 Task: Find connections with filter location Almassora with filter topic #openhouse with filter profile language French with filter current company Fujitsu with filter school Dwaraka Doss Goverdhan Doss Vaishnav College with filter industry Public Policy Offices with filter service category Financial Advisory with filter keywords title Reservationist
Action: Mouse moved to (670, 78)
Screenshot: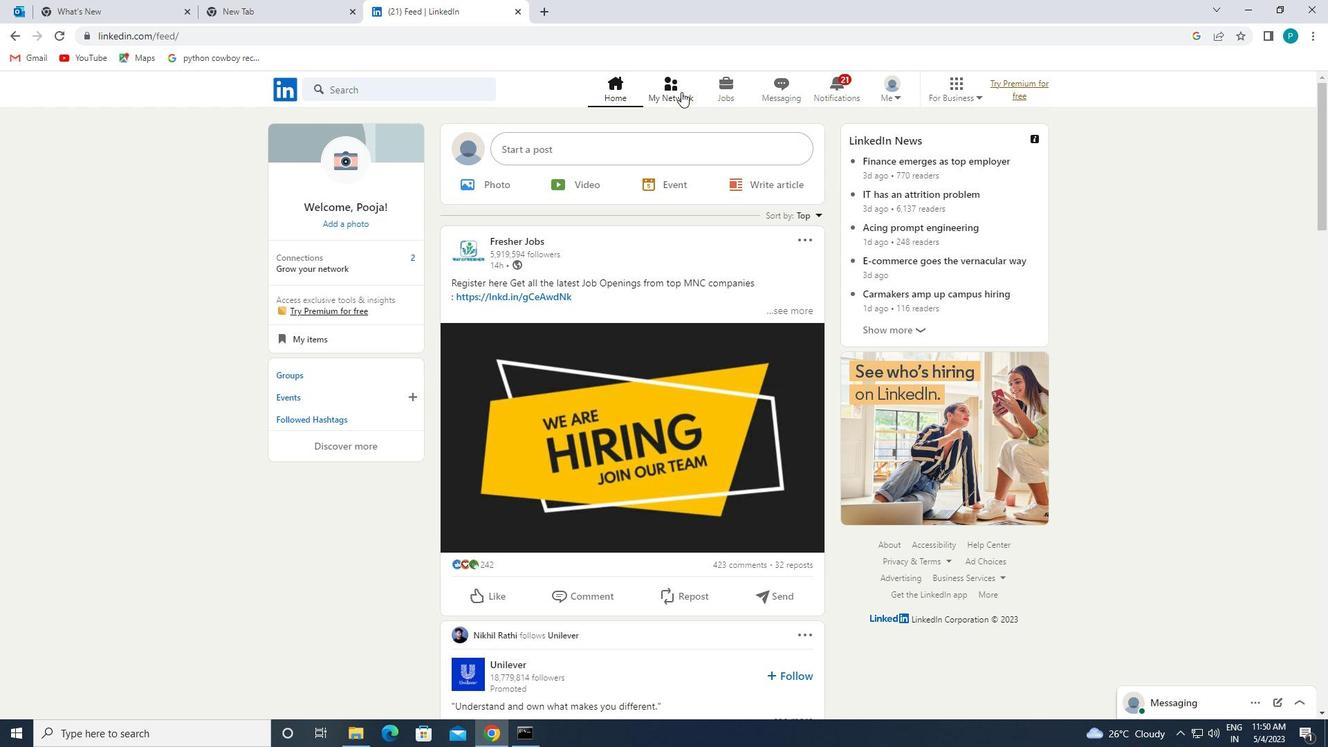 
Action: Mouse pressed left at (670, 78)
Screenshot: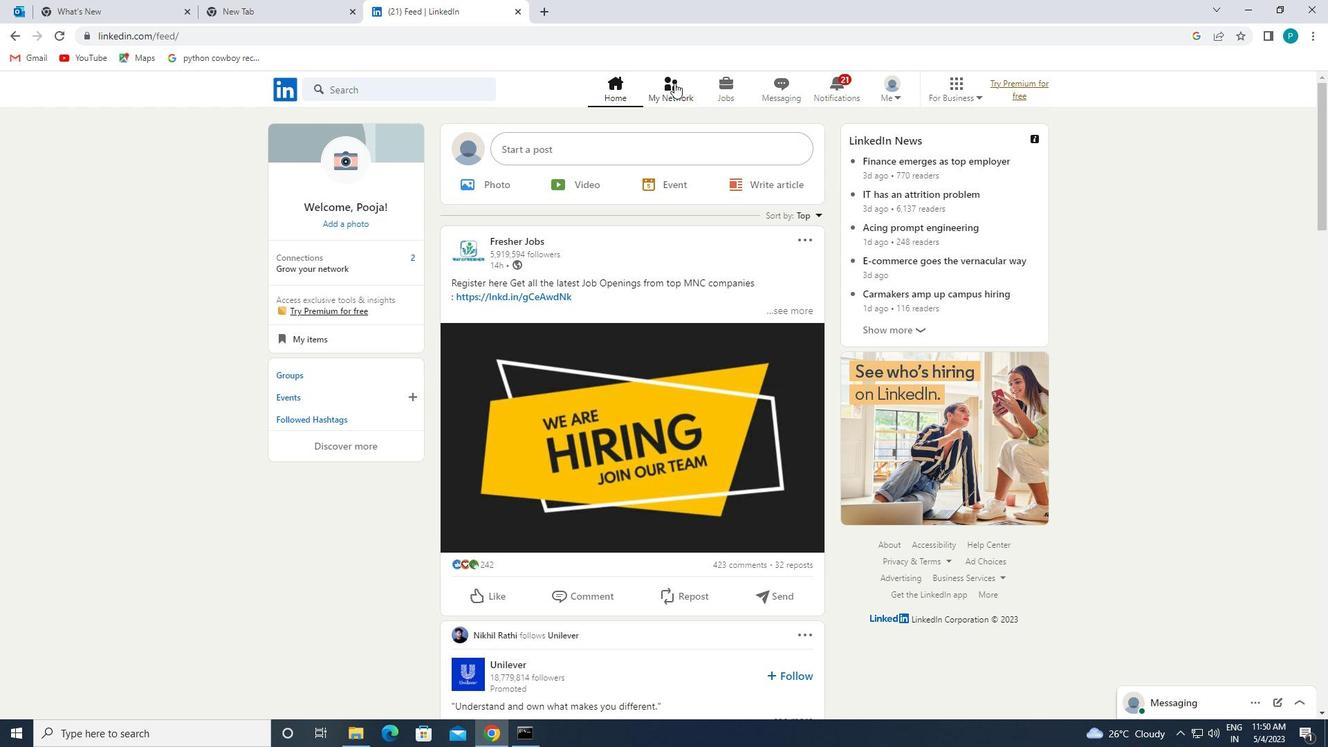 
Action: Mouse moved to (408, 168)
Screenshot: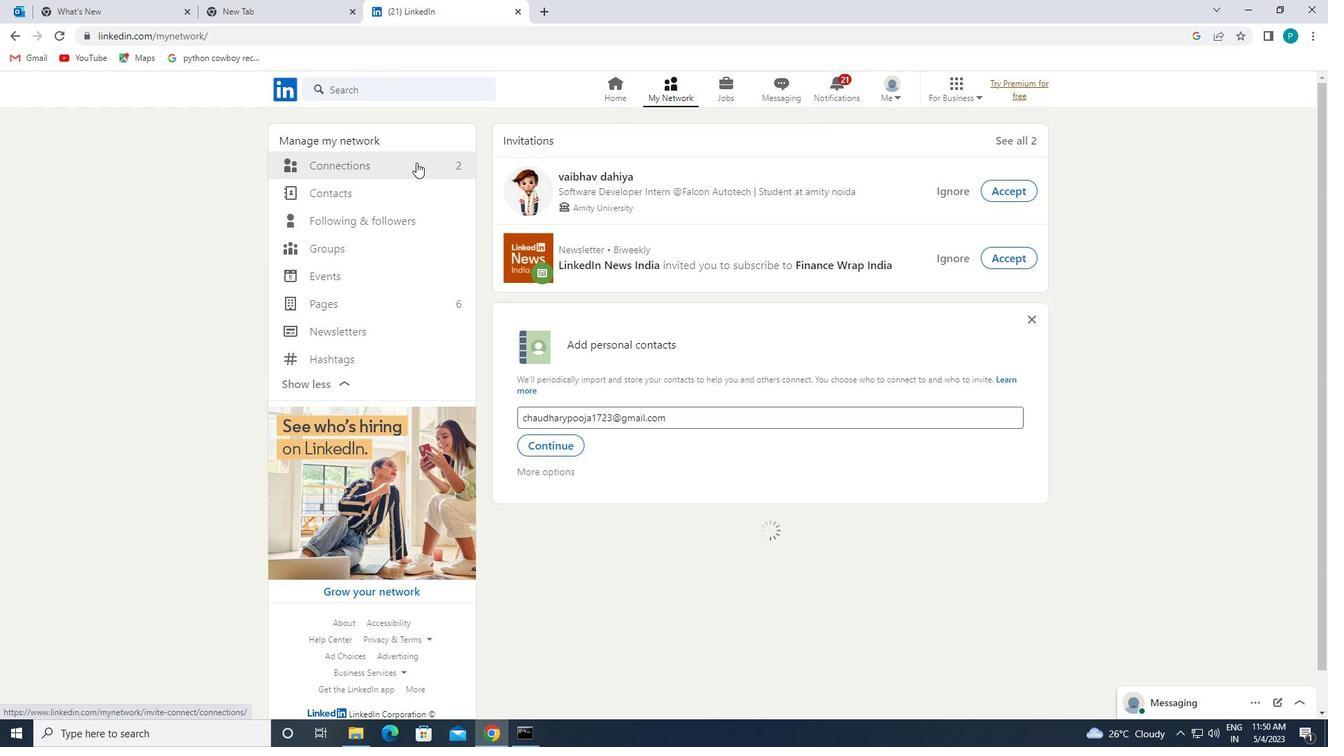 
Action: Mouse pressed left at (408, 168)
Screenshot: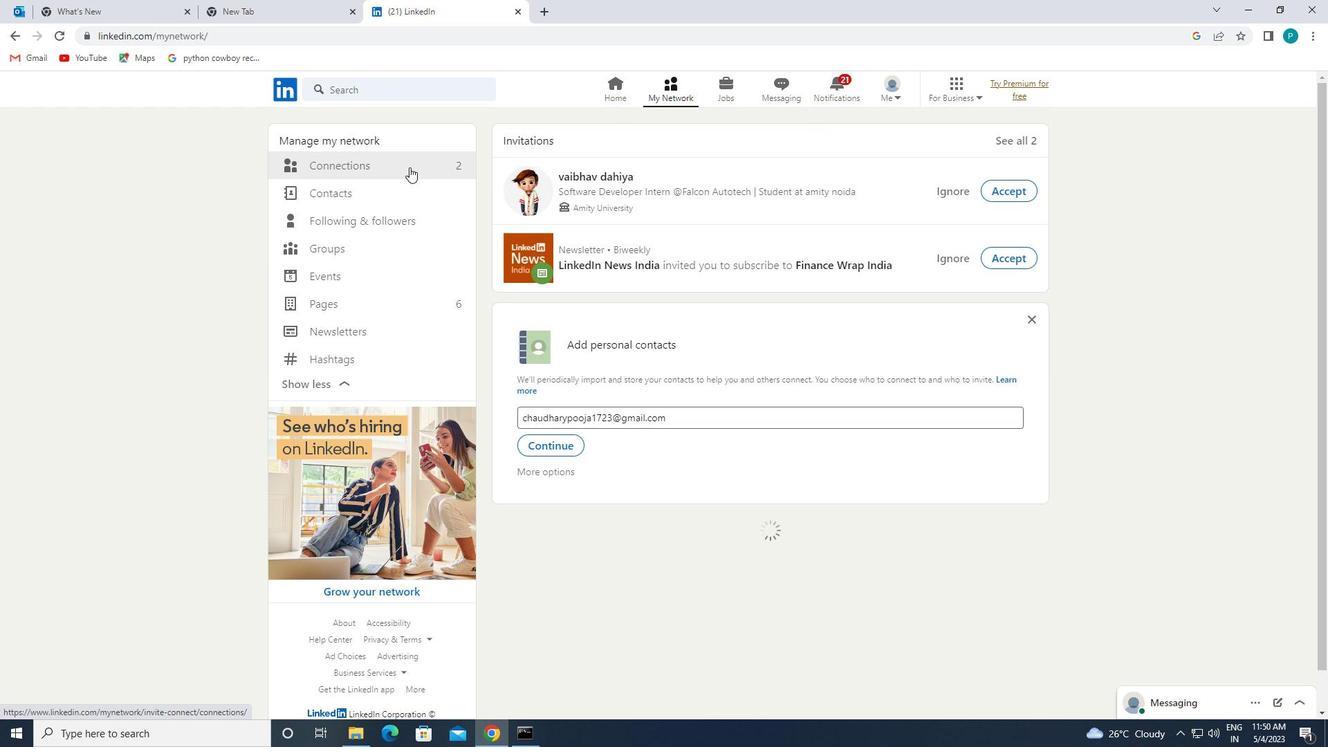 
Action: Mouse moved to (742, 161)
Screenshot: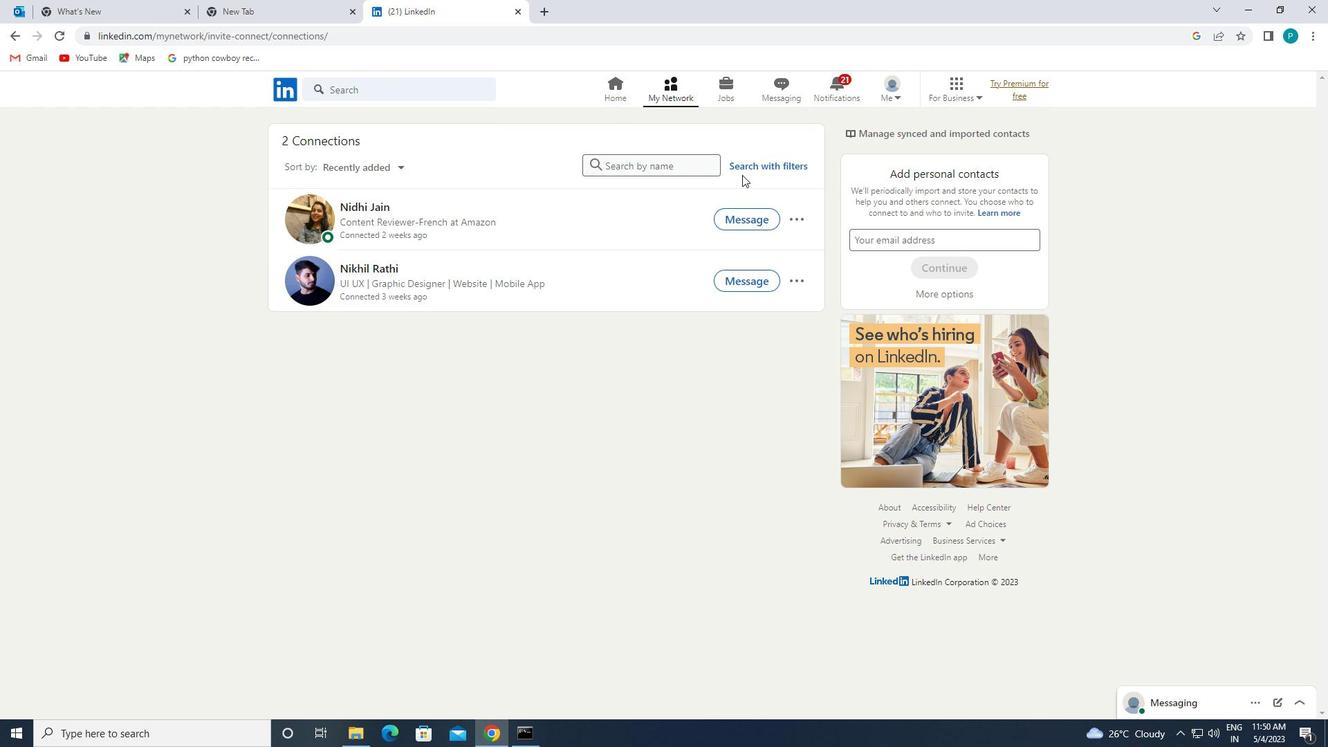 
Action: Mouse pressed left at (742, 161)
Screenshot: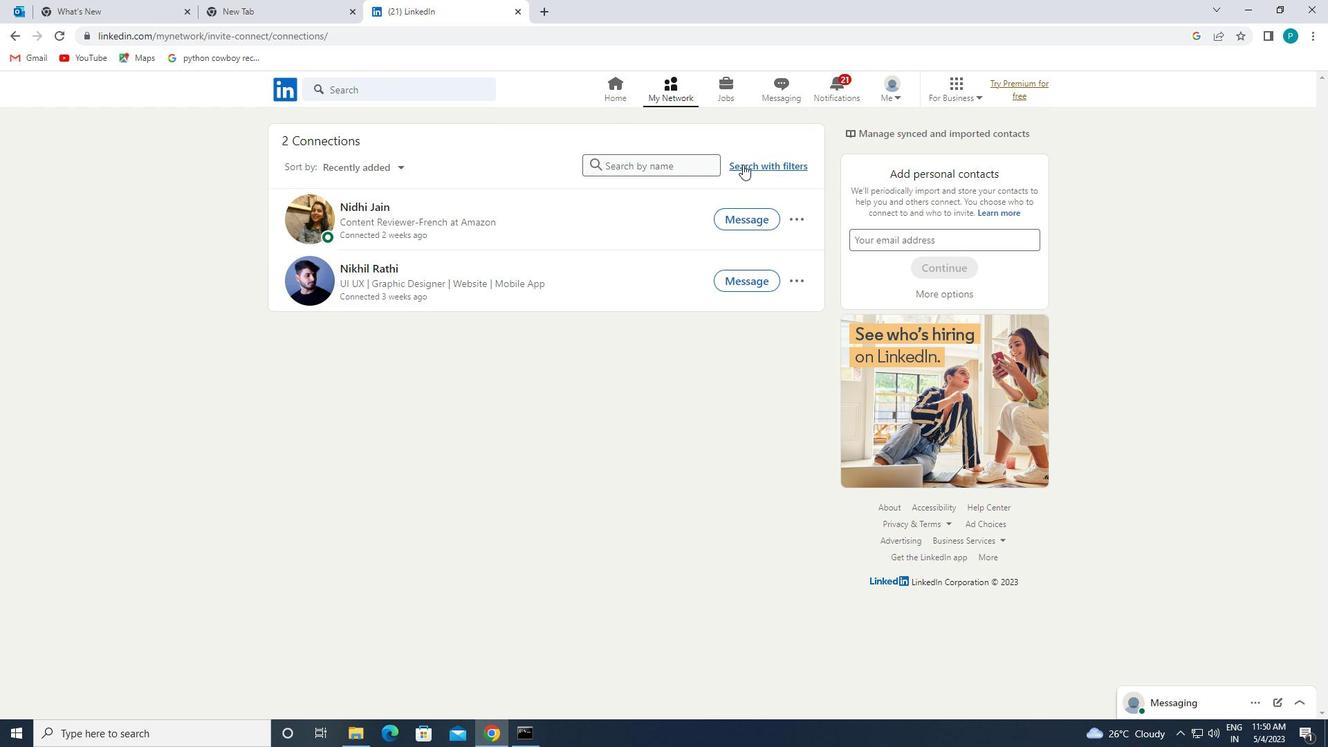 
Action: Mouse moved to (697, 132)
Screenshot: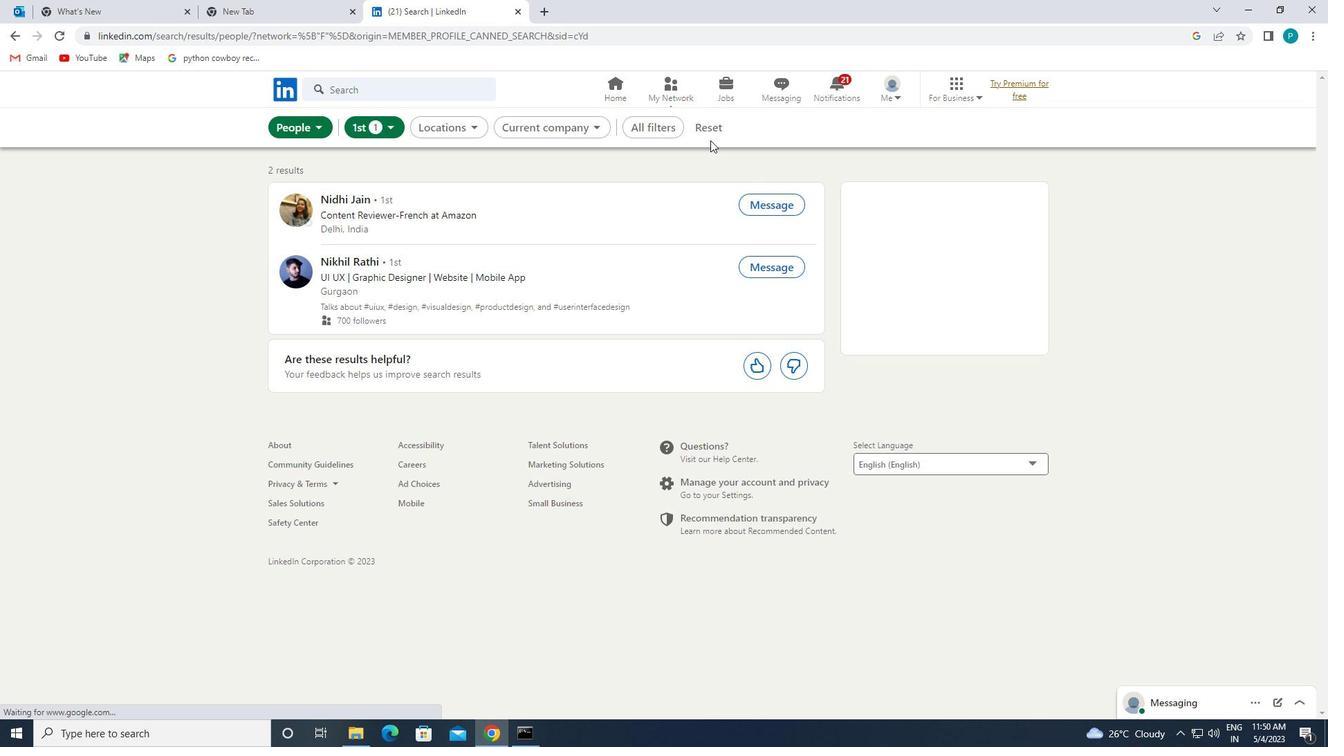 
Action: Mouse pressed left at (697, 132)
Screenshot: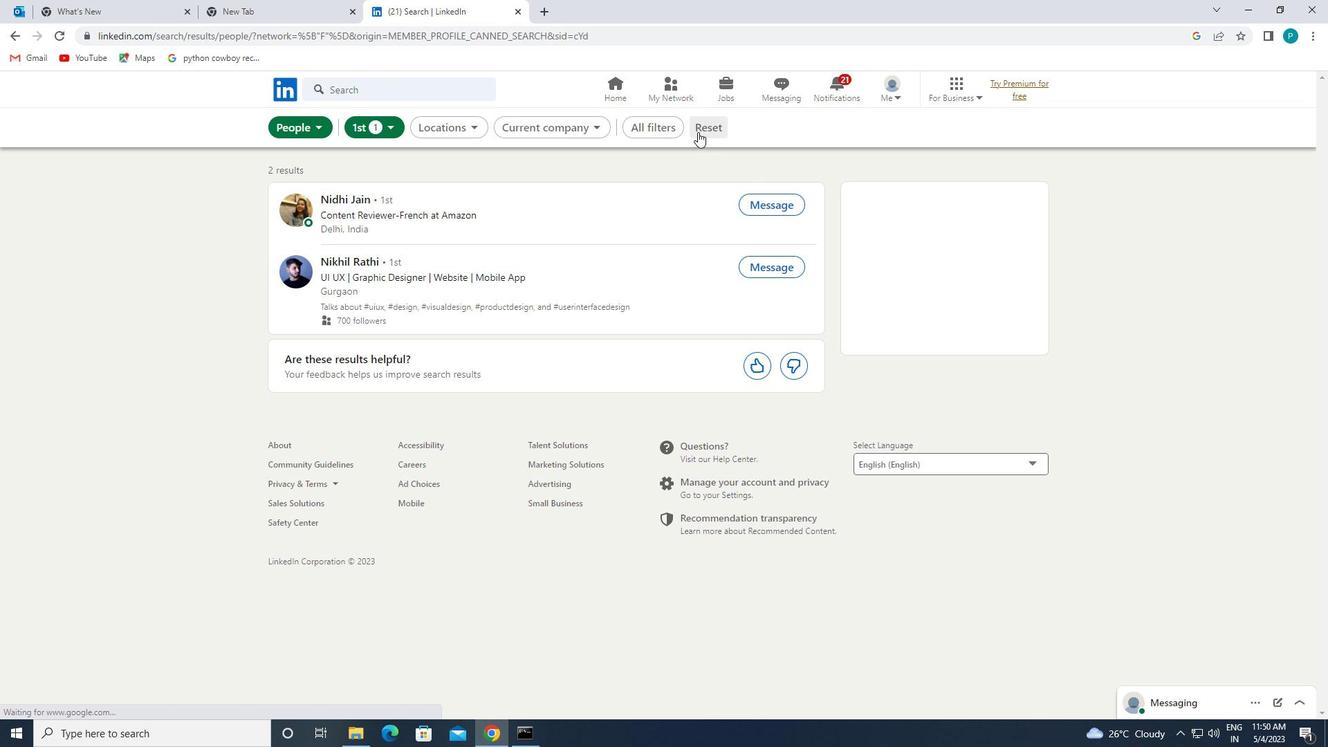 
Action: Mouse moved to (684, 129)
Screenshot: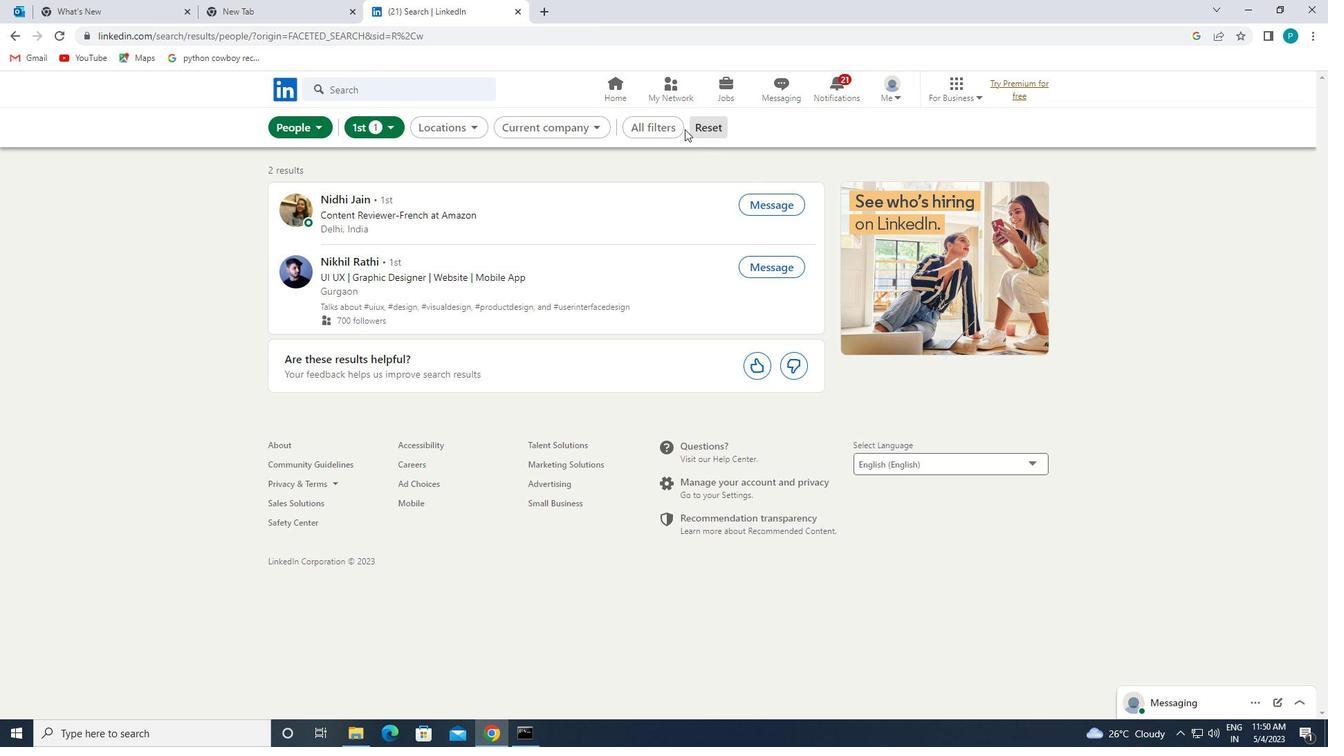 
Action: Mouse pressed left at (684, 129)
Screenshot: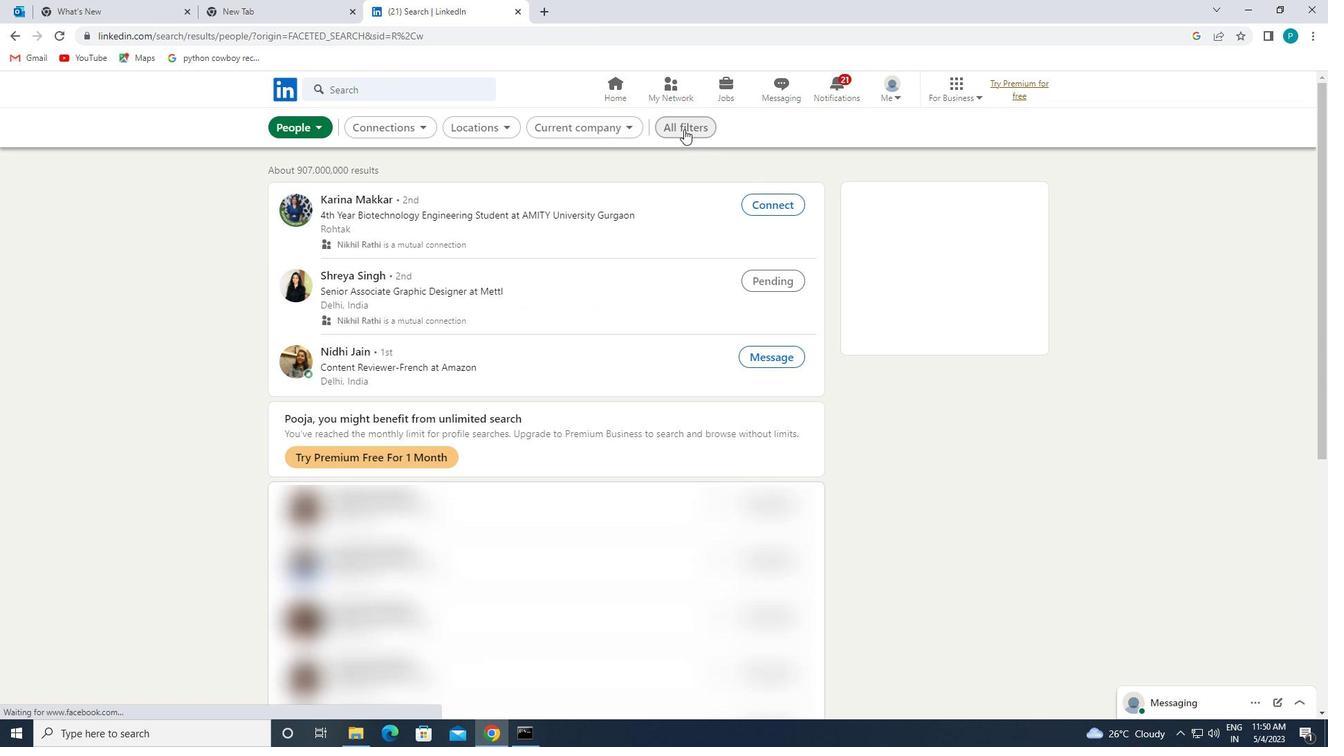 
Action: Mouse moved to (1069, 300)
Screenshot: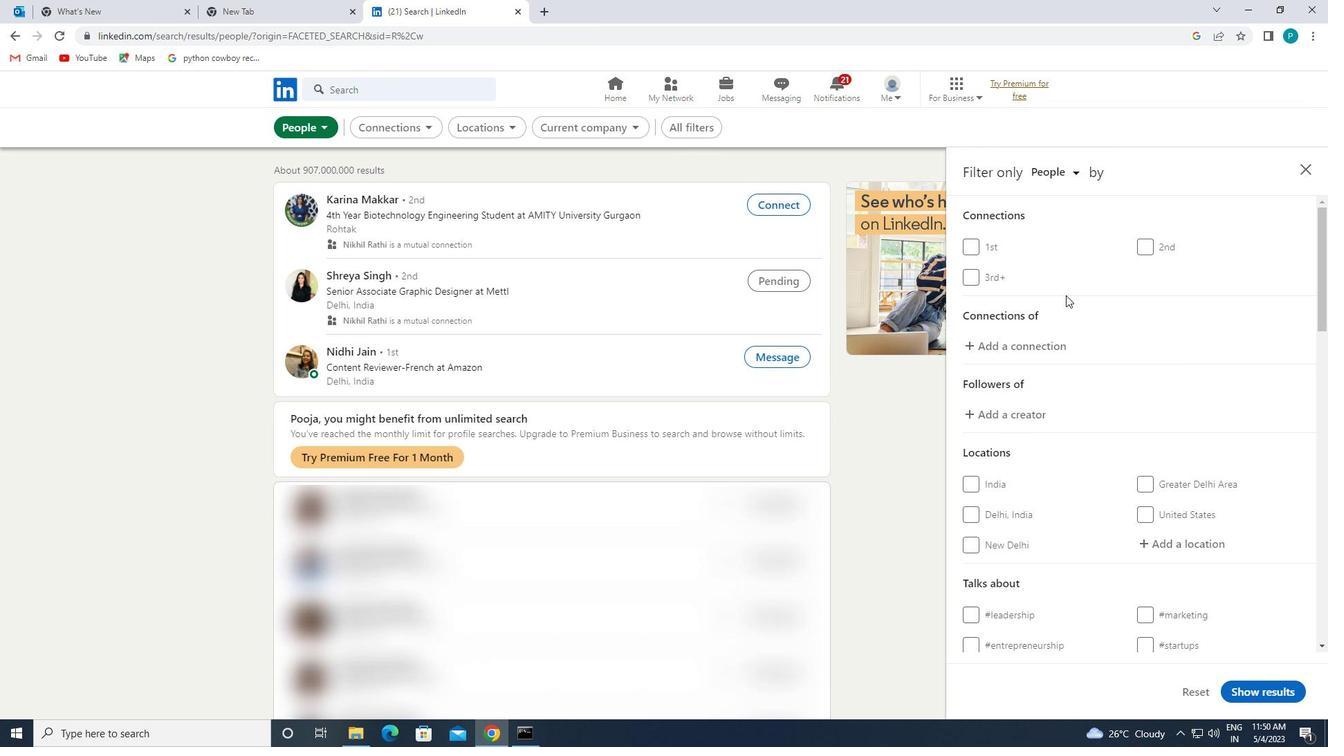 
Action: Mouse scrolled (1069, 300) with delta (0, 0)
Screenshot: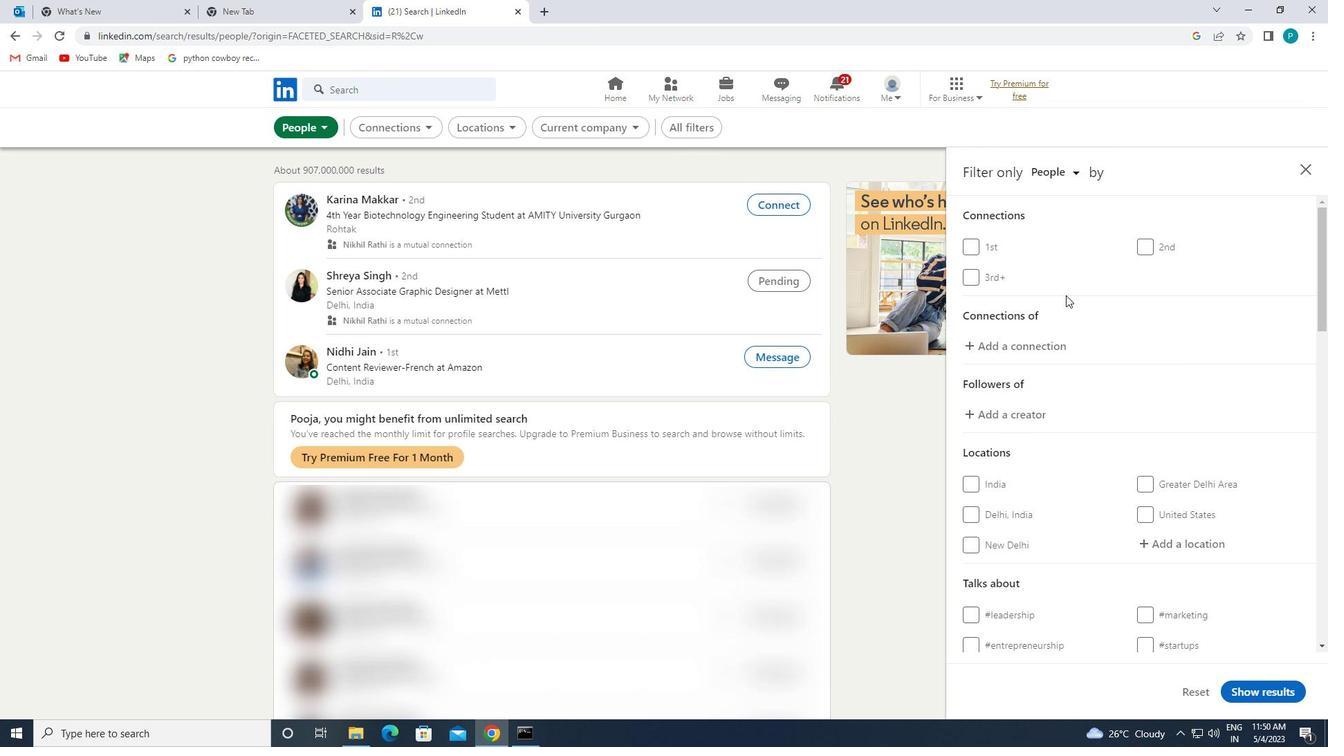 
Action: Mouse scrolled (1069, 300) with delta (0, 0)
Screenshot: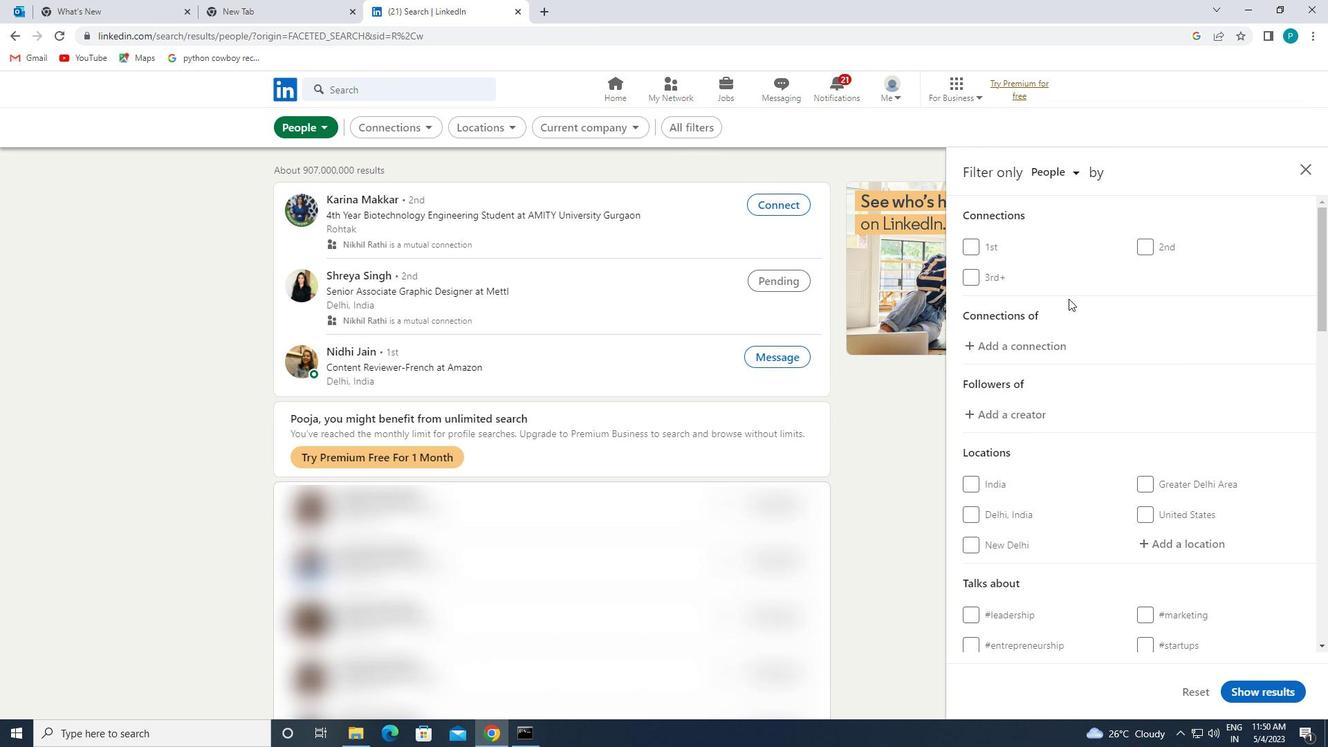 
Action: Mouse scrolled (1069, 300) with delta (0, 0)
Screenshot: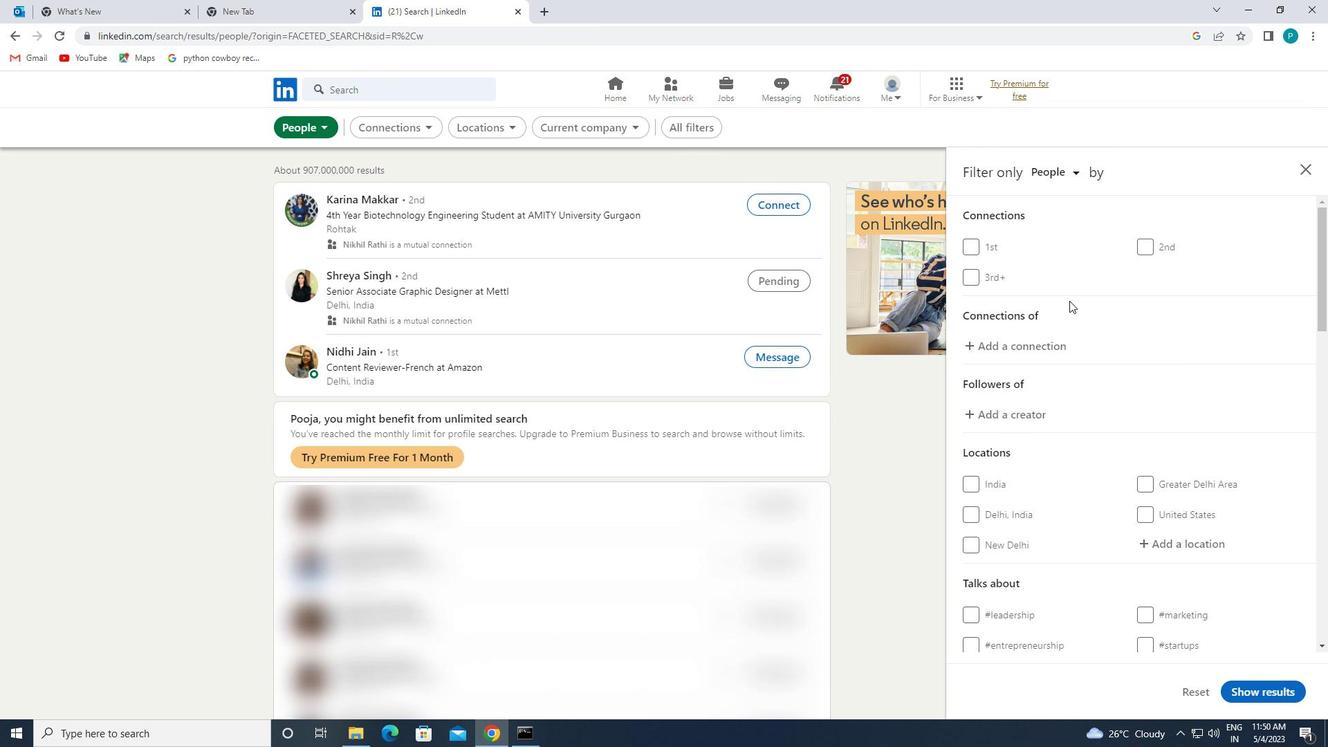 
Action: Mouse moved to (1162, 341)
Screenshot: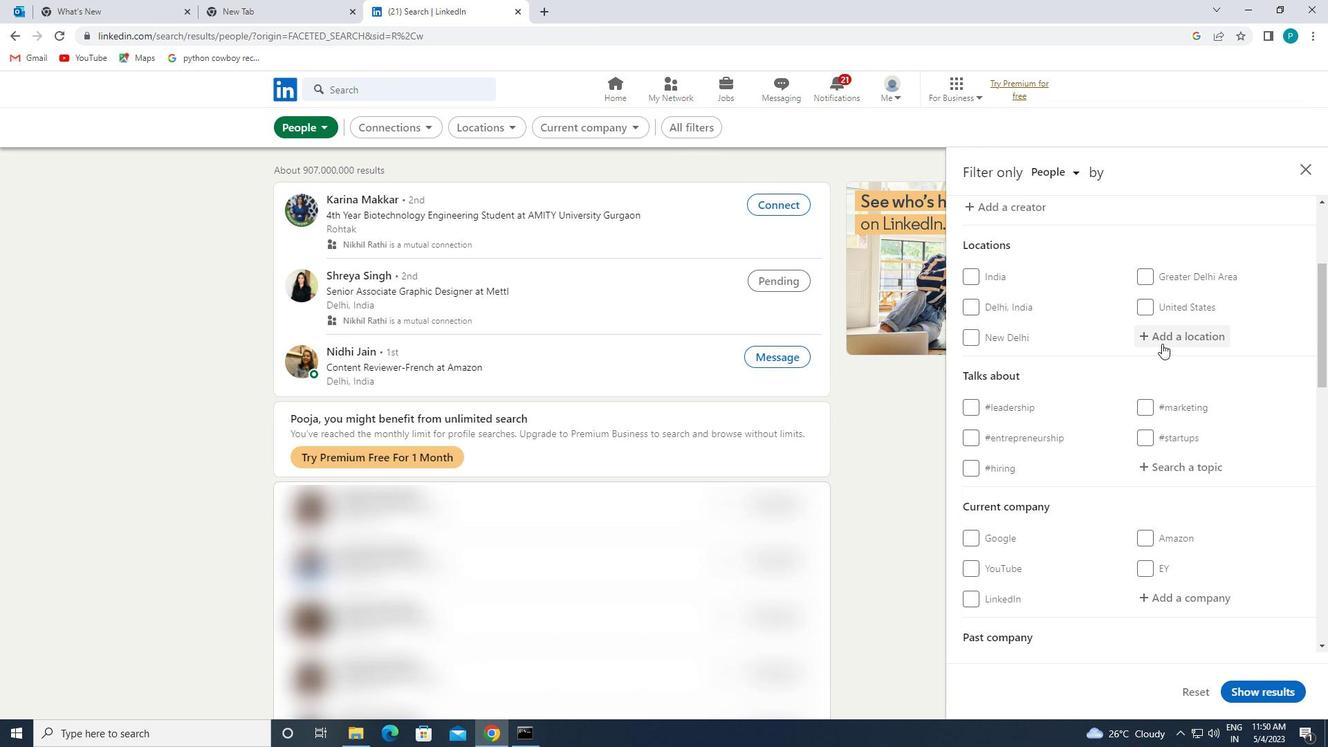 
Action: Mouse pressed left at (1162, 341)
Screenshot: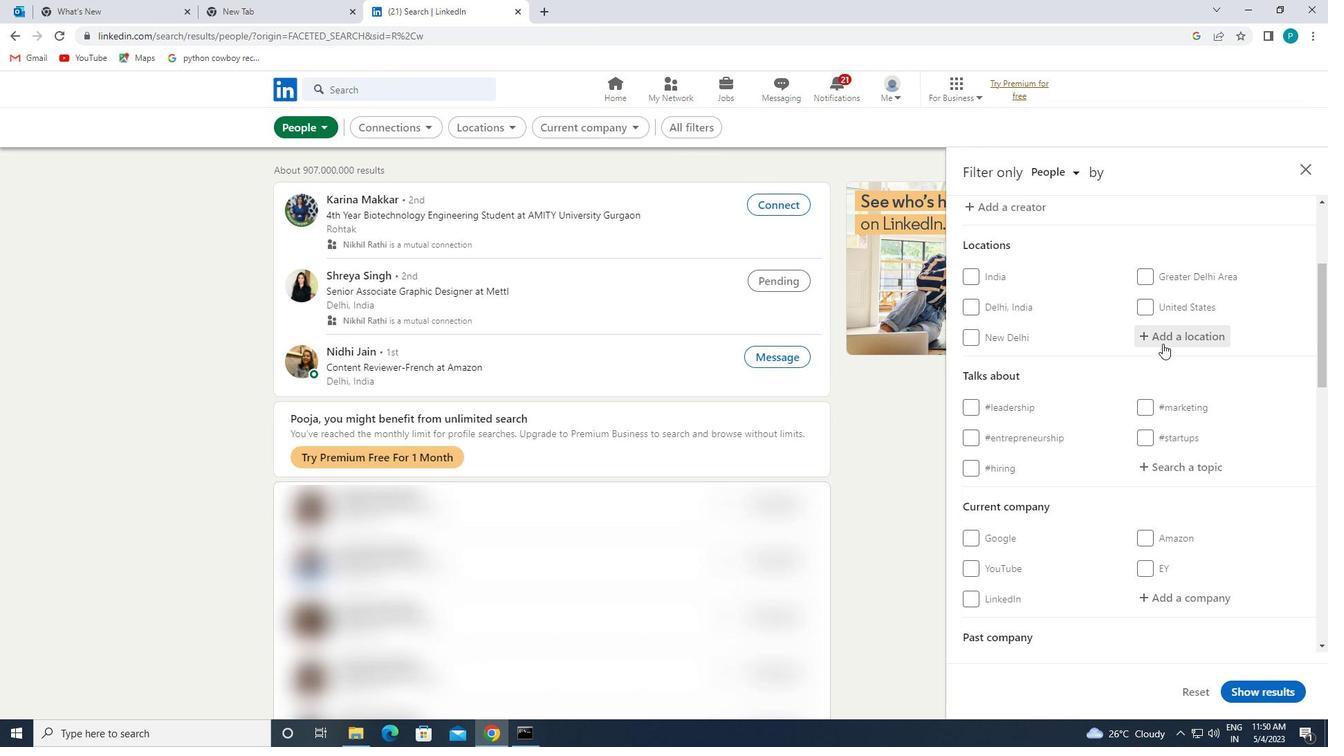 
Action: Mouse moved to (1177, 351)
Screenshot: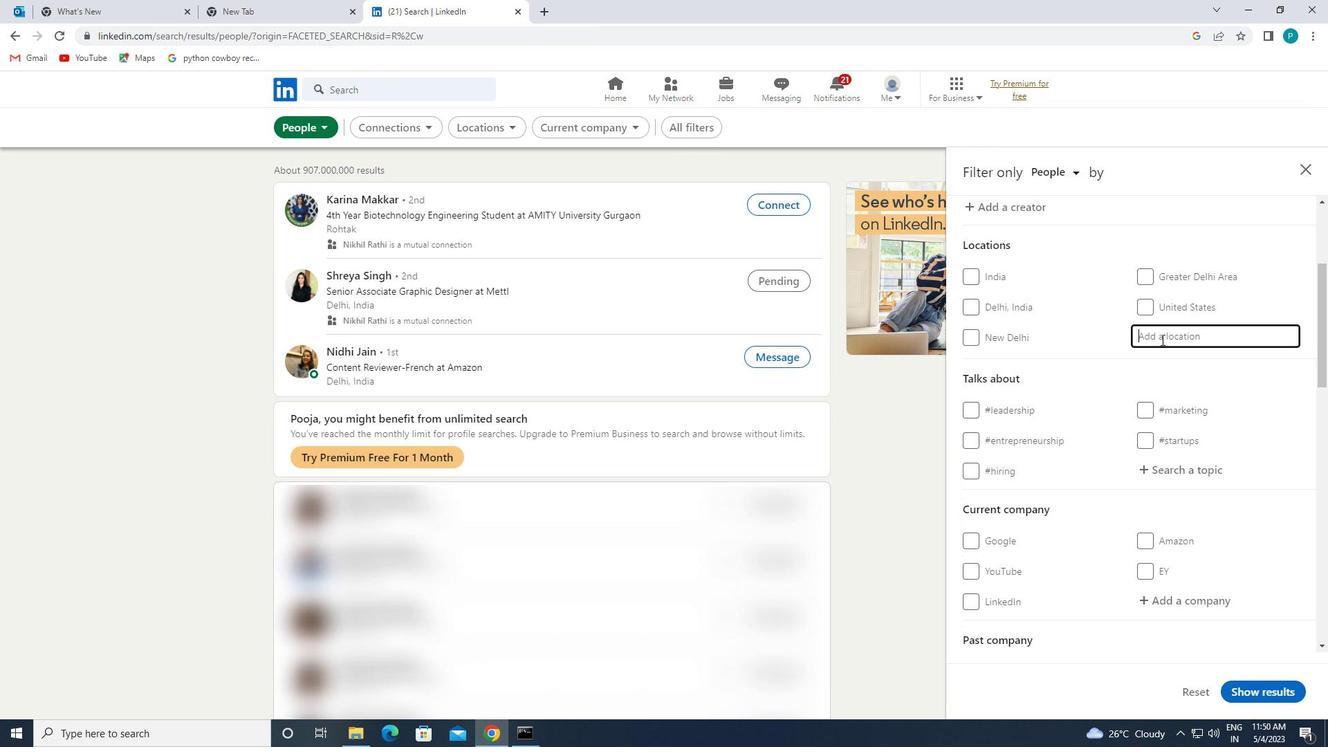 
Action: Key pressed <Key.caps_lock>a<Key.caps_lock>lmassora
Screenshot: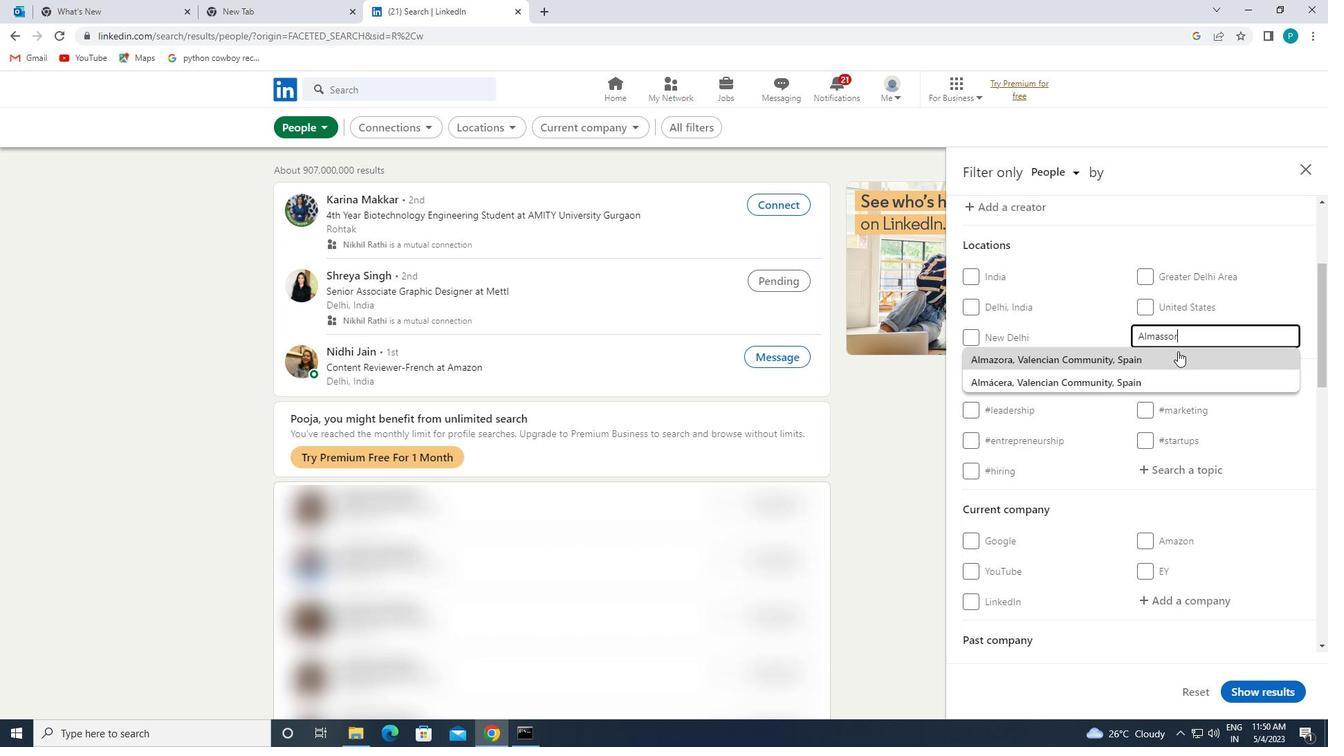 
Action: Mouse moved to (1185, 355)
Screenshot: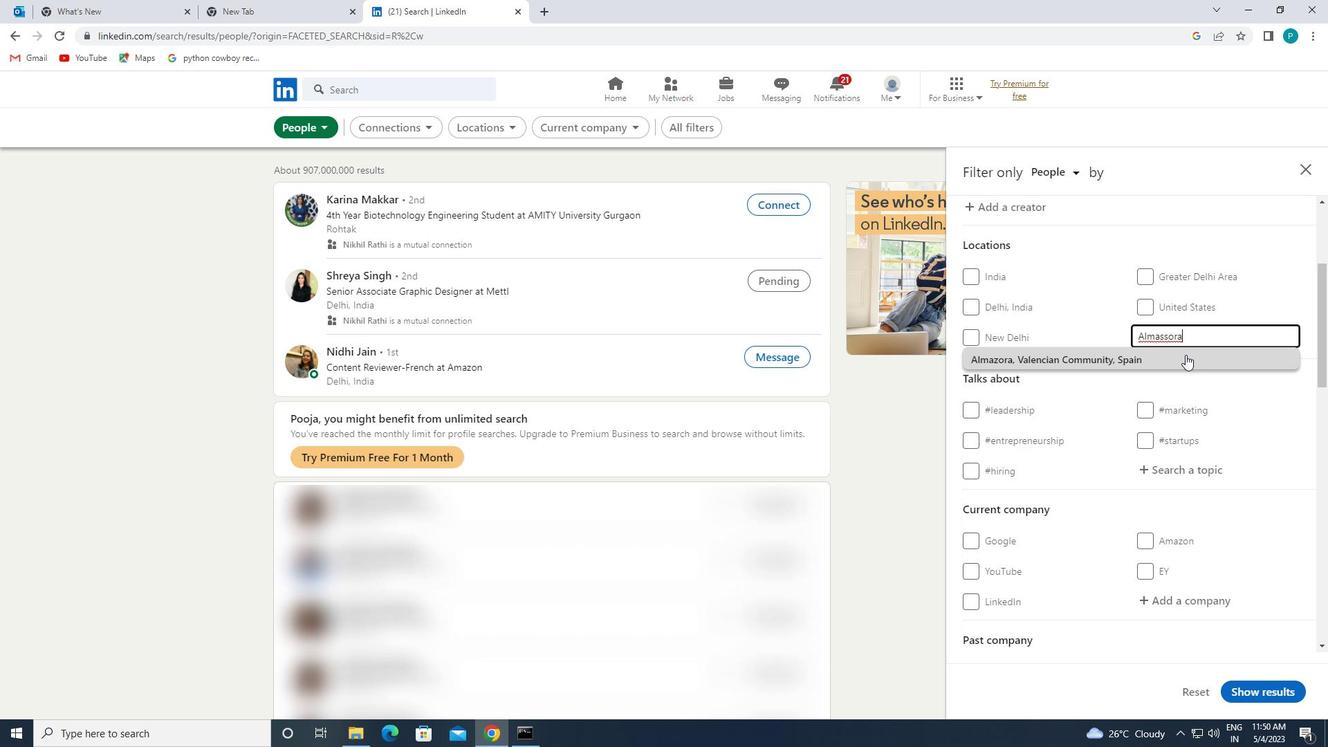 
Action: Mouse pressed left at (1185, 355)
Screenshot: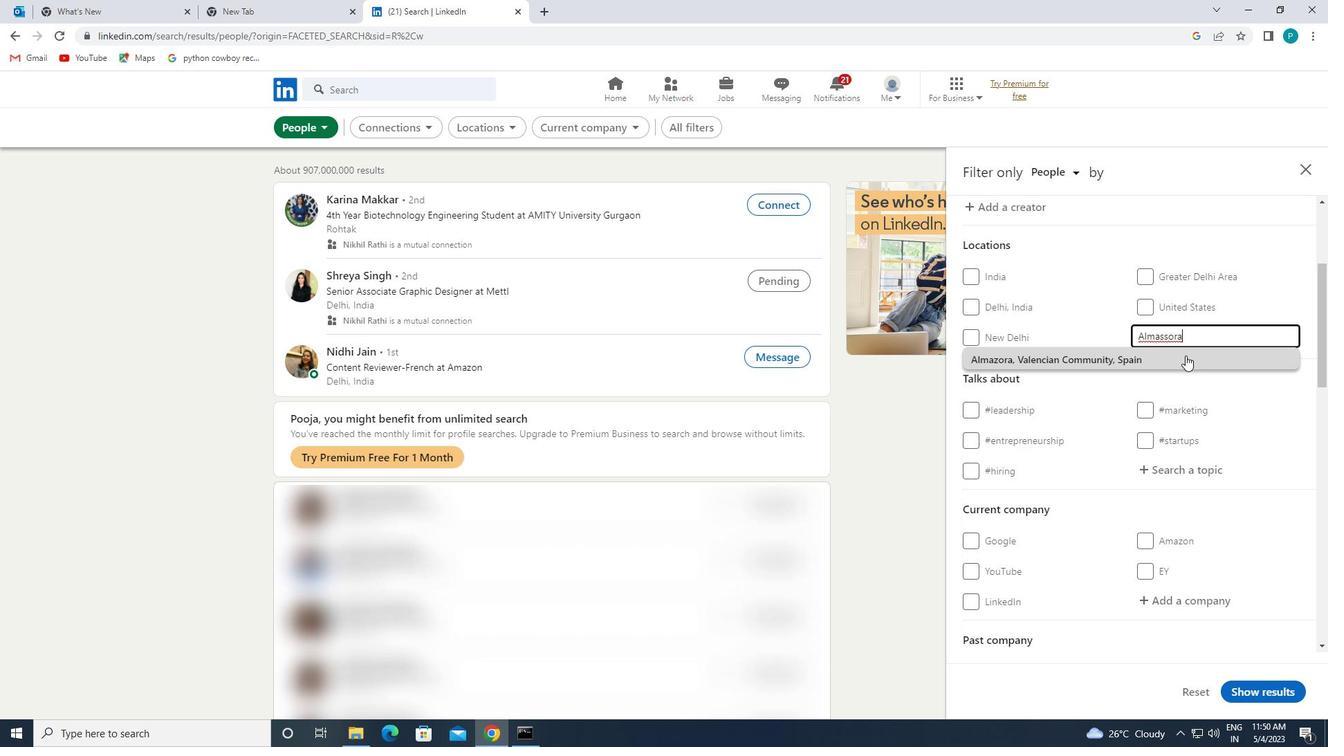 
Action: Mouse moved to (1186, 409)
Screenshot: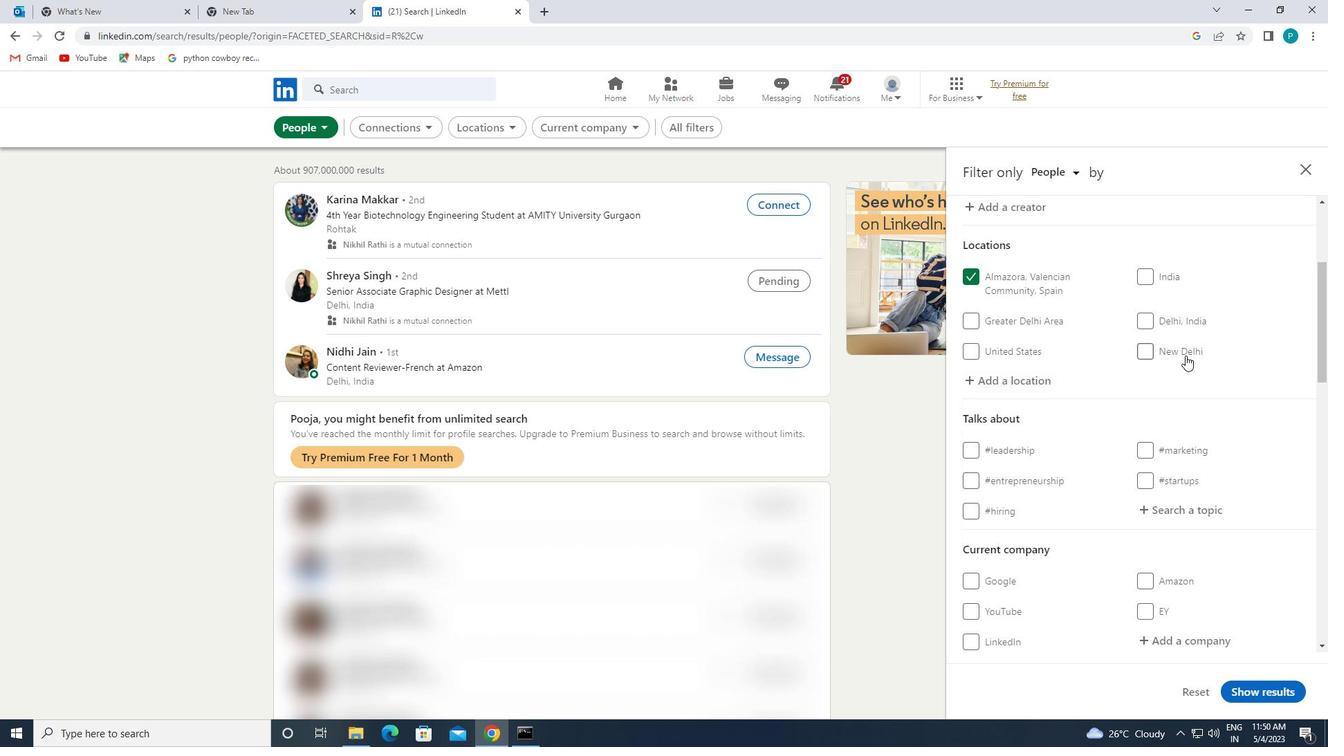 
Action: Mouse scrolled (1186, 408) with delta (0, 0)
Screenshot: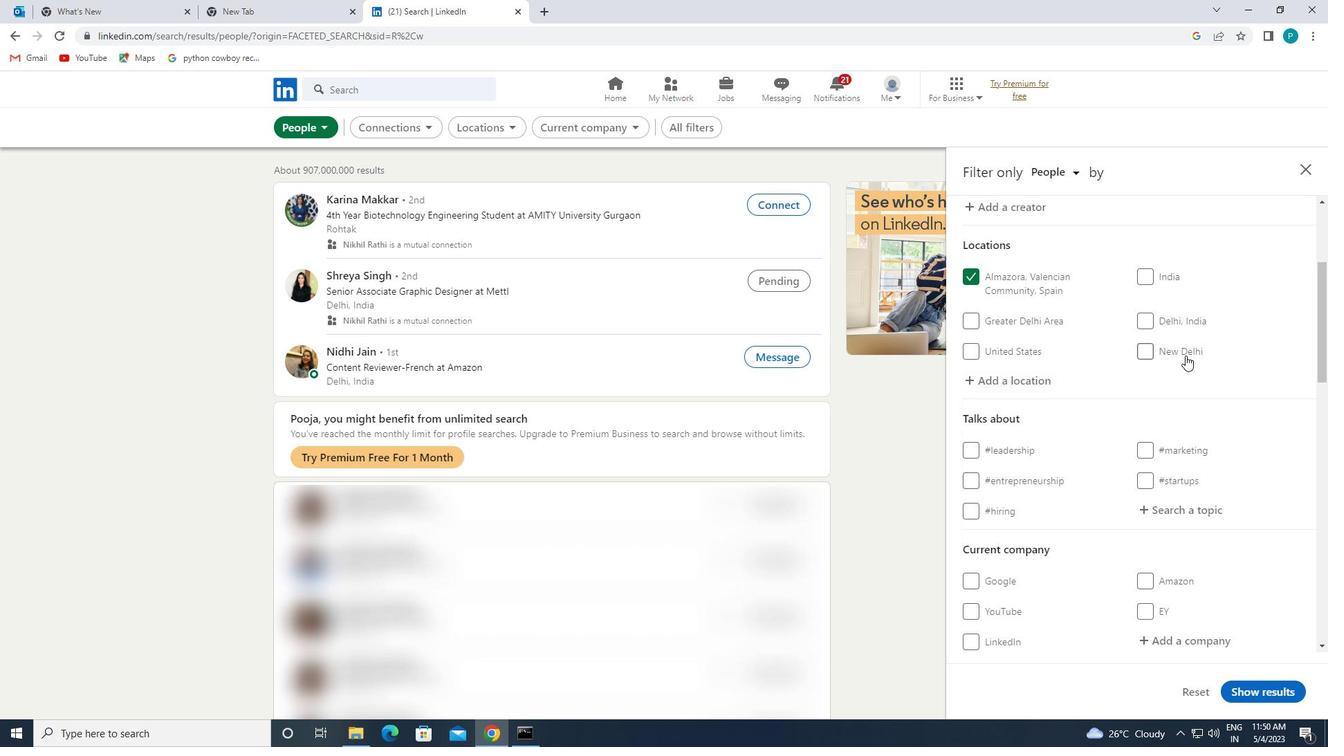 
Action: Mouse moved to (1186, 410)
Screenshot: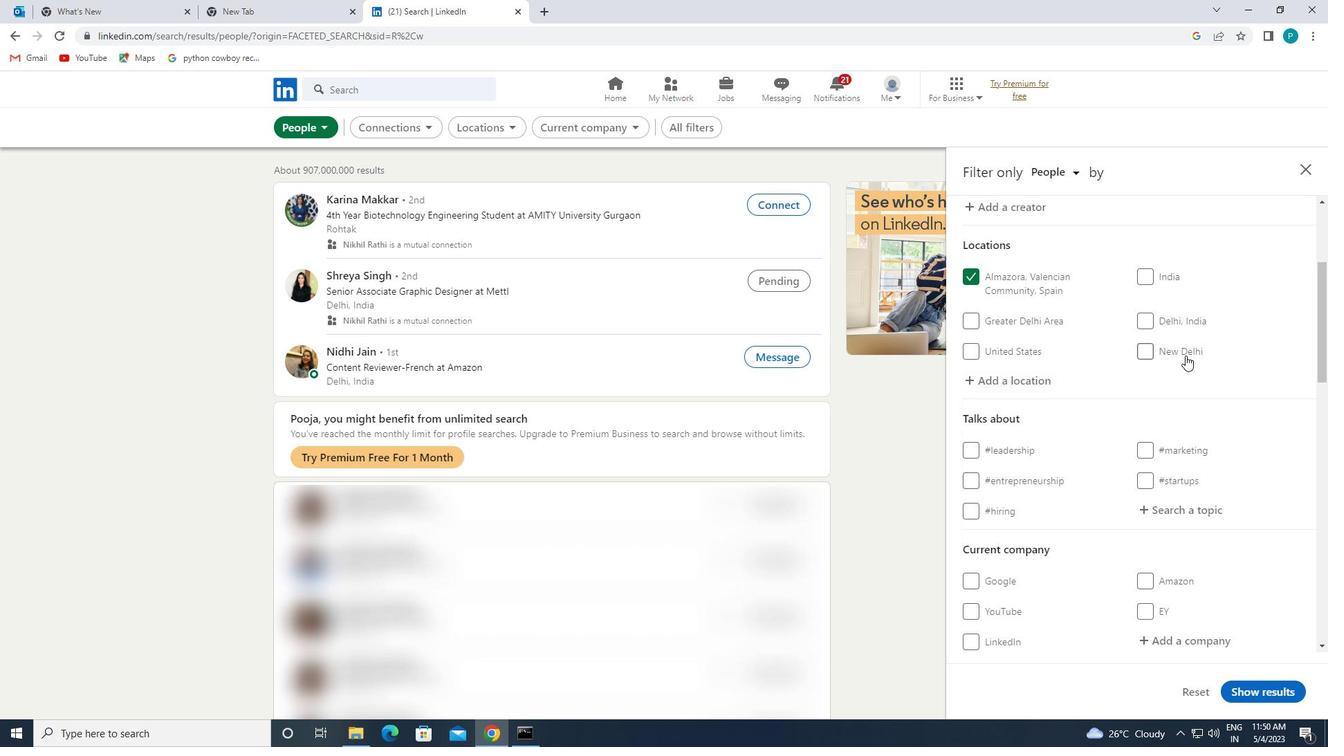 
Action: Mouse scrolled (1186, 410) with delta (0, 0)
Screenshot: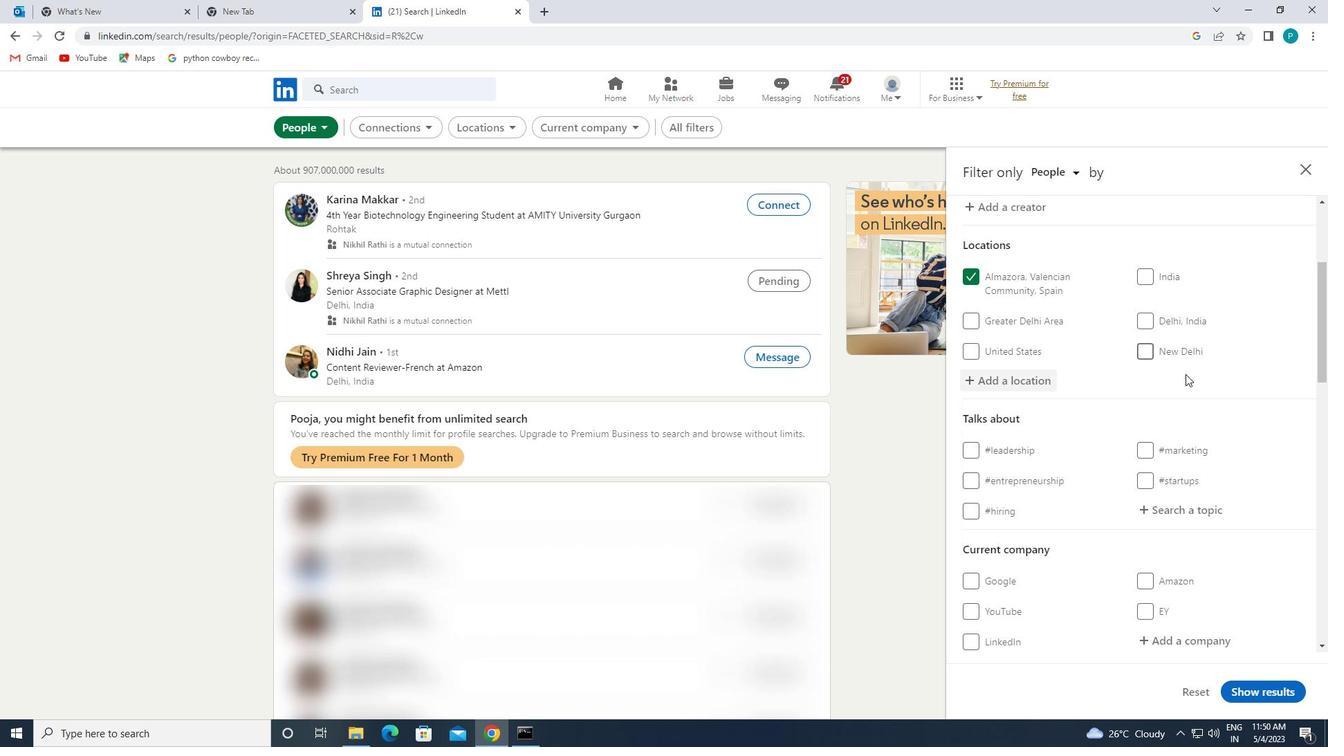 
Action: Mouse moved to (1152, 367)
Screenshot: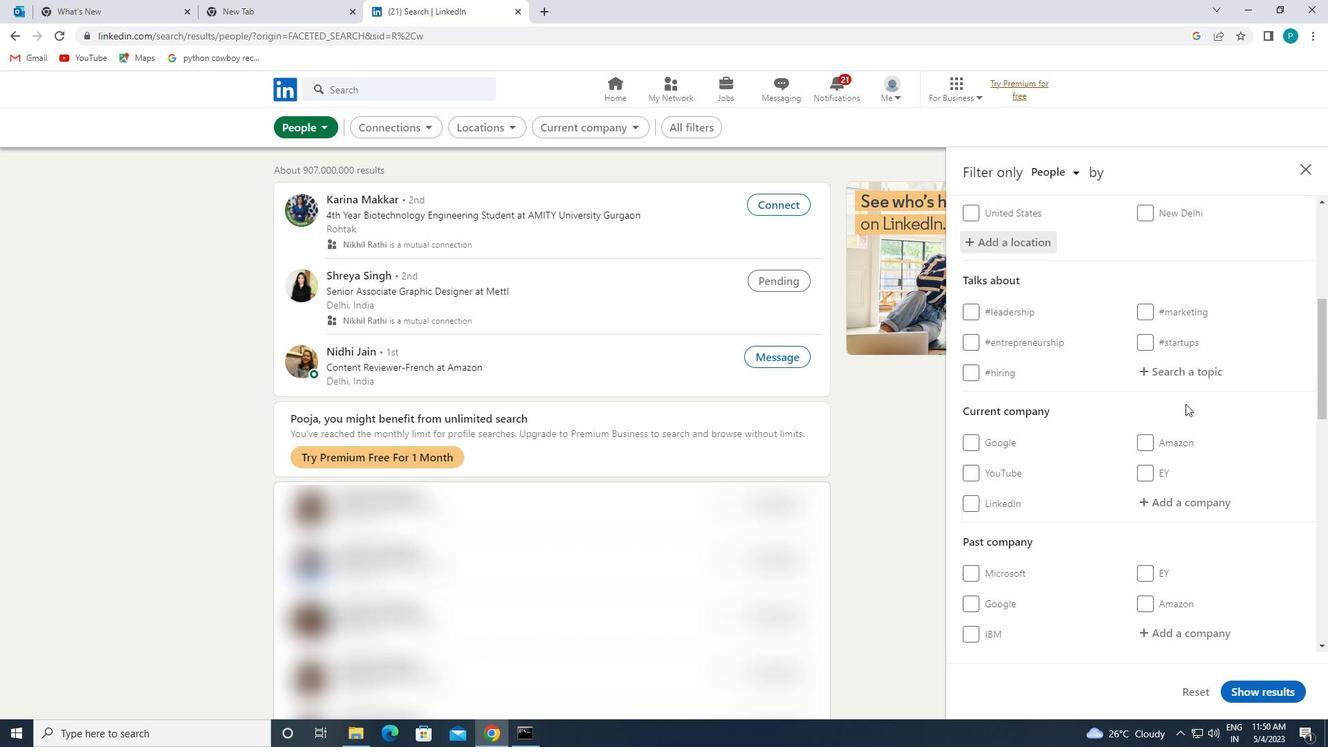 
Action: Mouse pressed left at (1152, 367)
Screenshot: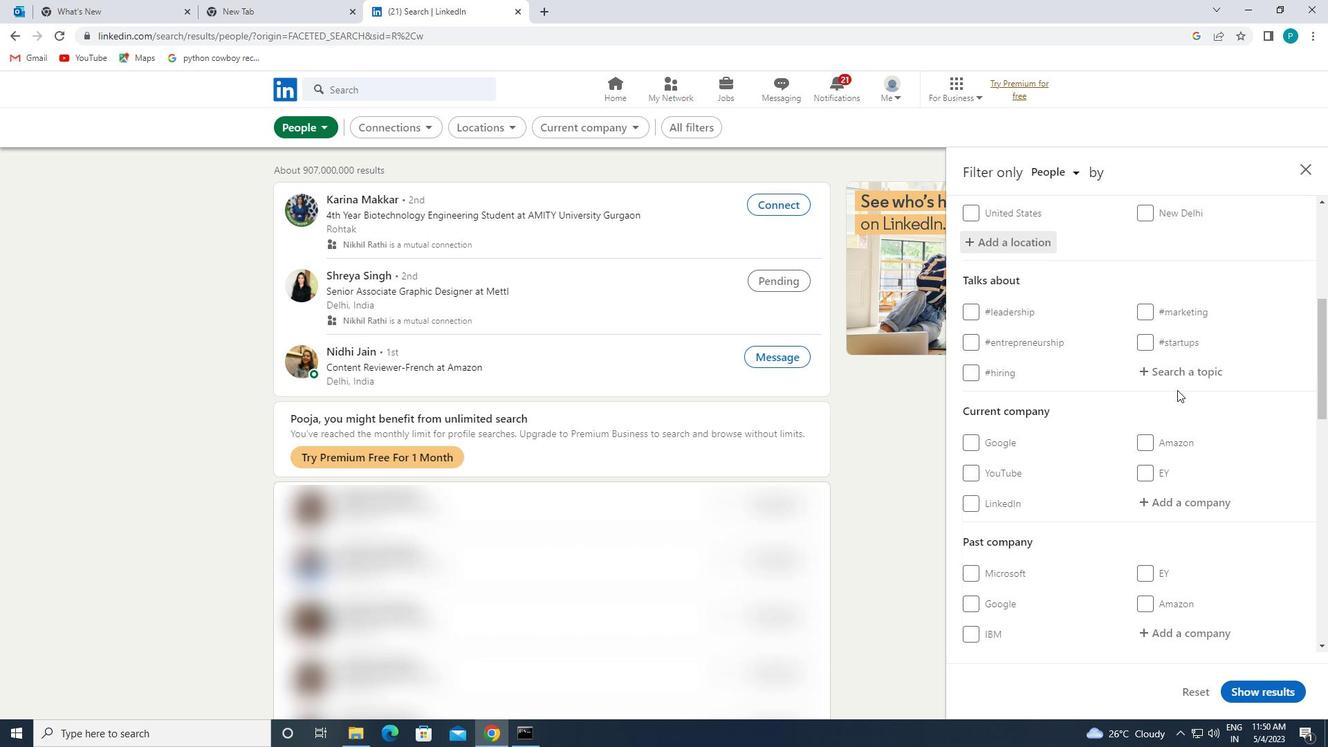 
Action: Key pressed <Key.shift>#OPENHOUSE
Screenshot: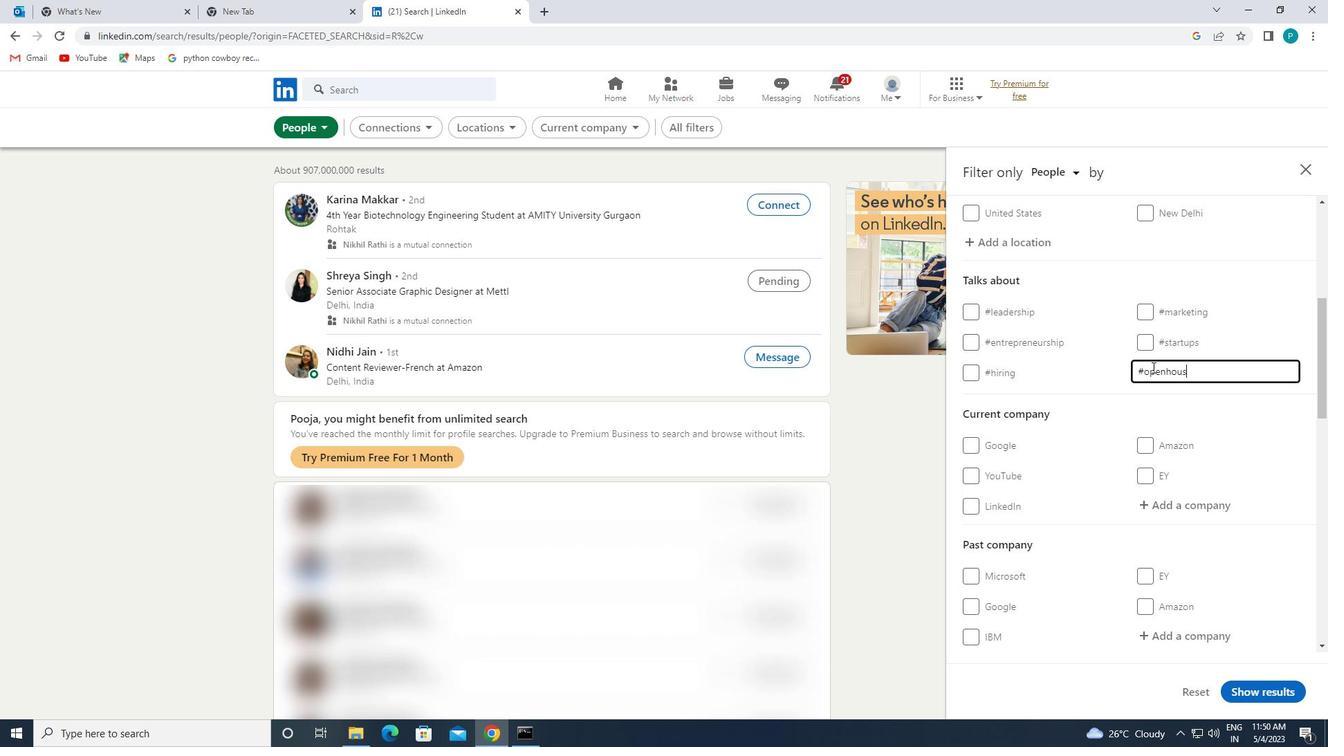 
Action: Mouse moved to (1142, 361)
Screenshot: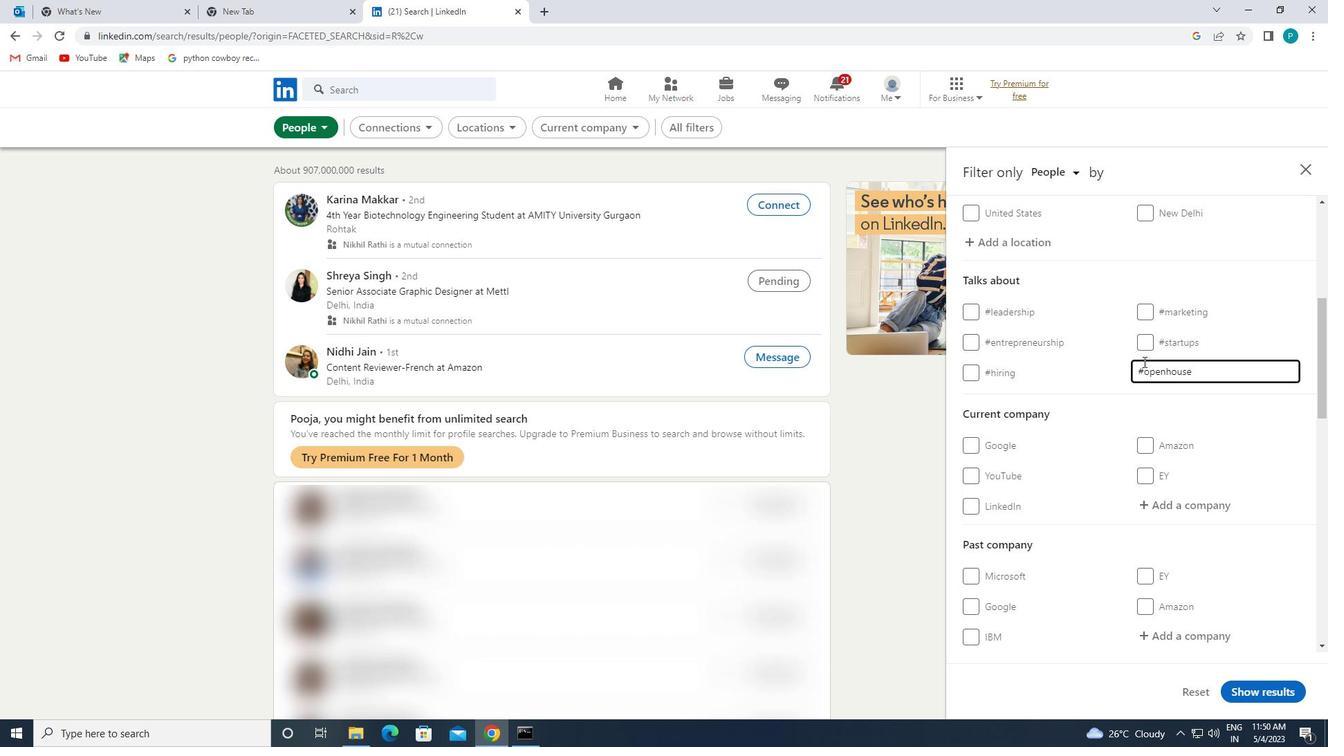 
Action: Mouse scrolled (1142, 360) with delta (0, 0)
Screenshot: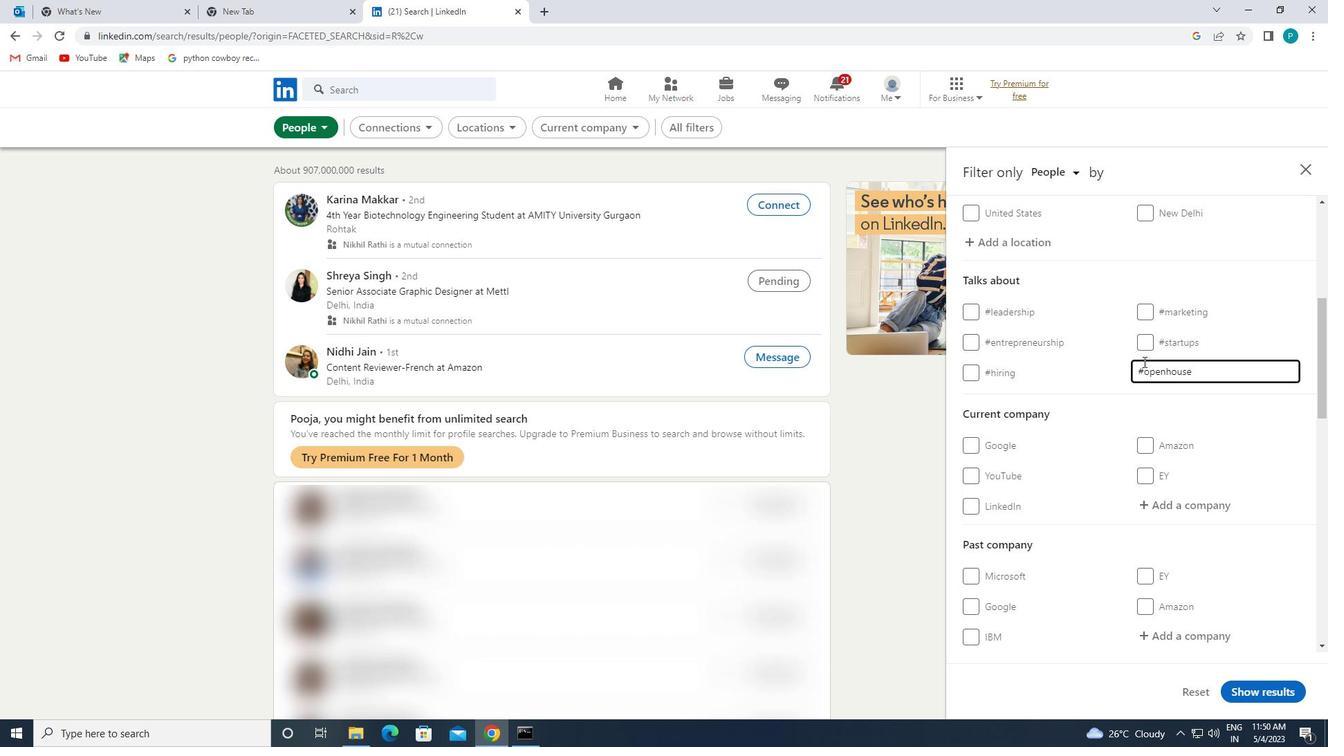 
Action: Mouse scrolled (1142, 360) with delta (0, 0)
Screenshot: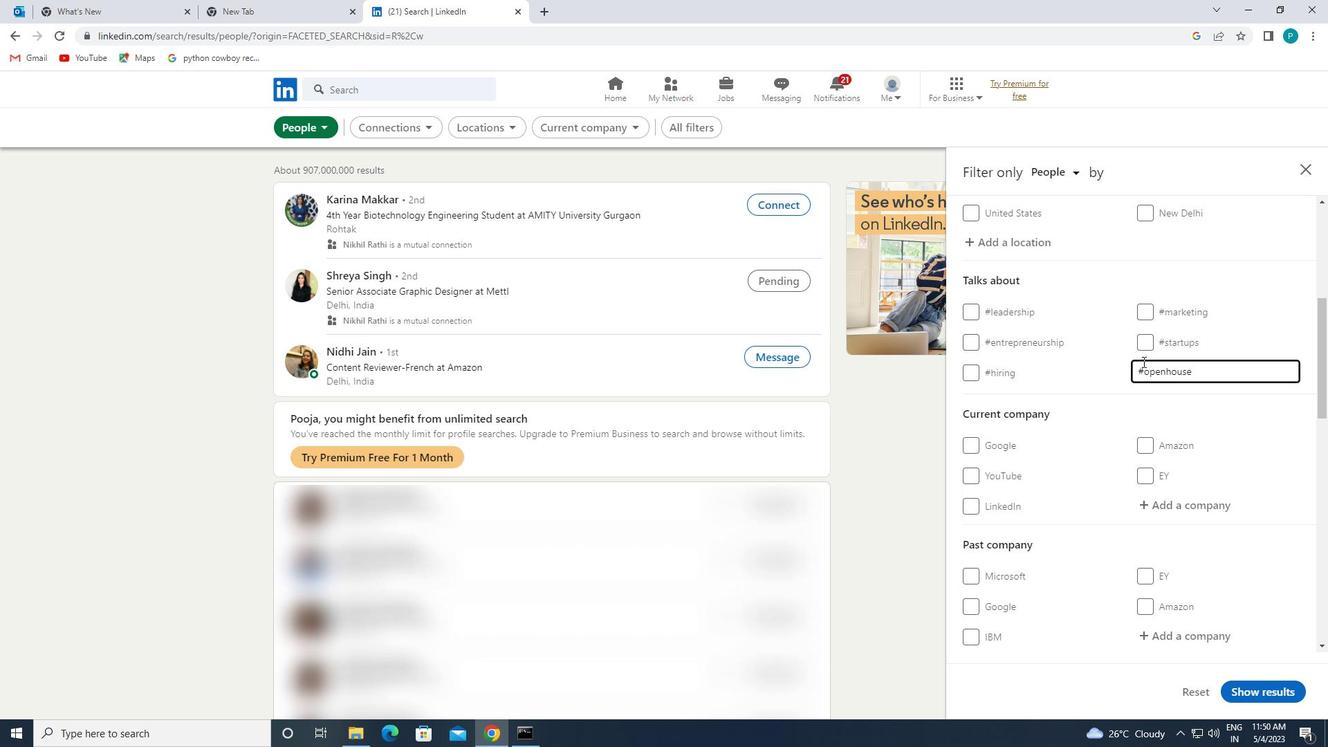 
Action: Mouse moved to (1104, 434)
Screenshot: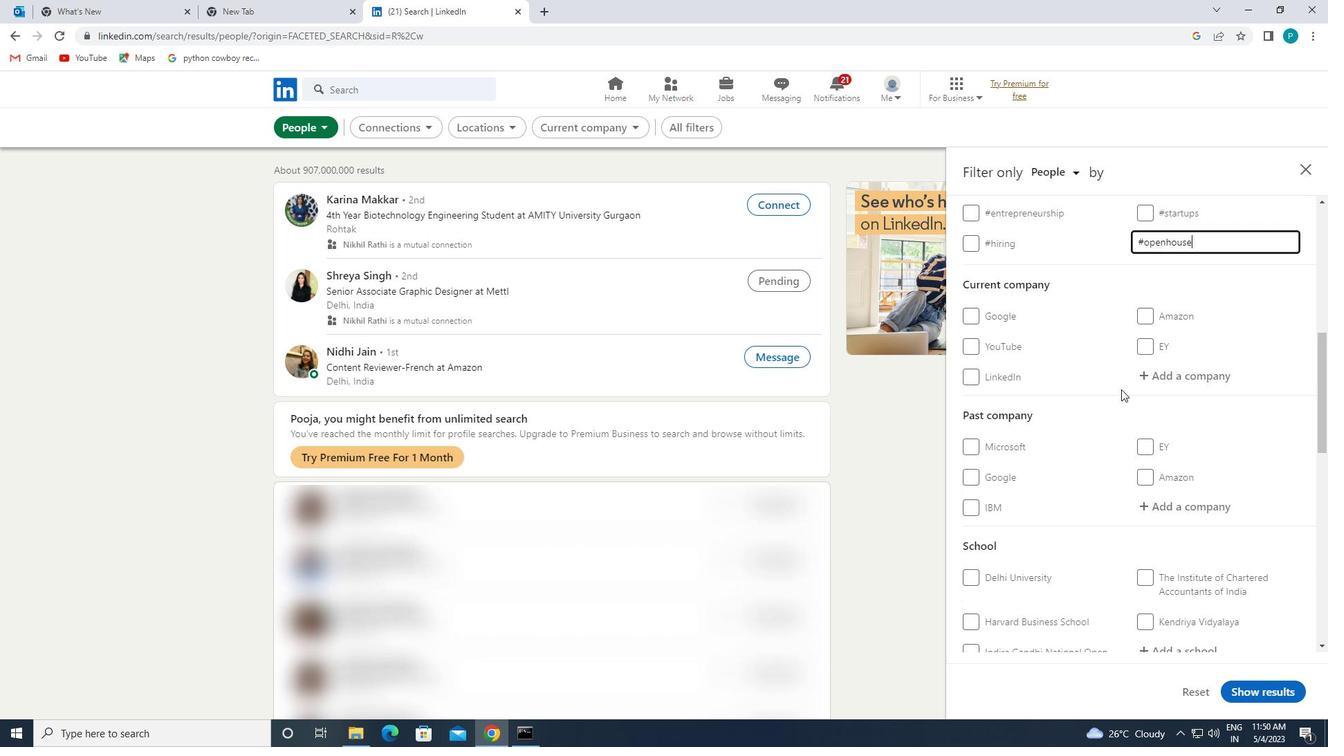 
Action: Mouse scrolled (1104, 433) with delta (0, 0)
Screenshot: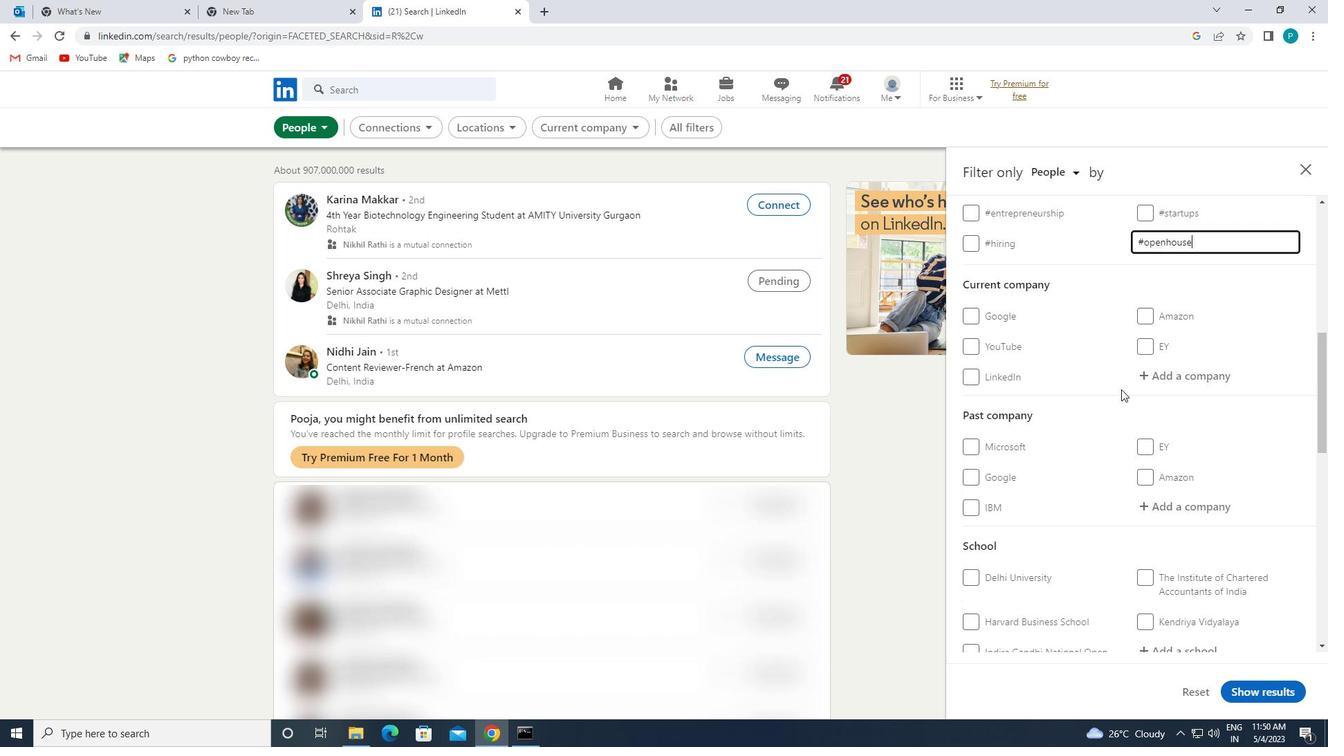 
Action: Mouse moved to (1103, 436)
Screenshot: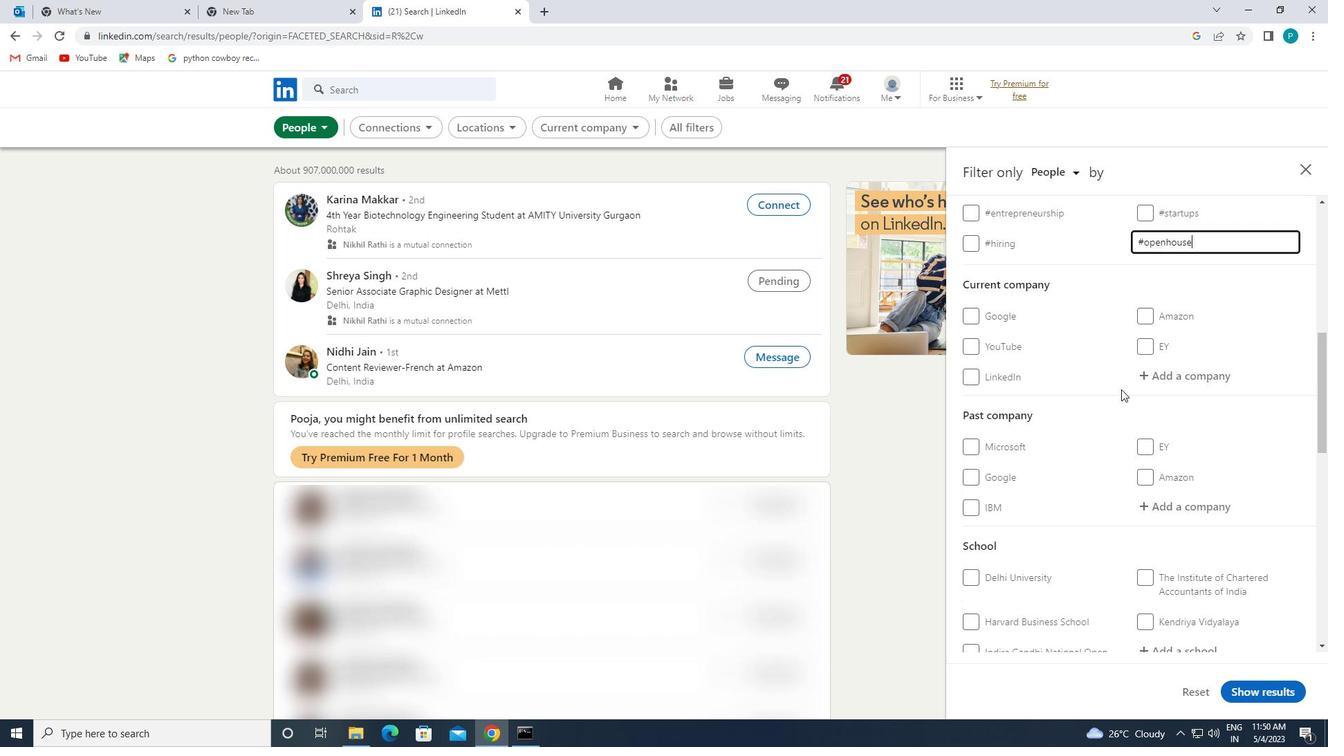 
Action: Mouse scrolled (1103, 435) with delta (0, 0)
Screenshot: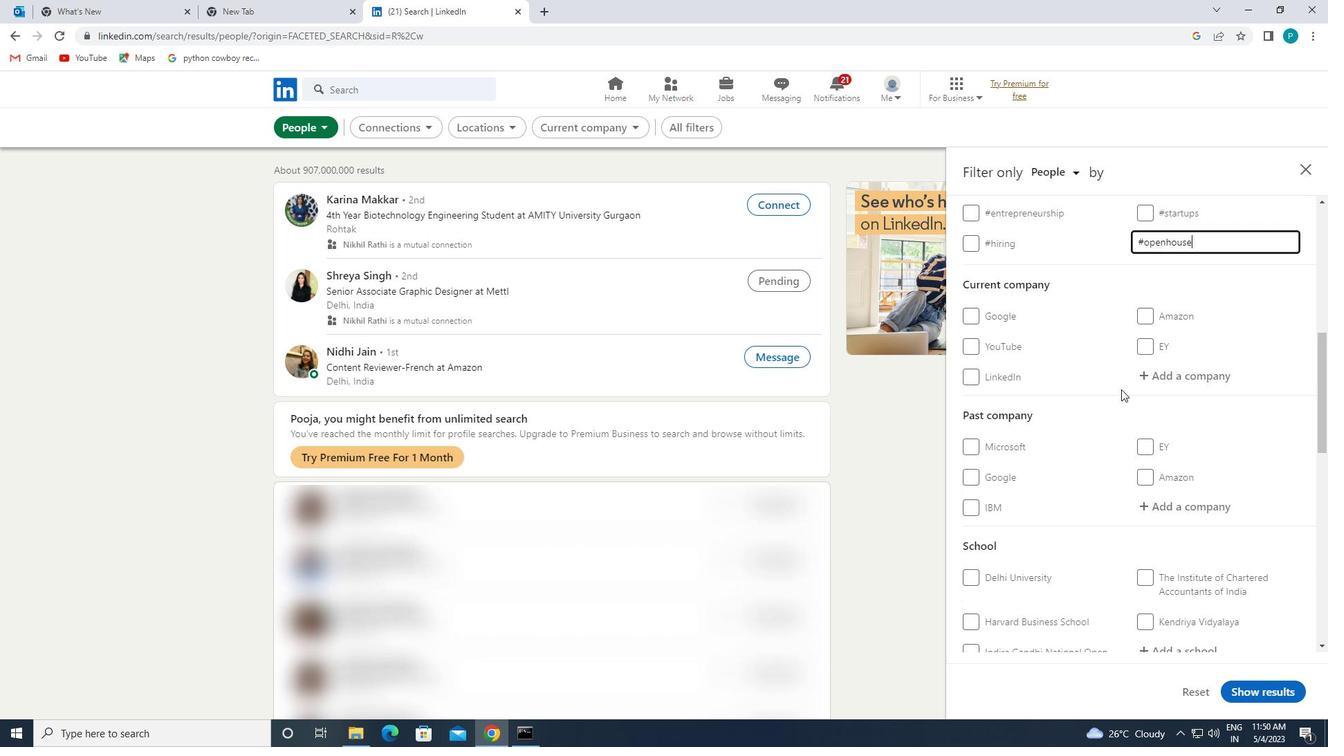 
Action: Mouse moved to (1102, 439)
Screenshot: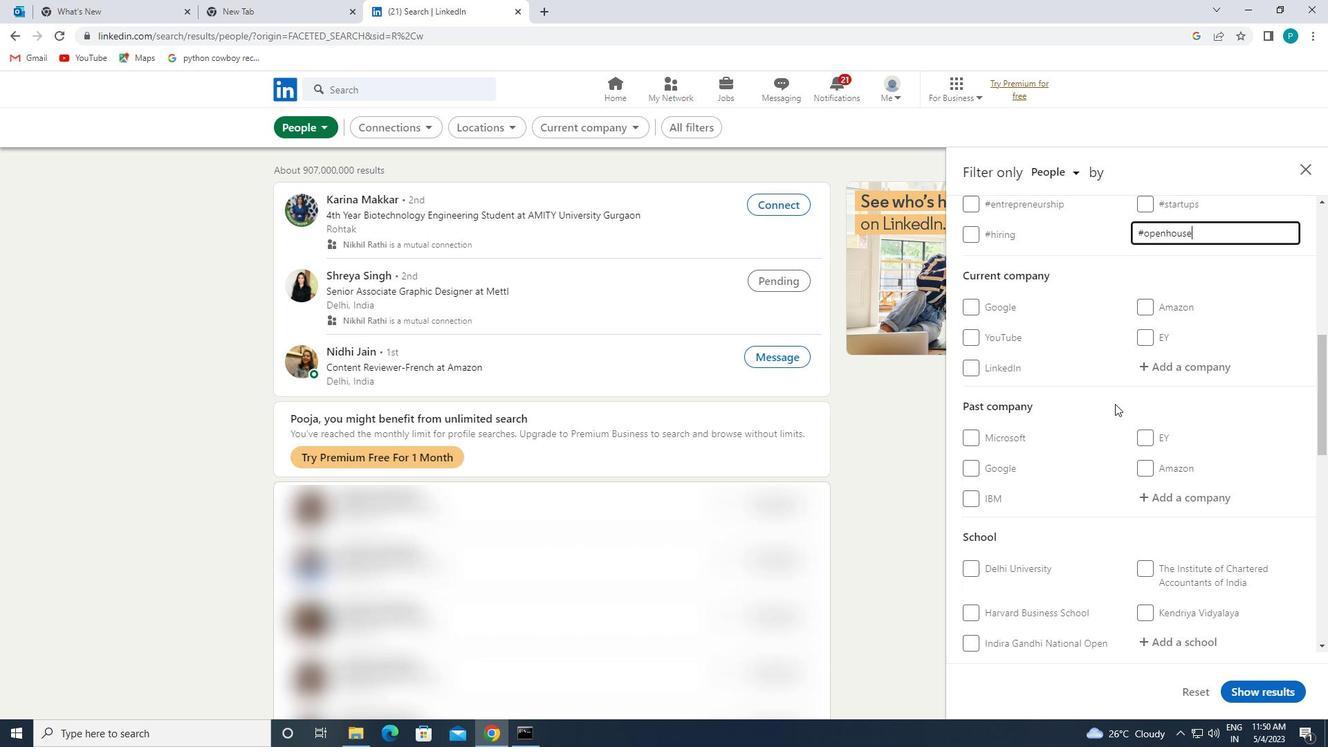 
Action: Mouse scrolled (1102, 439) with delta (0, 0)
Screenshot: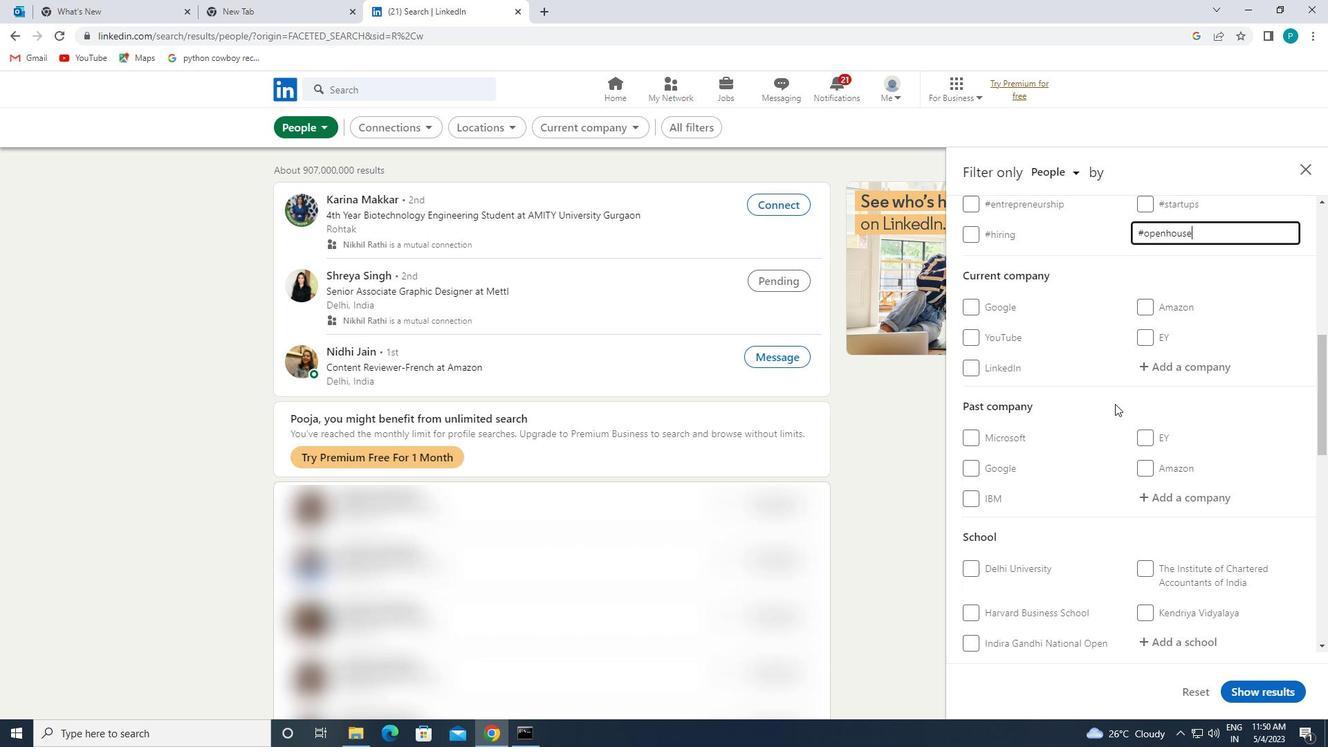 
Action: Mouse moved to (1102, 440)
Screenshot: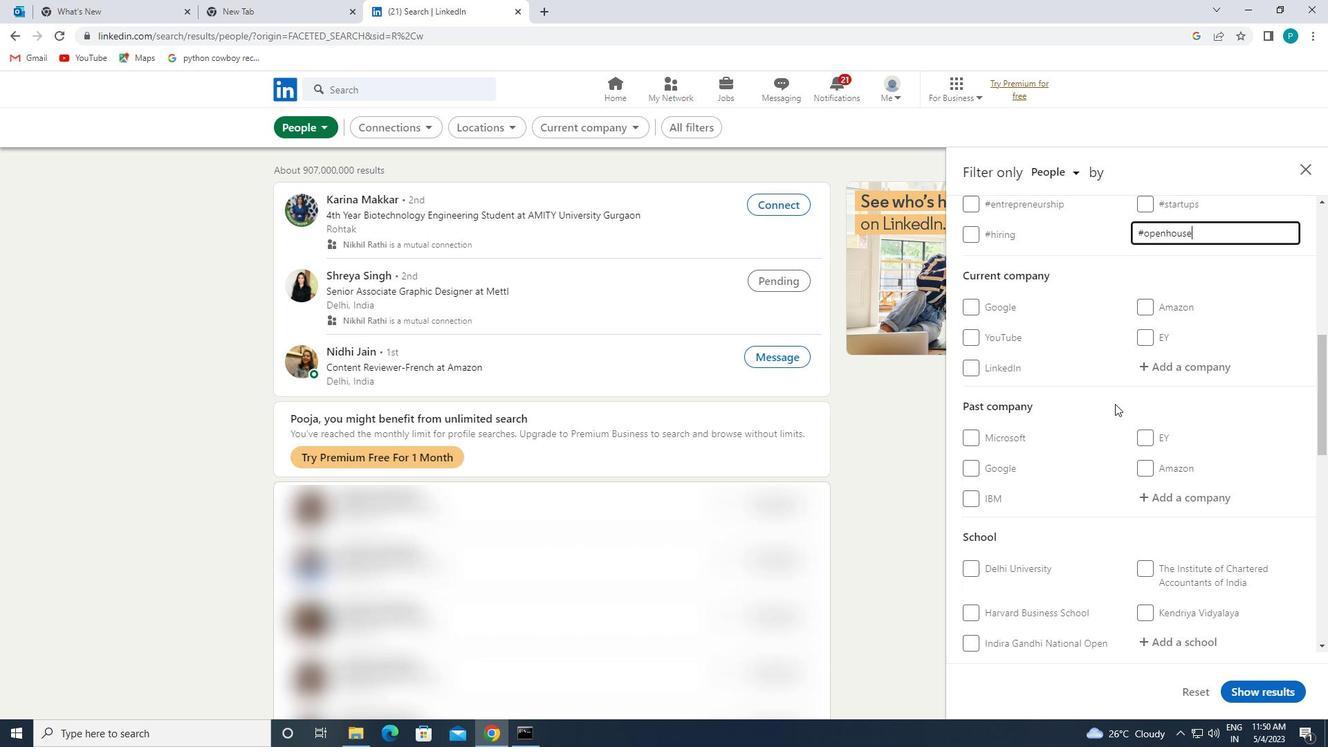 
Action: Mouse scrolled (1102, 439) with delta (0, 0)
Screenshot: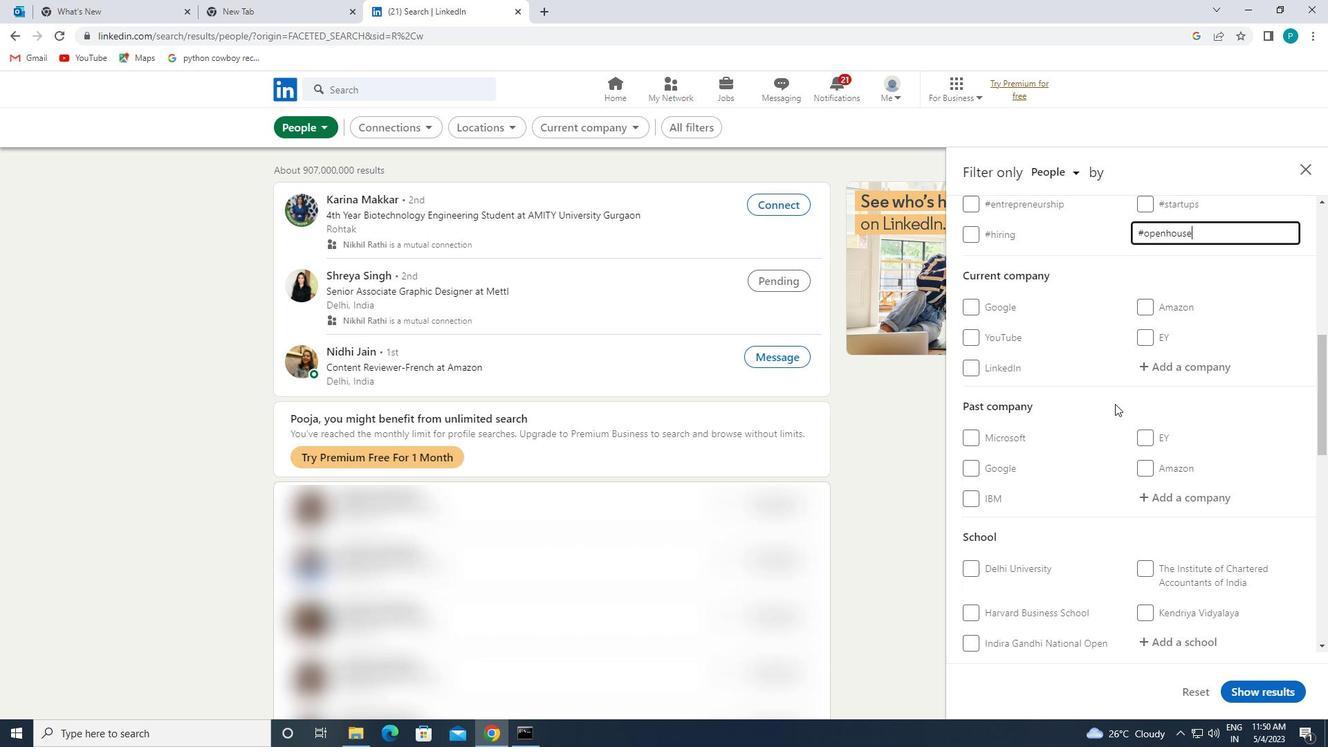 
Action: Mouse moved to (1064, 475)
Screenshot: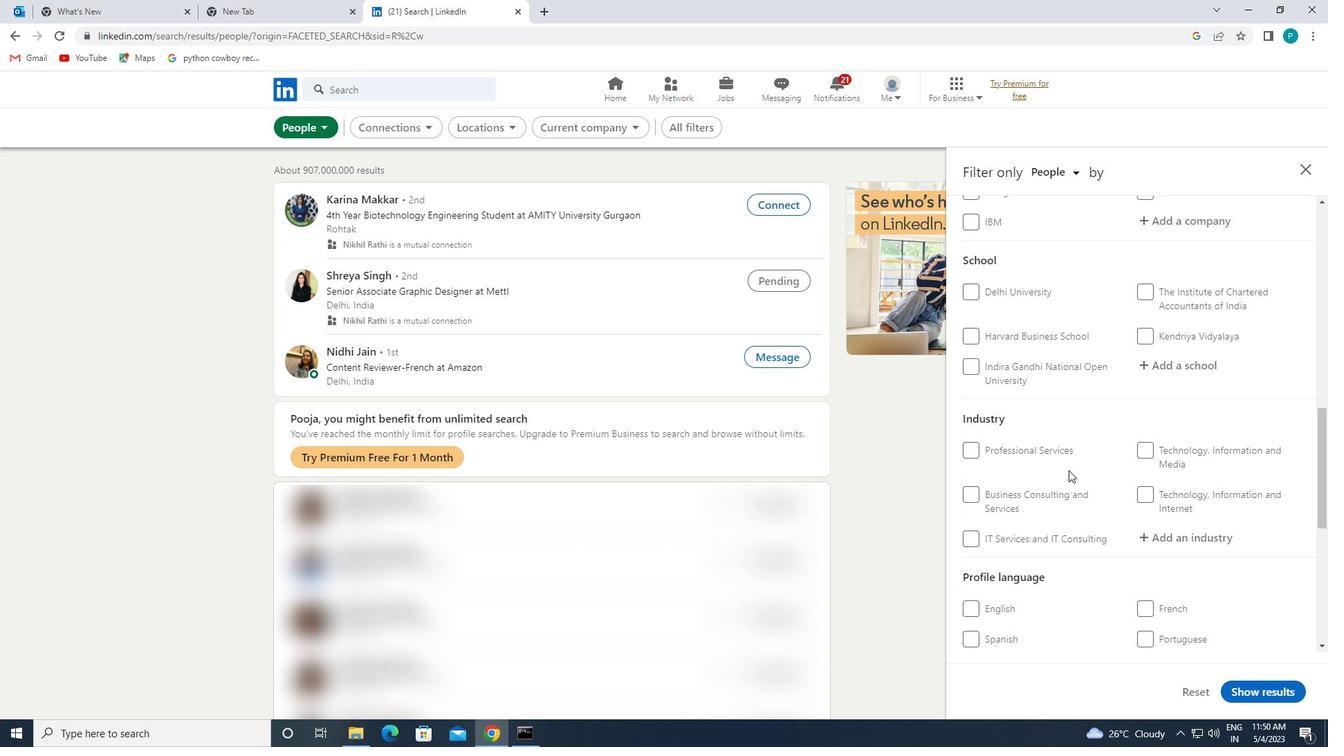
Action: Mouse scrolled (1064, 474) with delta (0, 0)
Screenshot: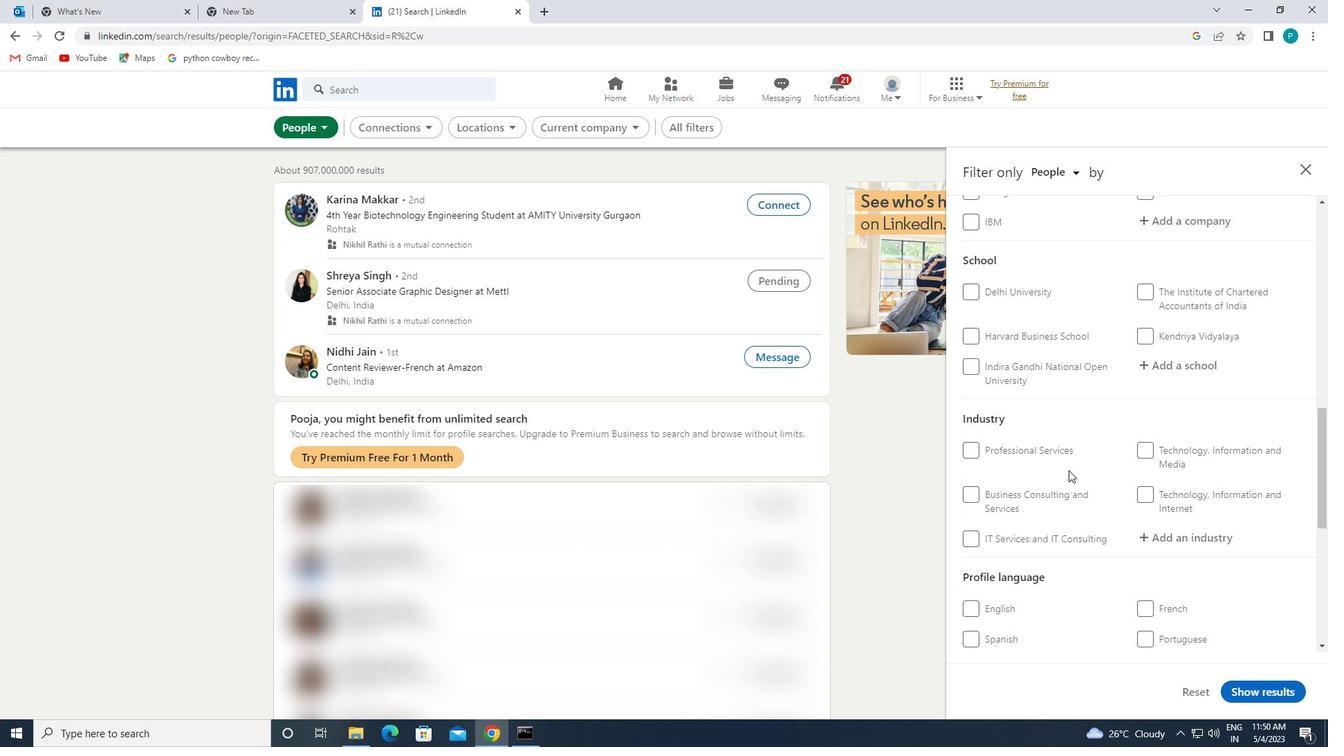 
Action: Mouse moved to (1063, 476)
Screenshot: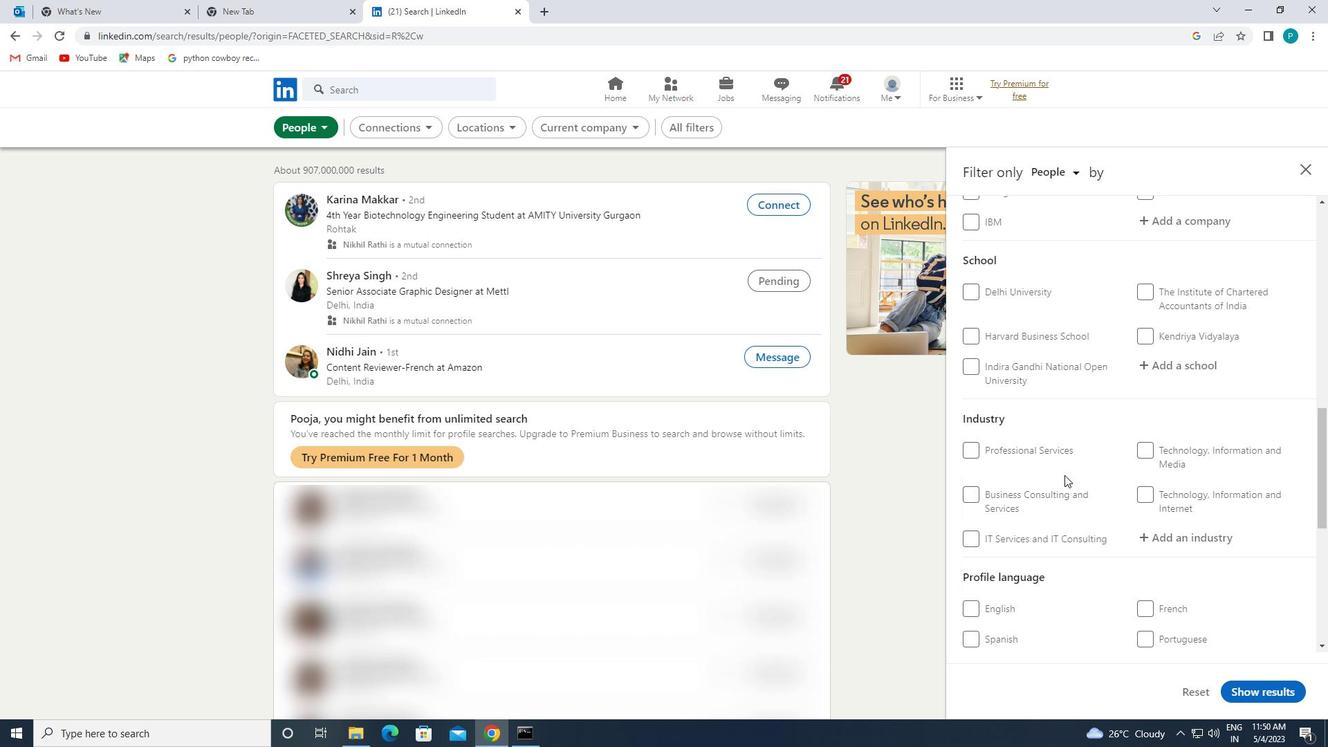 
Action: Mouse scrolled (1063, 475) with delta (0, 0)
Screenshot: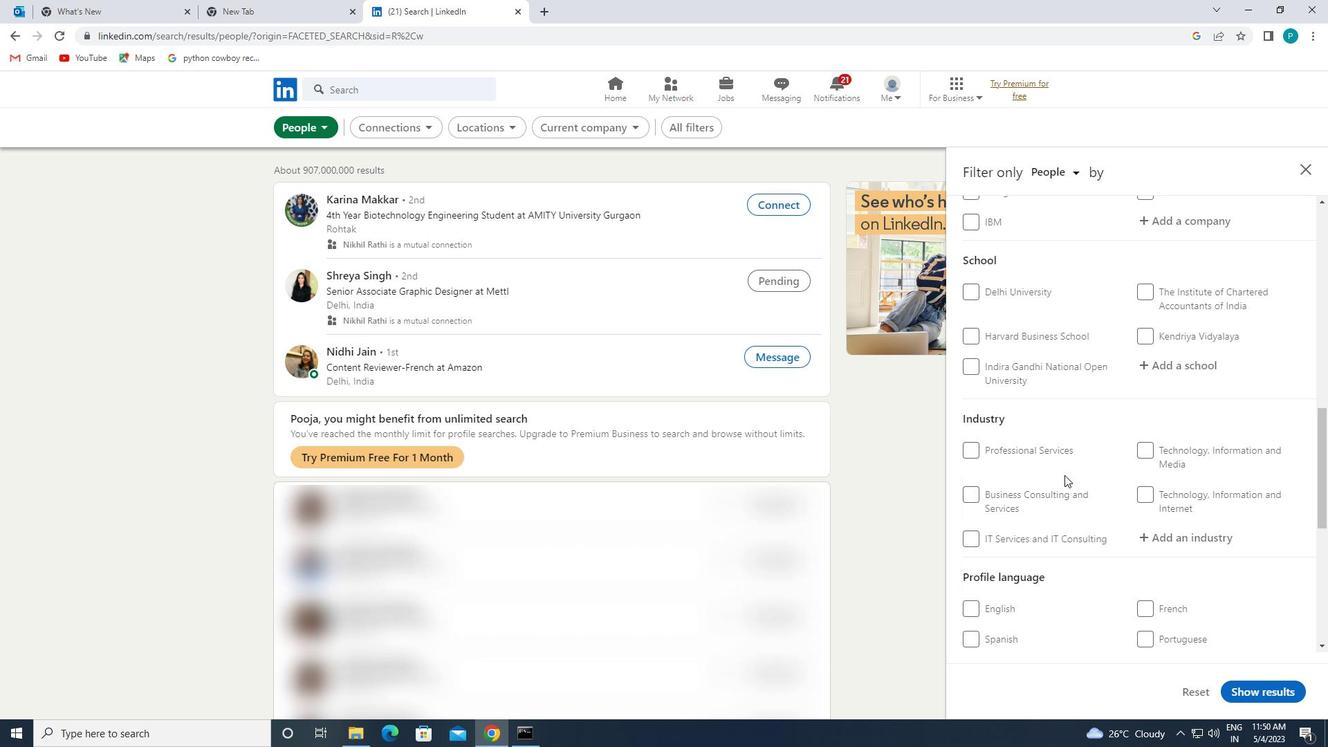 
Action: Mouse moved to (1173, 480)
Screenshot: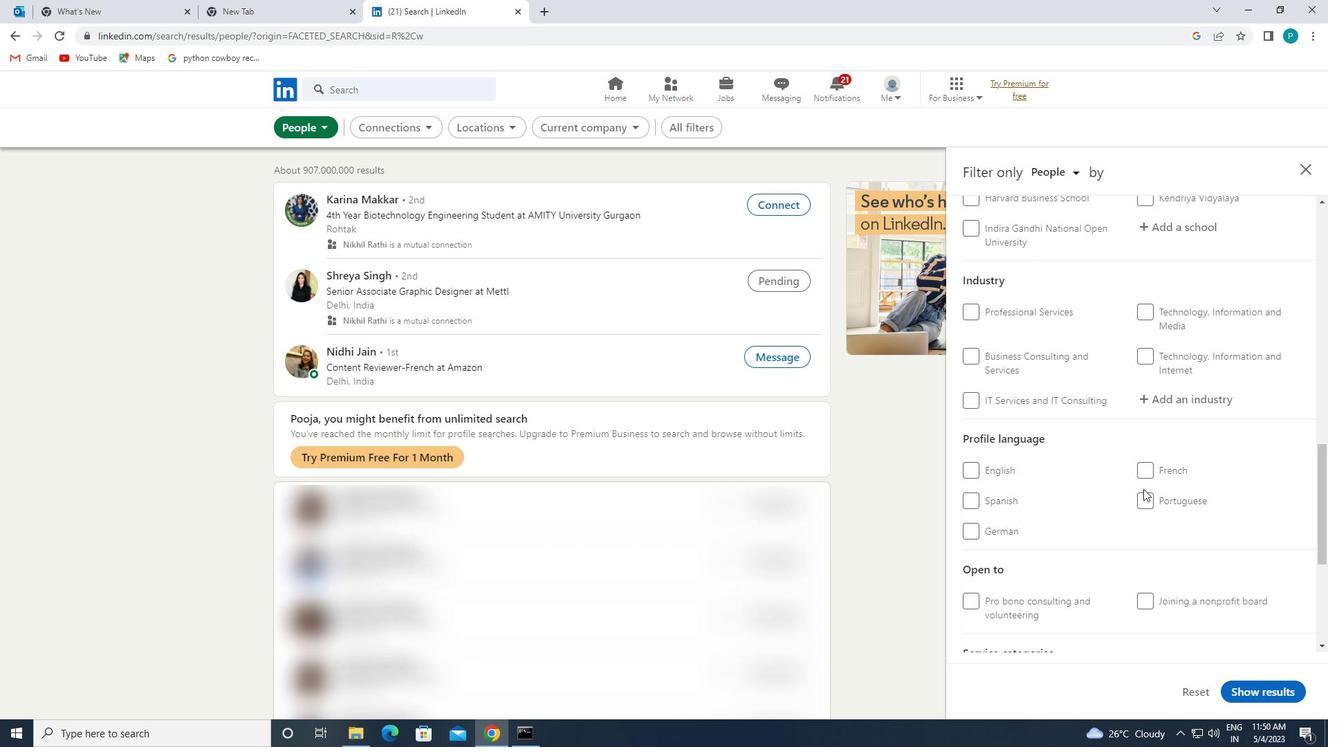 
Action: Mouse pressed left at (1173, 480)
Screenshot: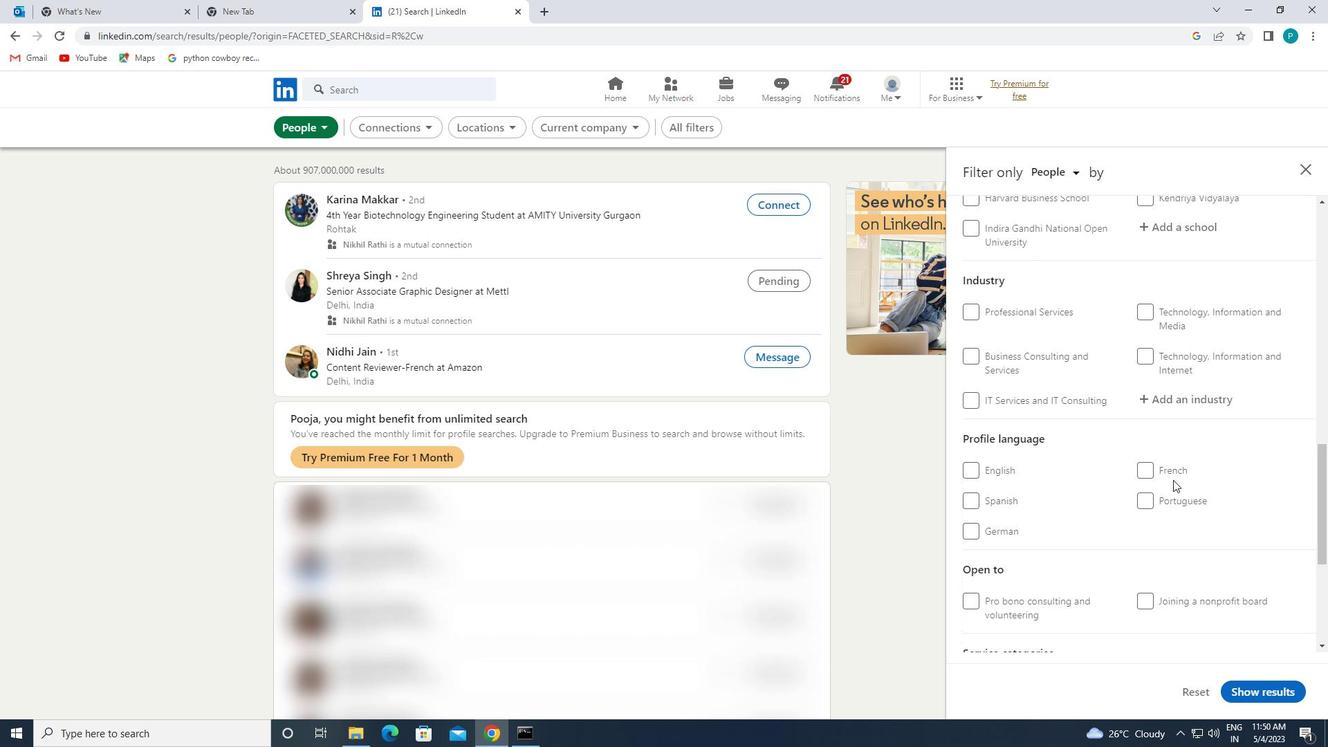 
Action: Mouse moved to (1171, 462)
Screenshot: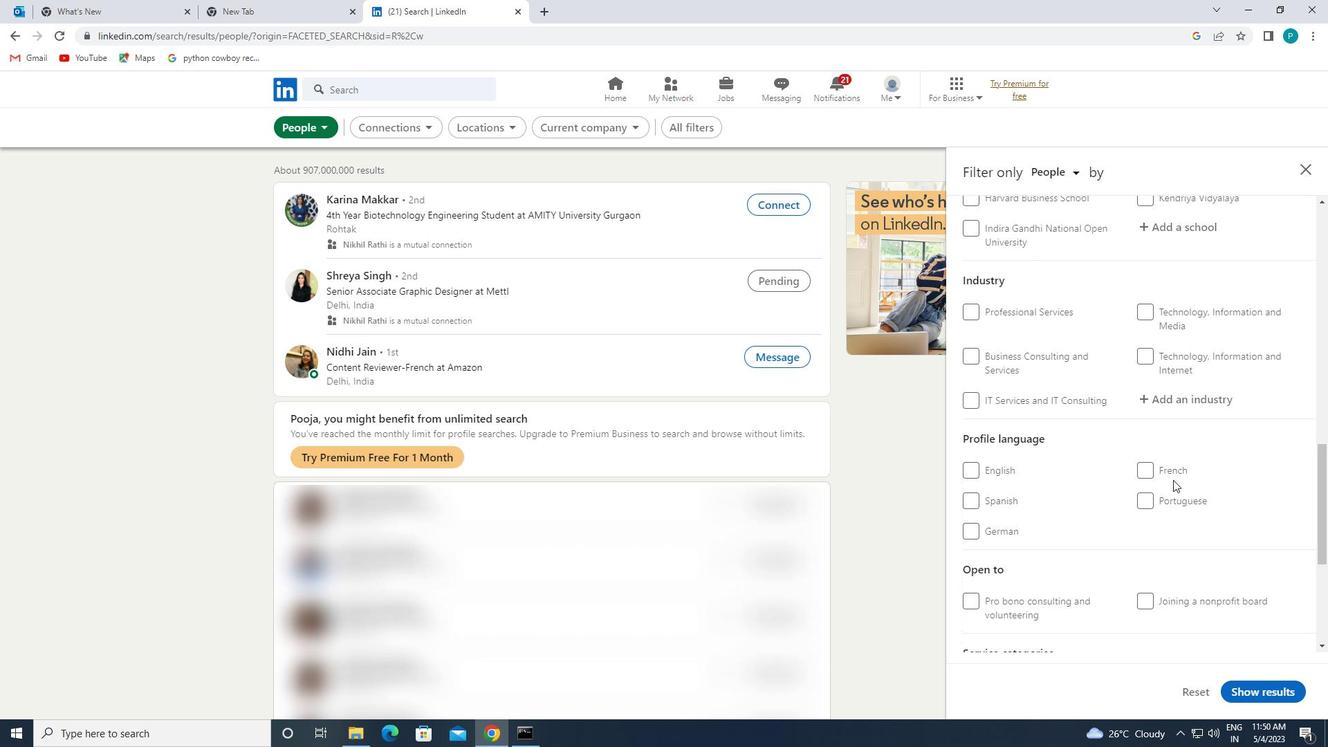 
Action: Mouse pressed left at (1171, 462)
Screenshot: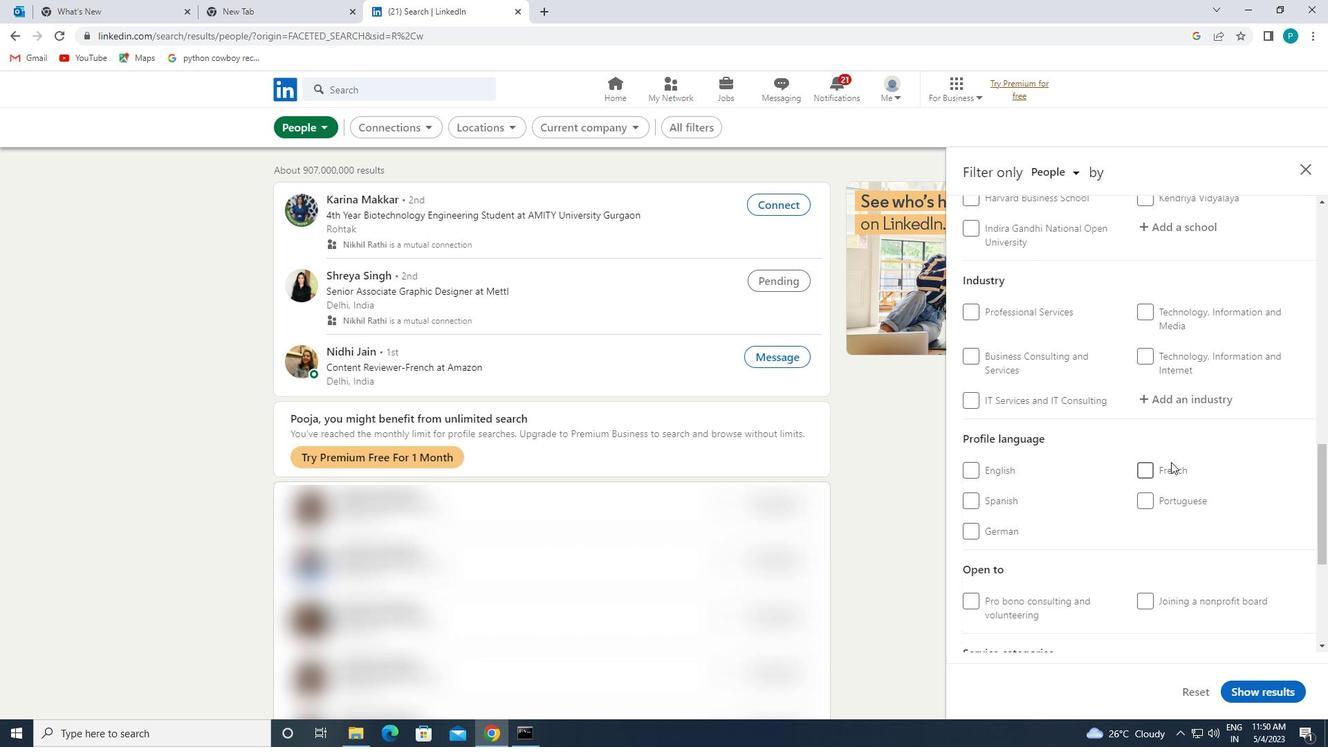 
Action: Mouse moved to (1224, 459)
Screenshot: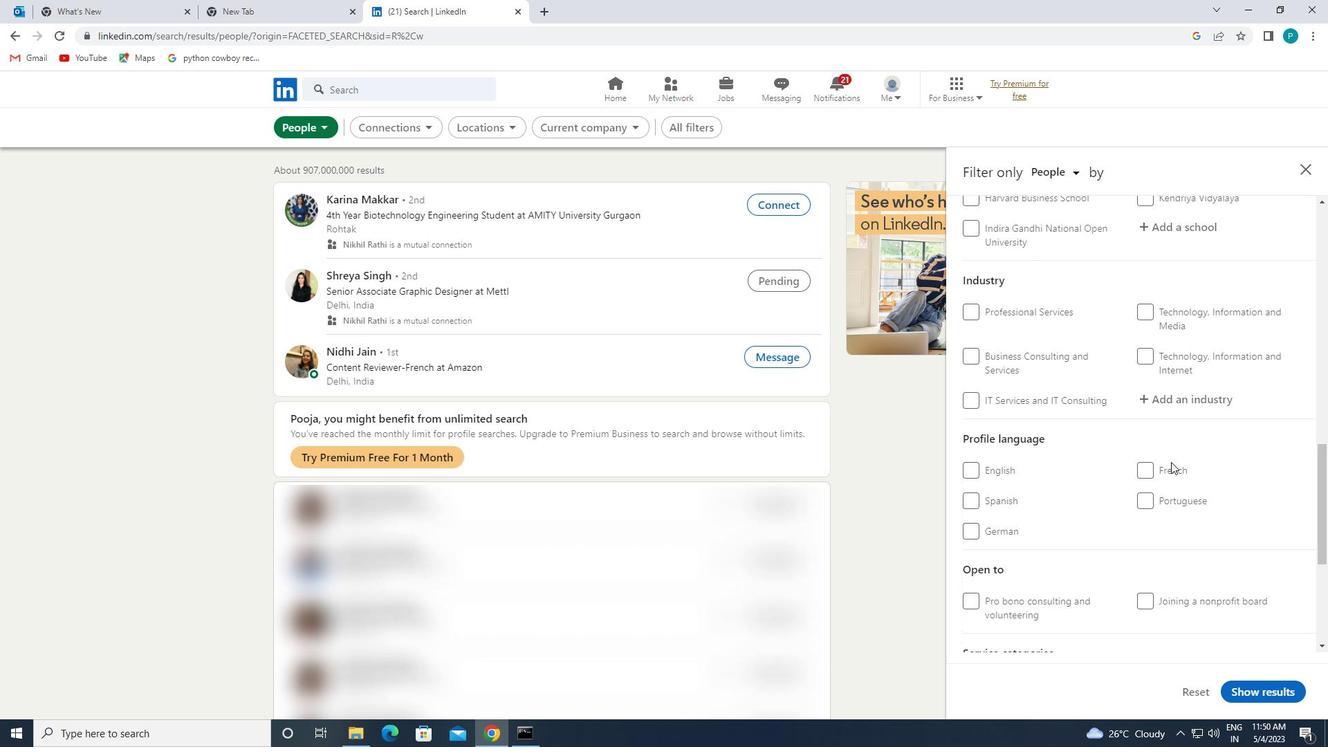 
Action: Mouse scrolled (1224, 459) with delta (0, 0)
Screenshot: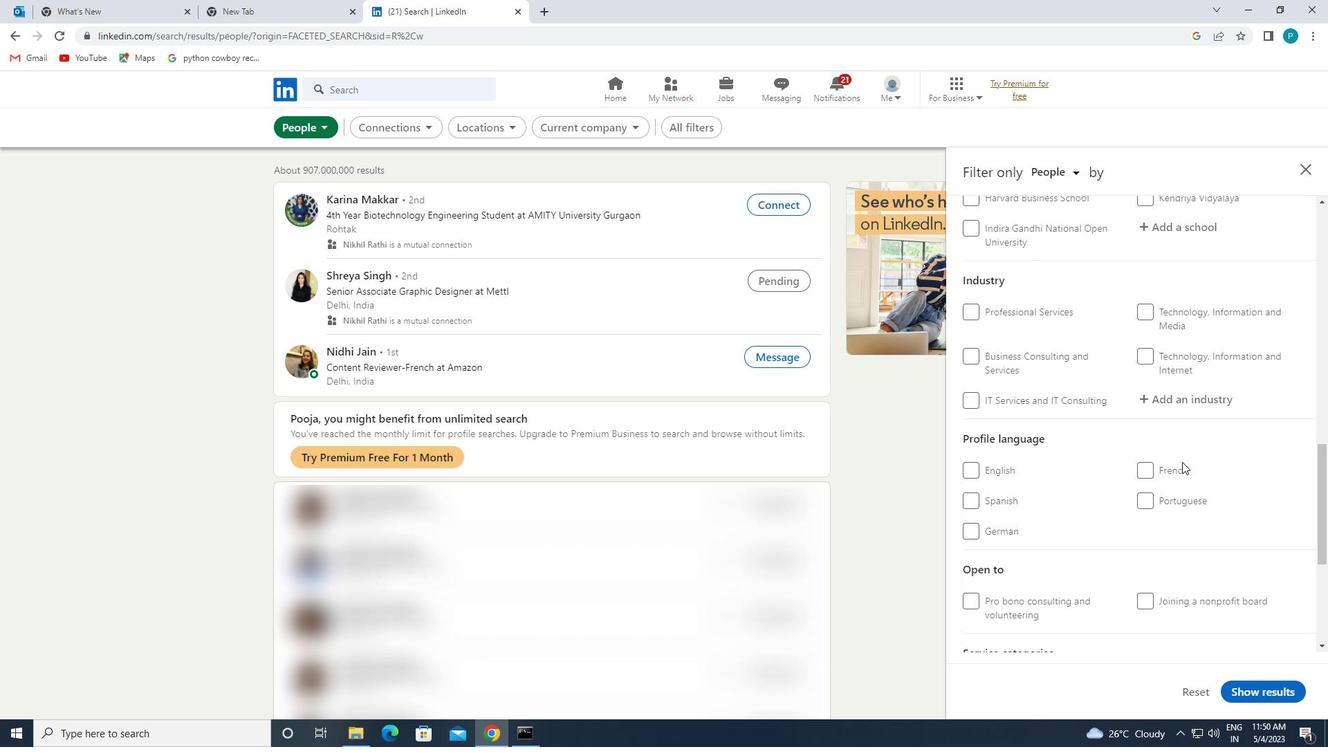 
Action: Mouse moved to (1168, 540)
Screenshot: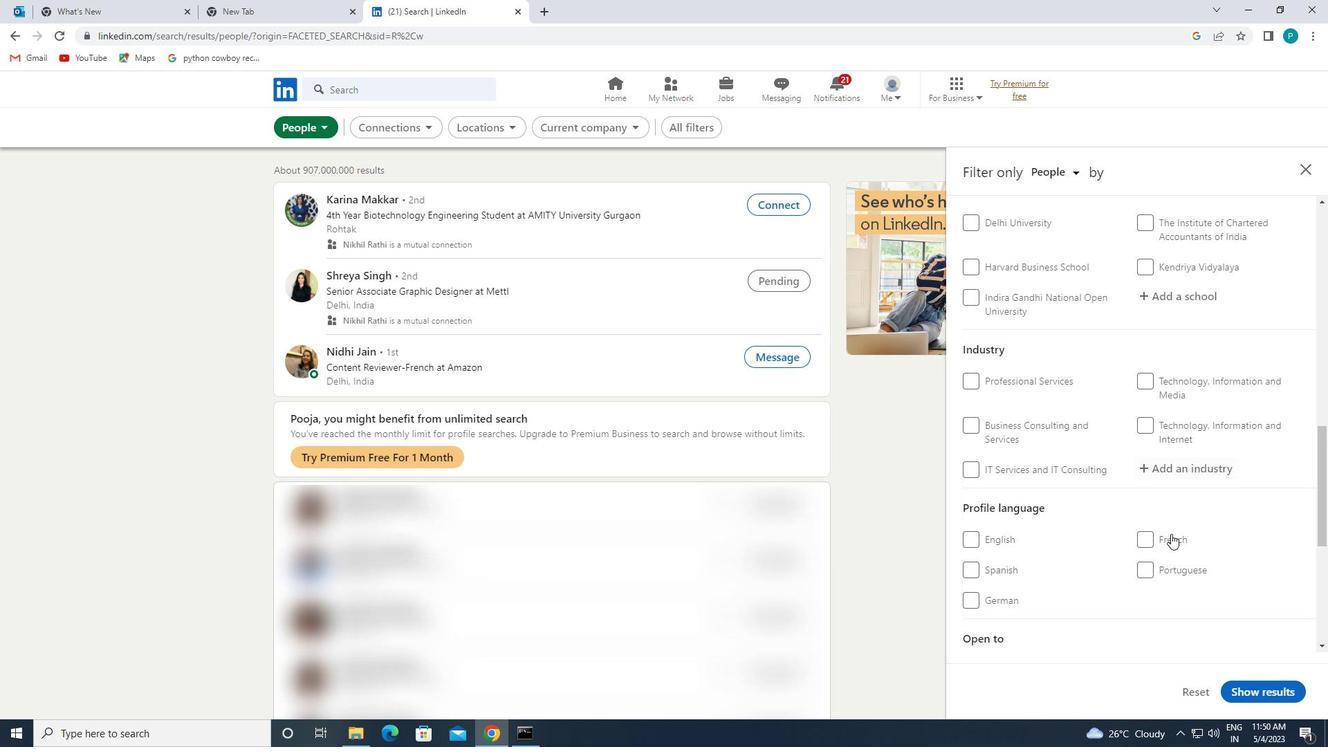 
Action: Mouse pressed left at (1168, 540)
Screenshot: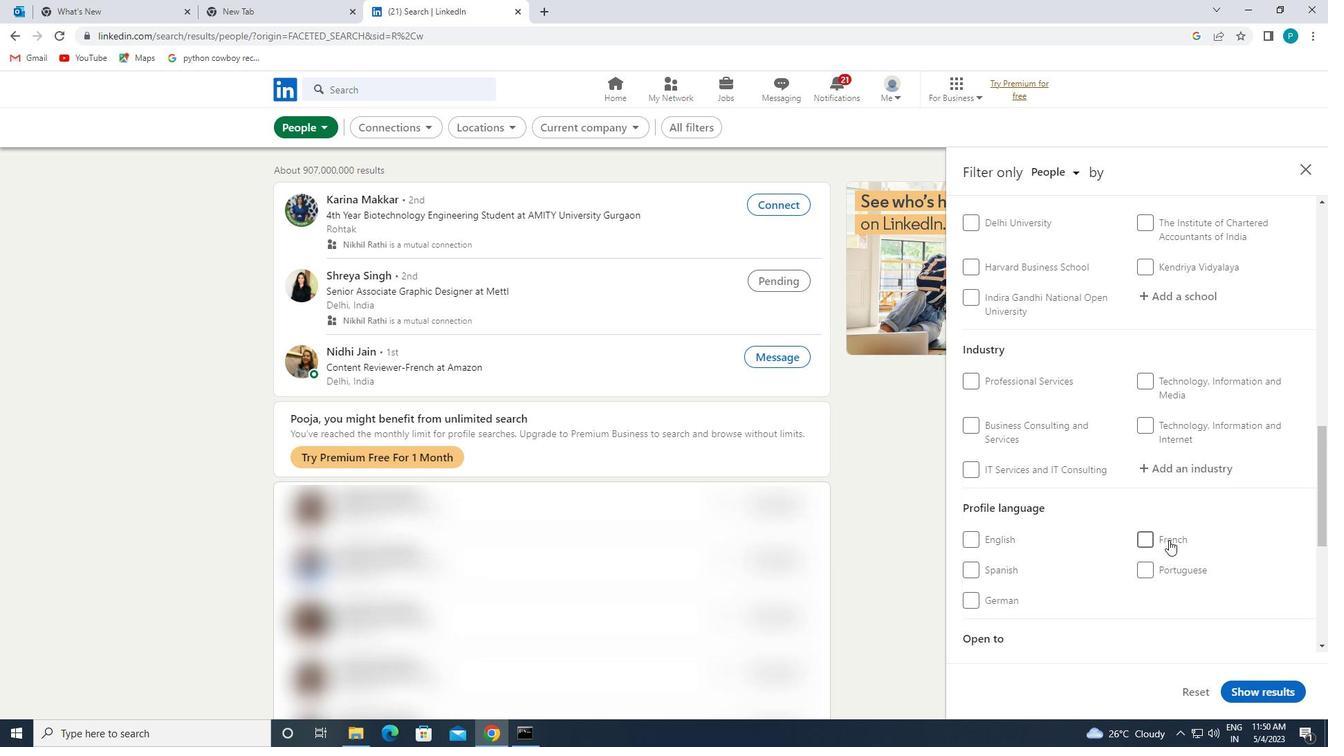 
Action: Mouse moved to (1234, 466)
Screenshot: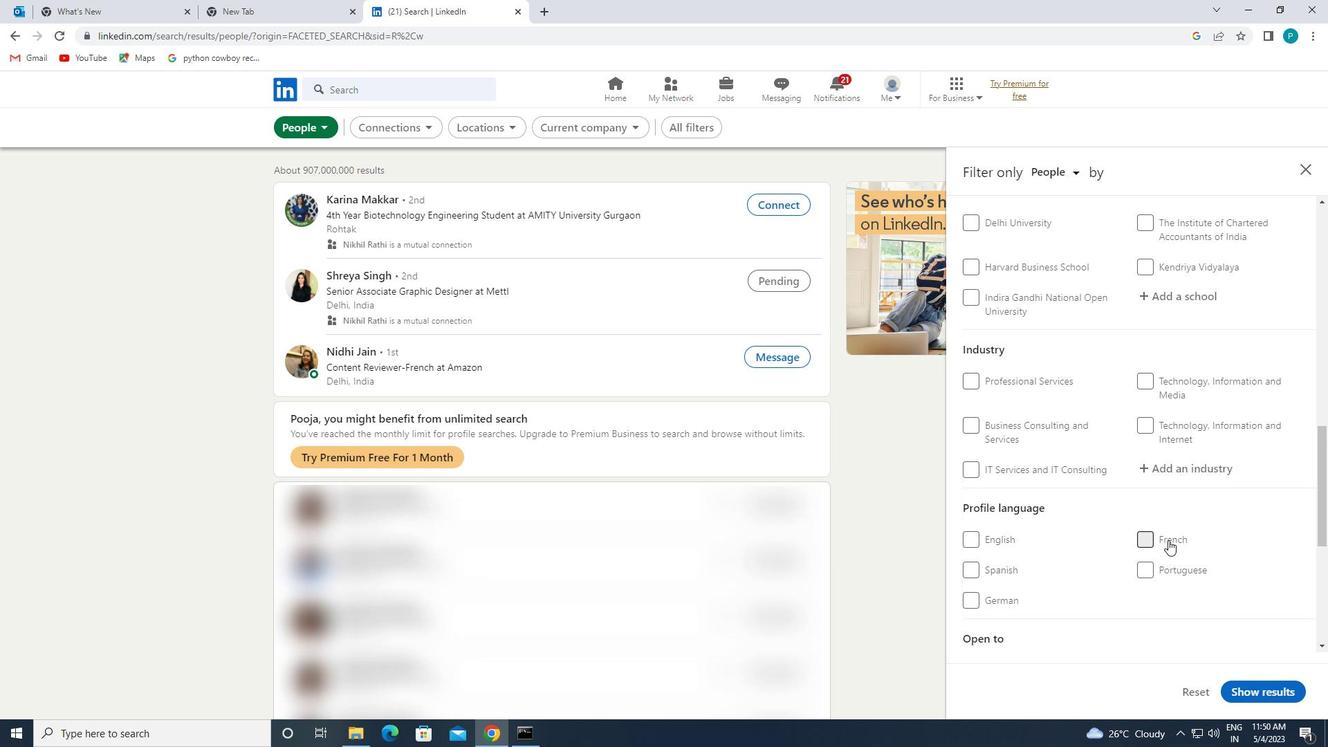 
Action: Mouse scrolled (1234, 466) with delta (0, 0)
Screenshot: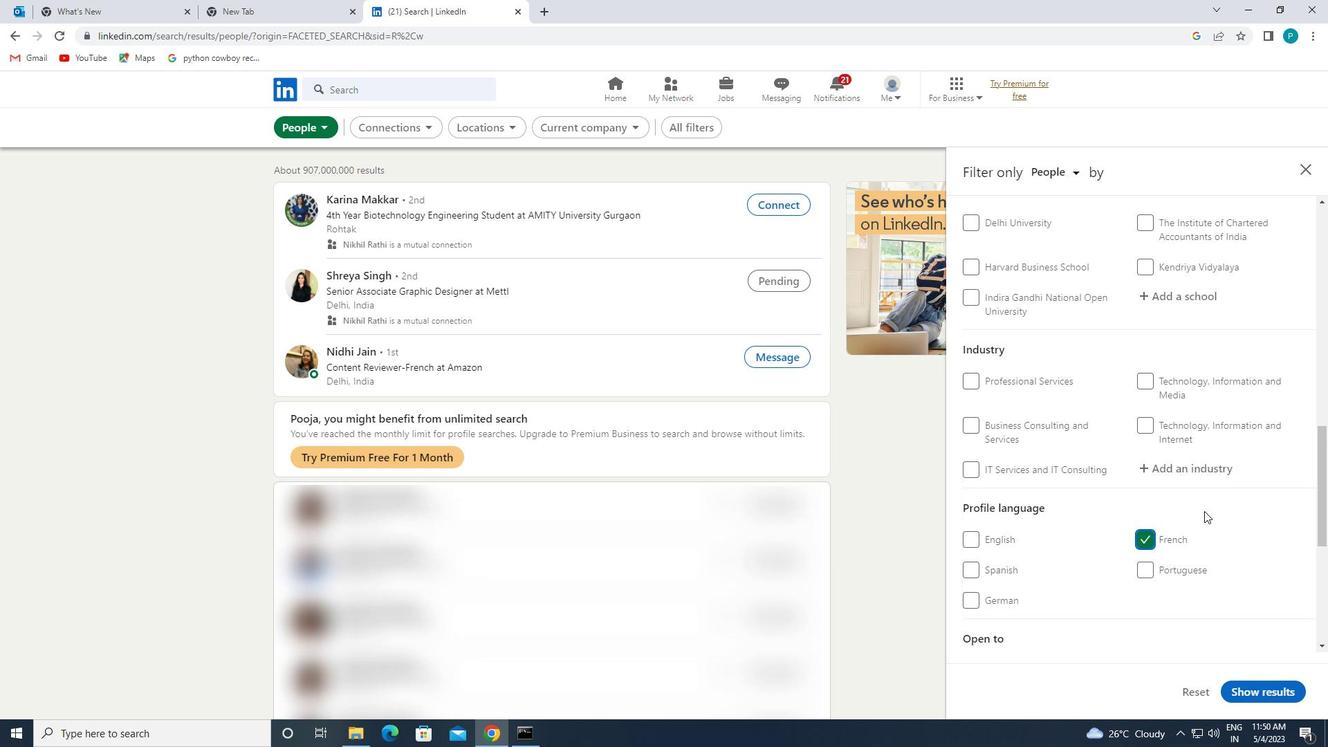 
Action: Mouse scrolled (1234, 466) with delta (0, 0)
Screenshot: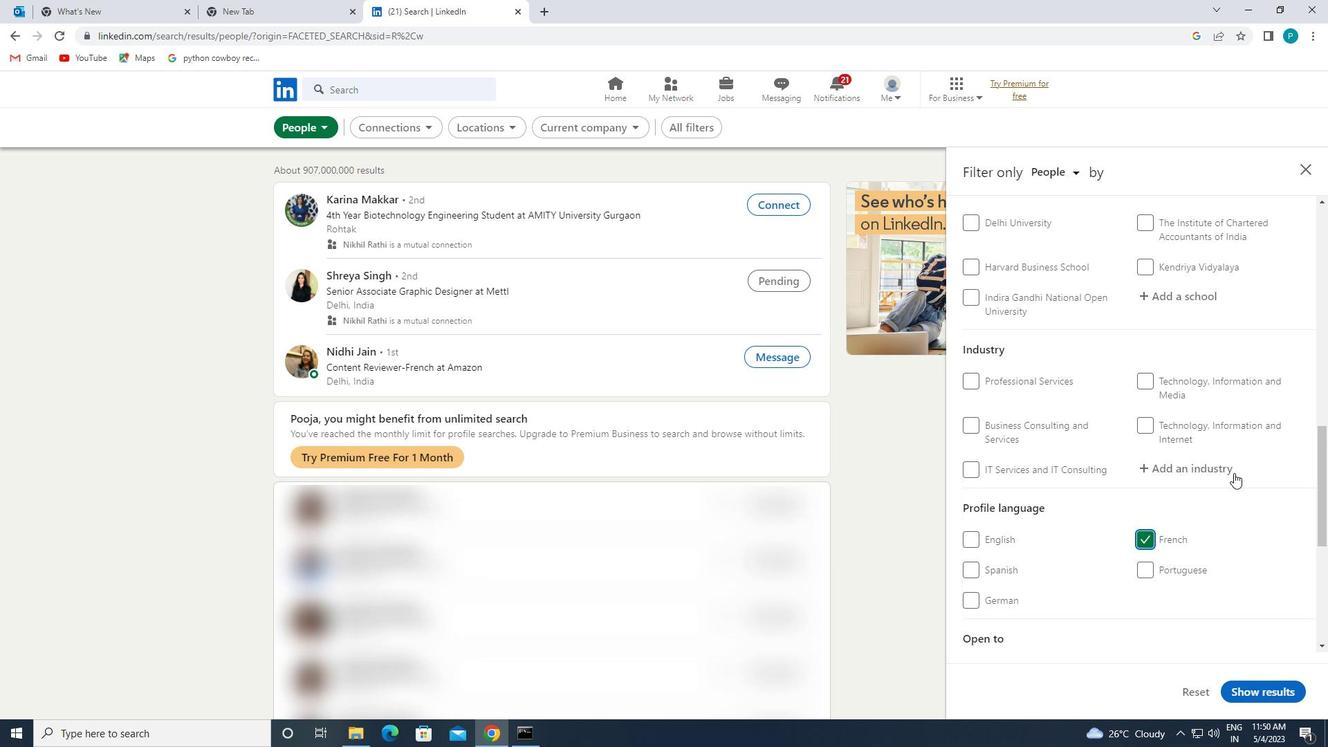
Action: Mouse scrolled (1234, 466) with delta (0, 0)
Screenshot: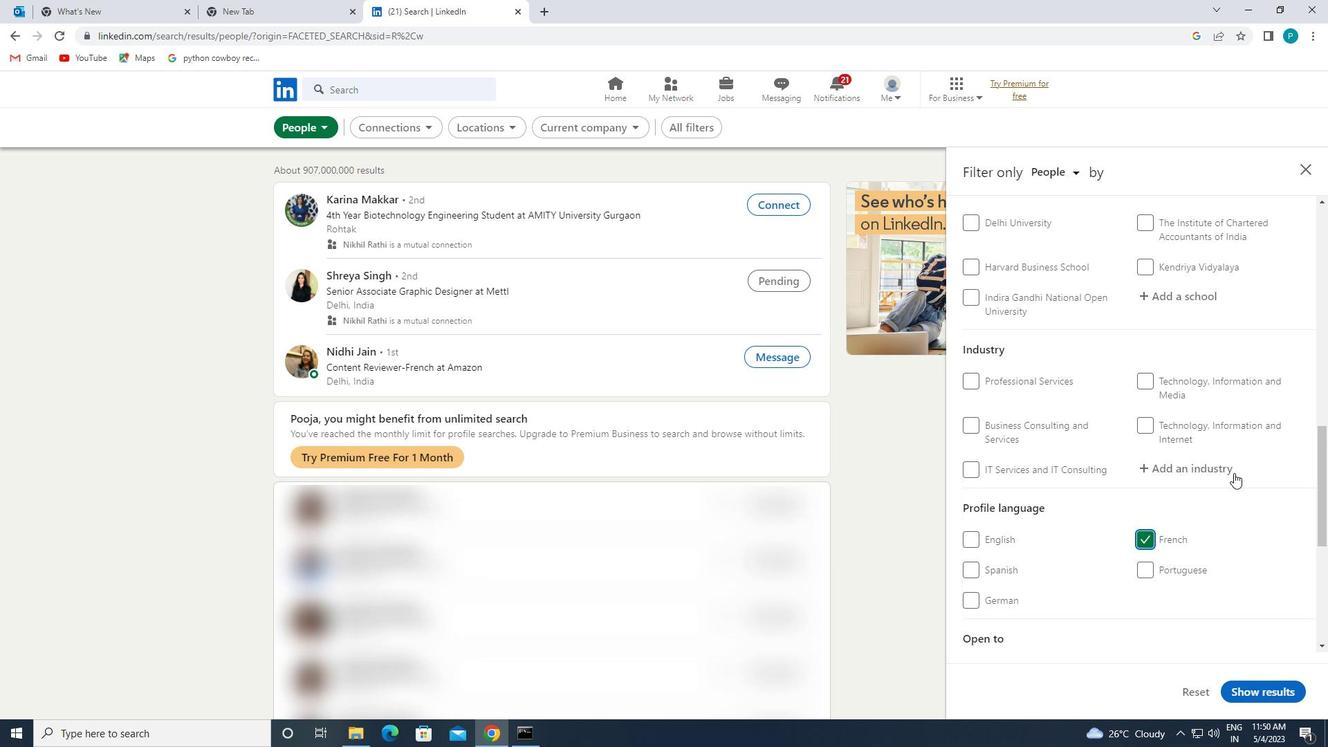 
Action: Mouse scrolled (1234, 466) with delta (0, 0)
Screenshot: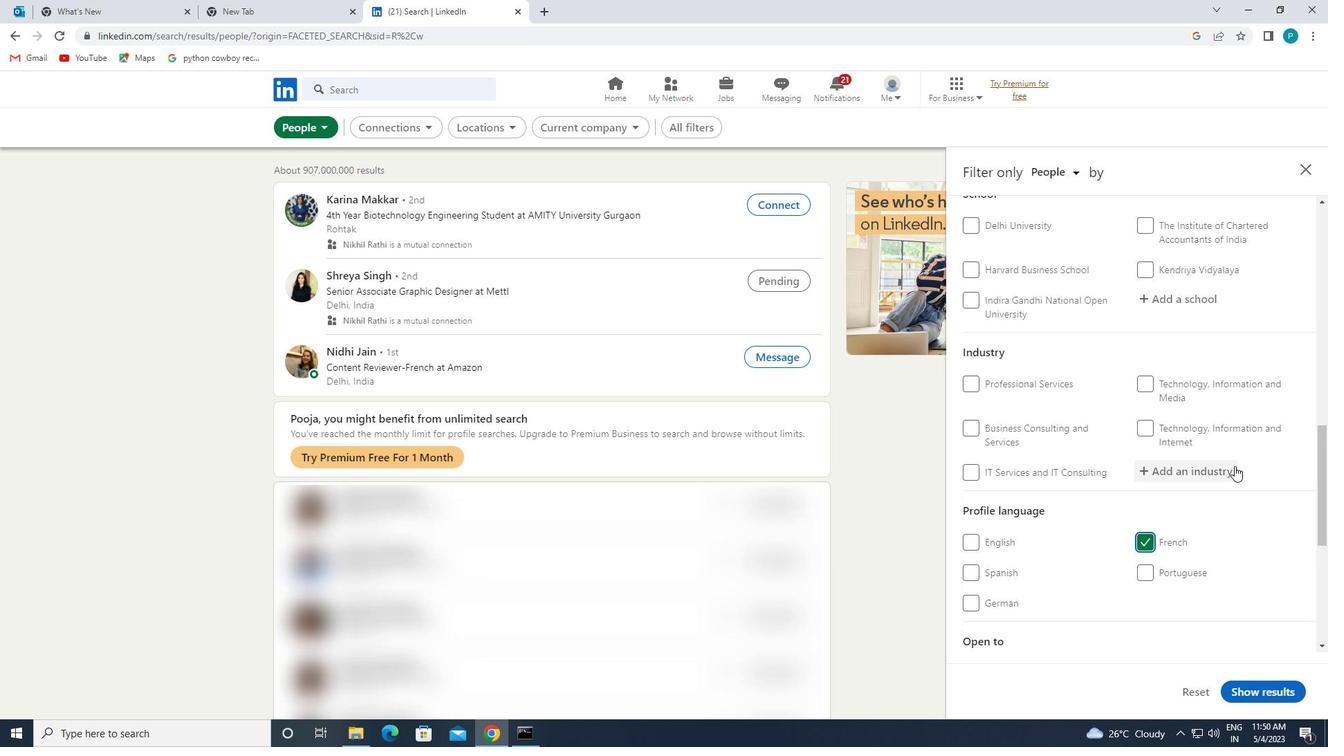 
Action: Mouse moved to (1236, 453)
Screenshot: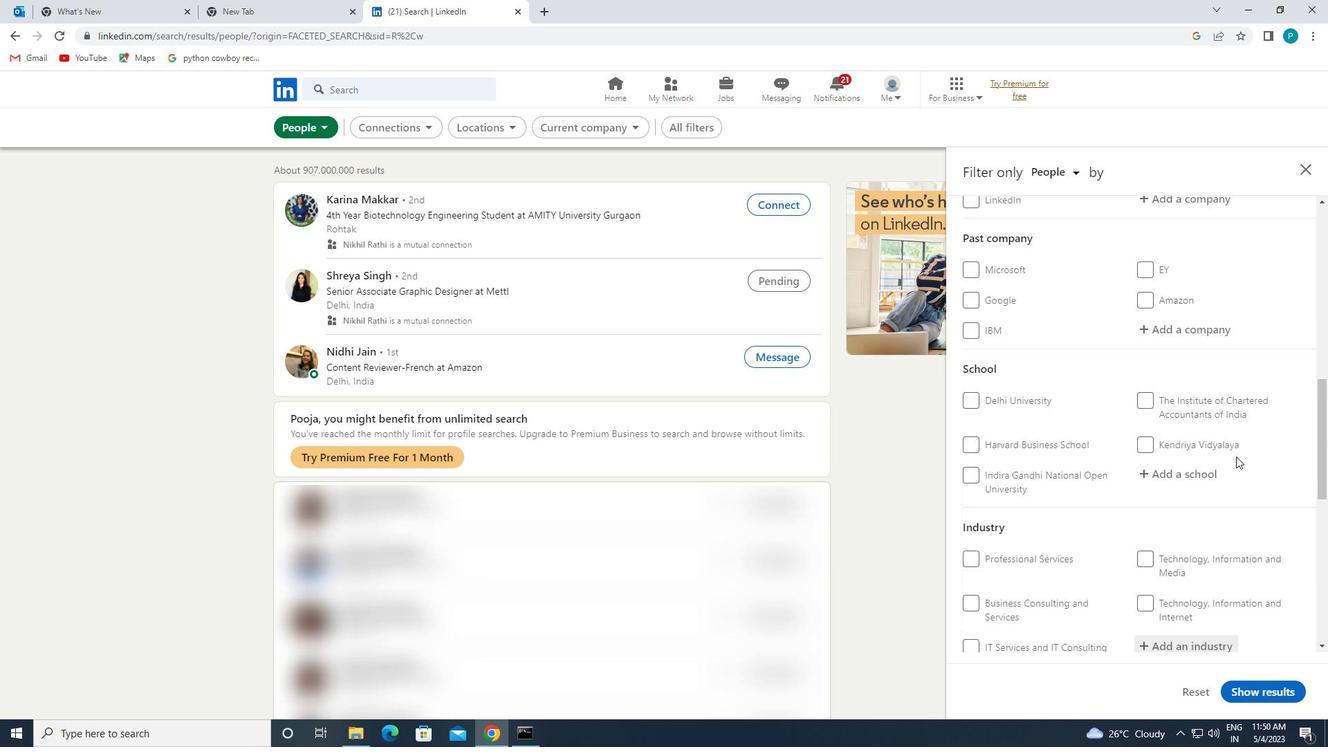 
Action: Mouse scrolled (1236, 454) with delta (0, 0)
Screenshot: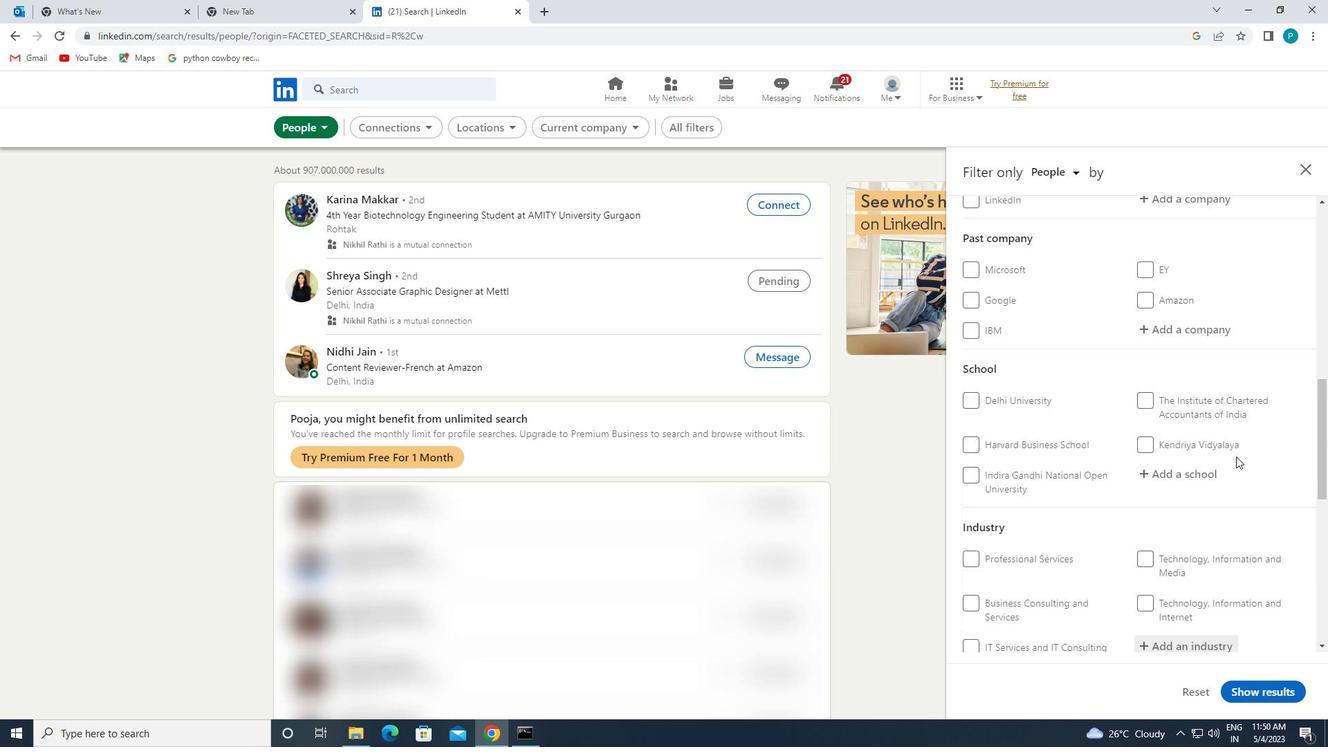 
Action: Mouse moved to (1236, 452)
Screenshot: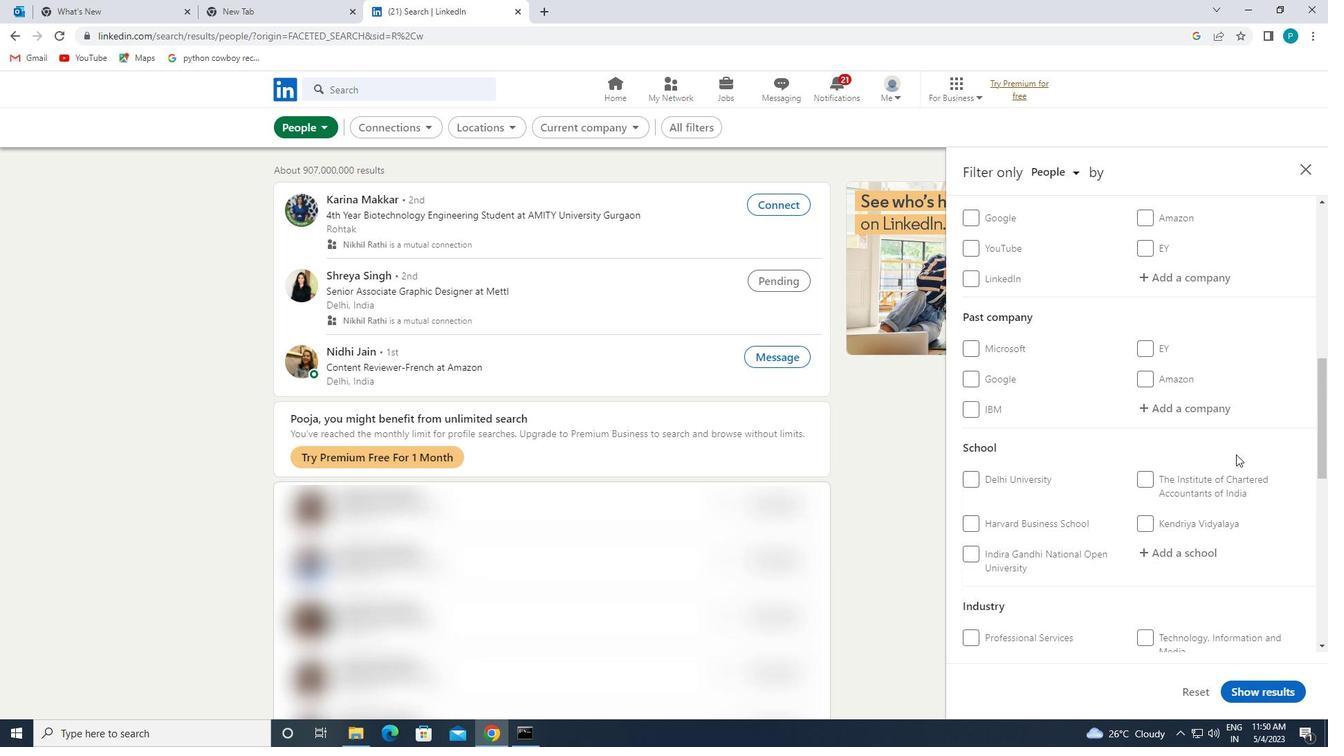 
Action: Mouse scrolled (1236, 453) with delta (0, 0)
Screenshot: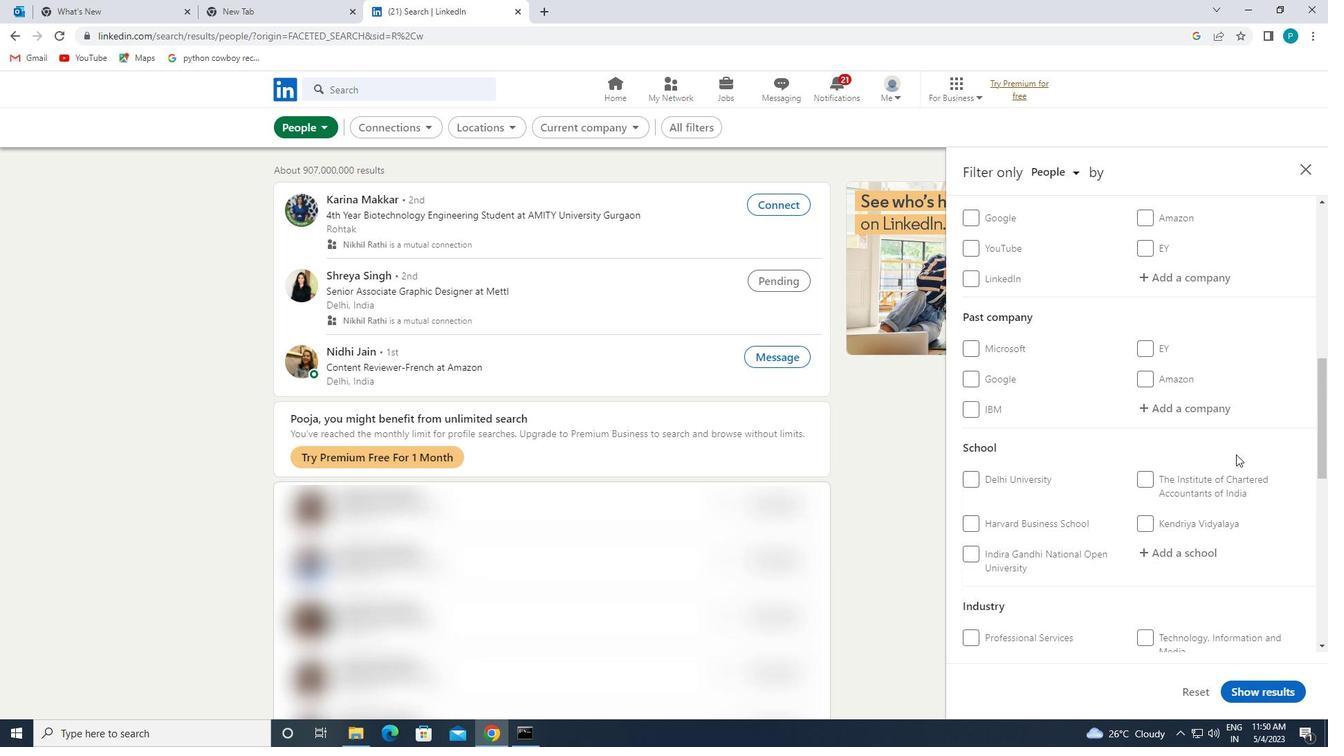 
Action: Mouse moved to (1235, 451)
Screenshot: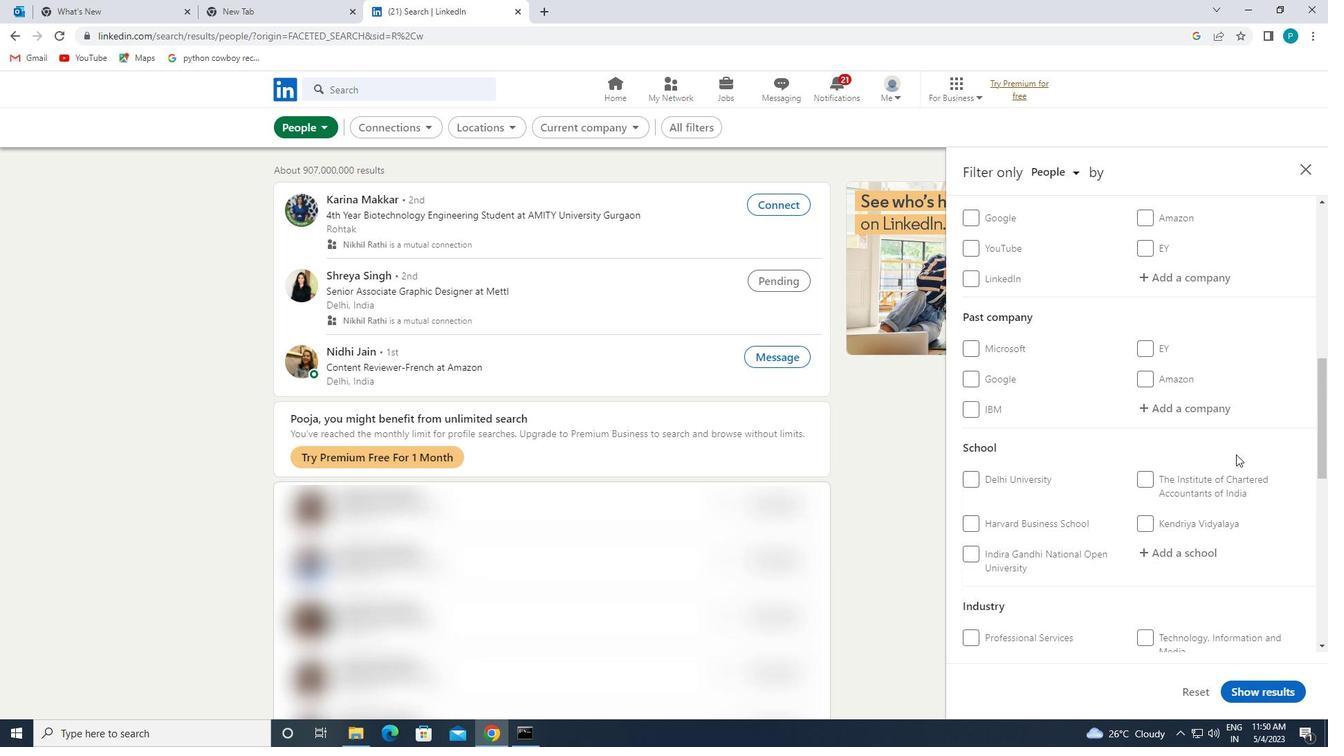 
Action: Mouse scrolled (1235, 452) with delta (0, 0)
Screenshot: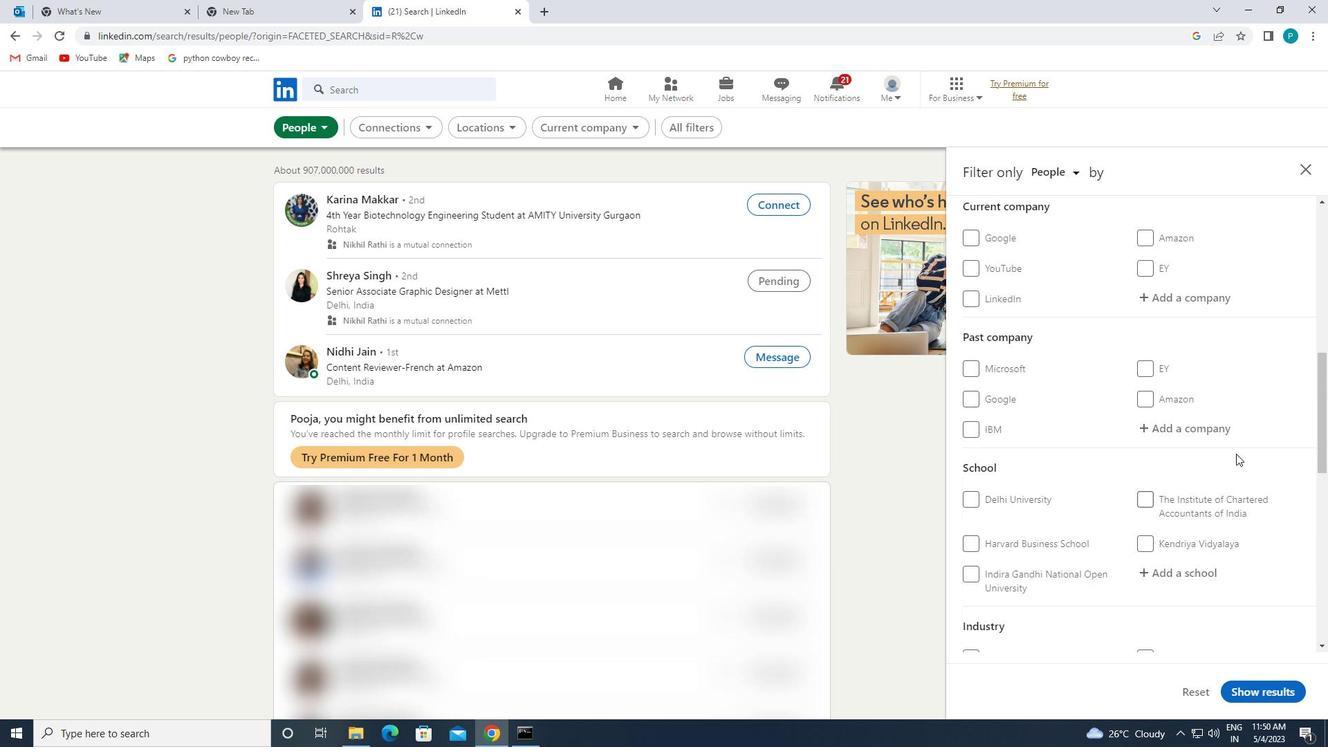 
Action: Mouse moved to (1173, 500)
Screenshot: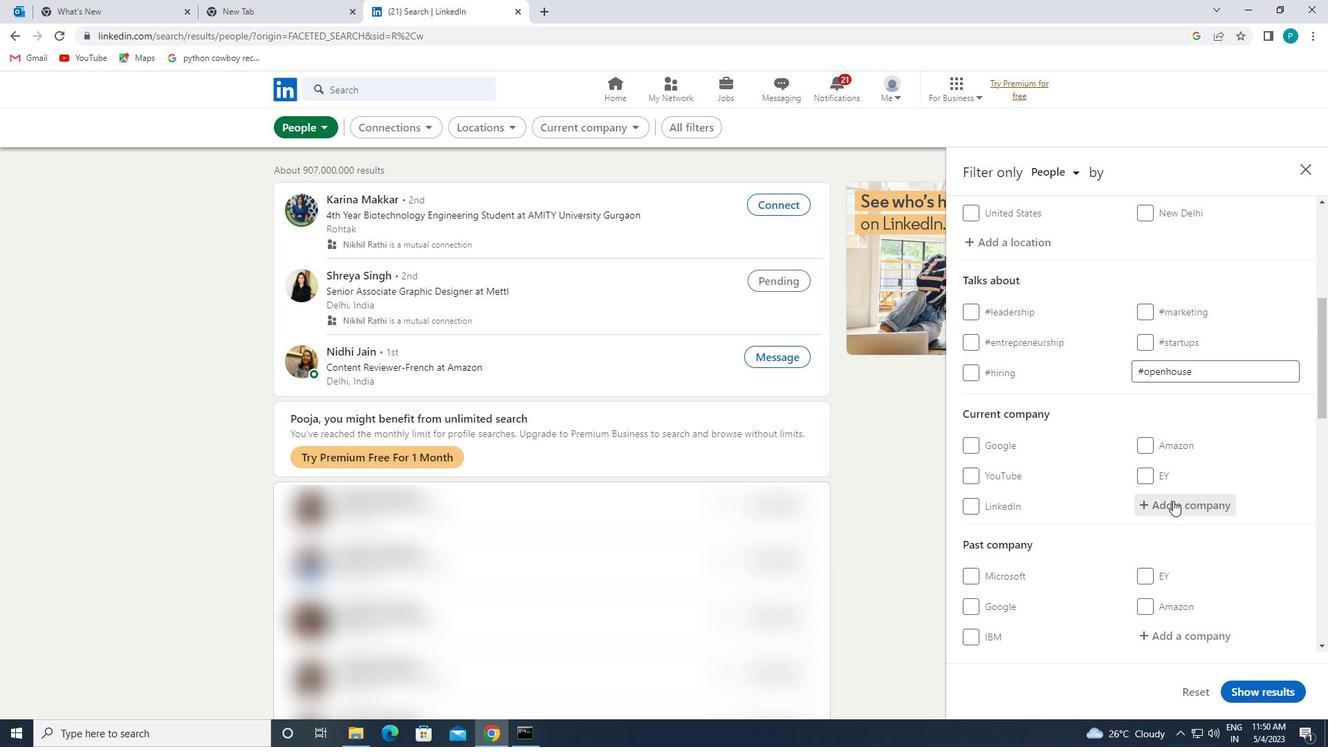 
Action: Mouse pressed left at (1173, 500)
Screenshot: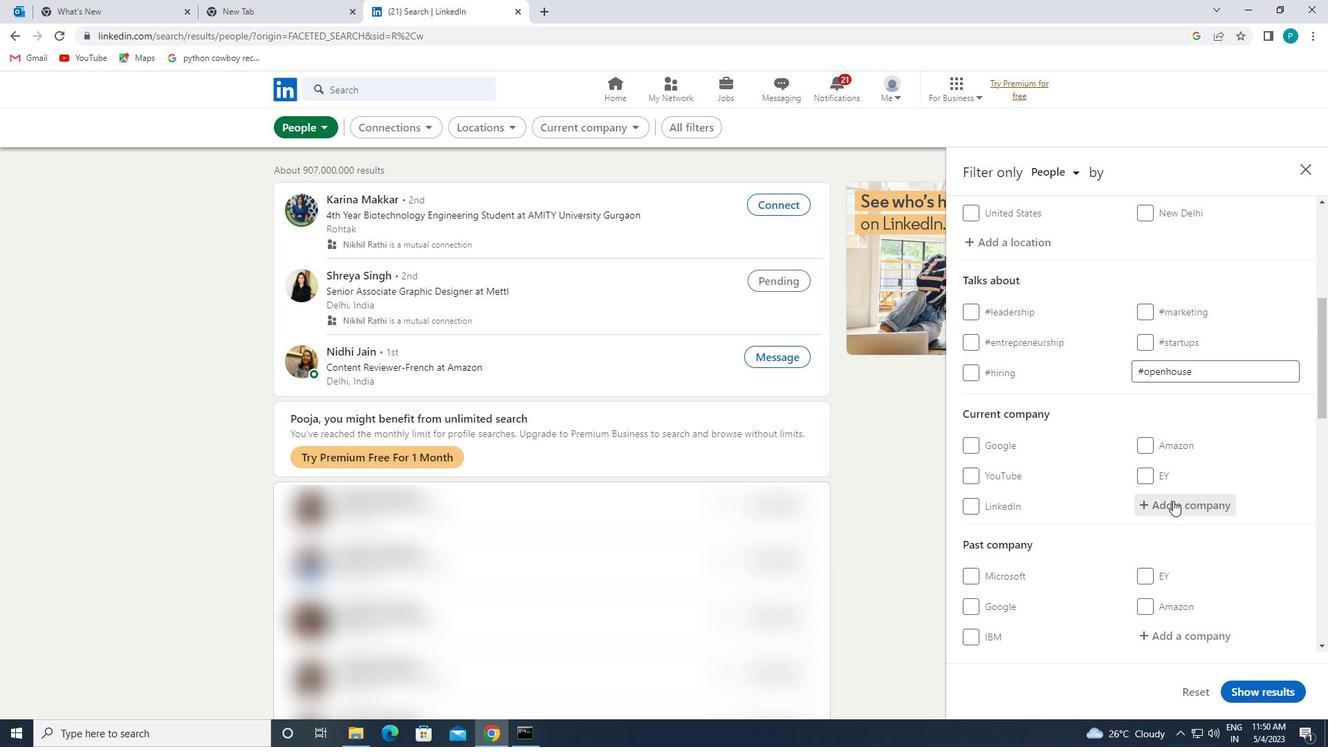 
Action: Mouse moved to (1168, 496)
Screenshot: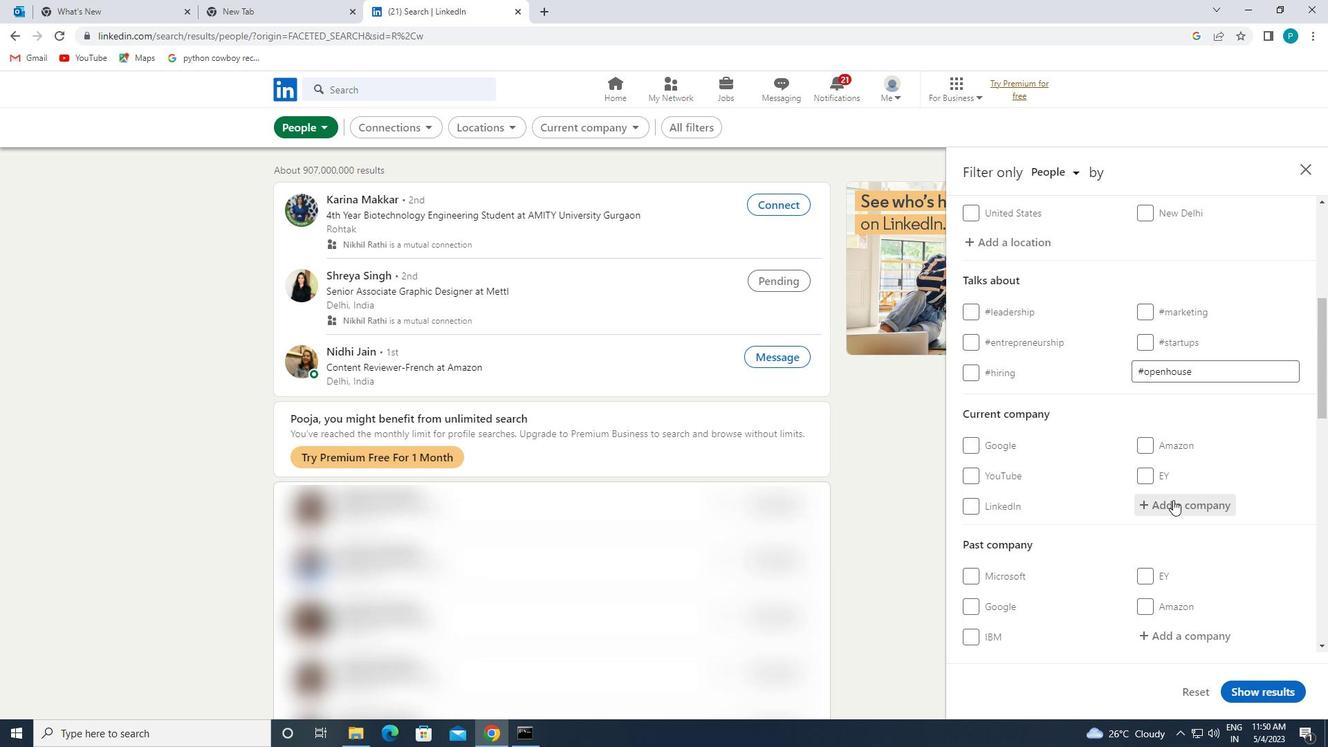 
Action: Key pressed <Key.caps_lock>F<Key.caps_lock>UJITSU
Screenshot: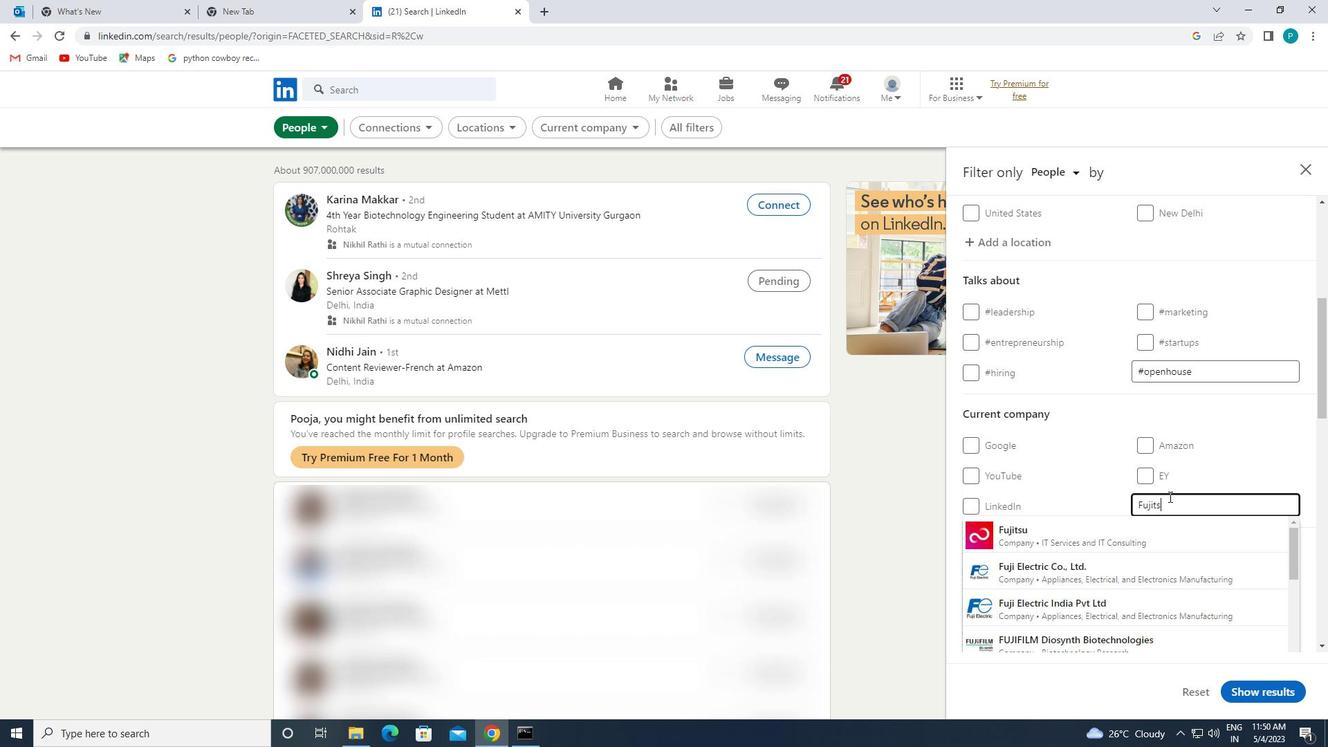 
Action: Mouse moved to (1128, 526)
Screenshot: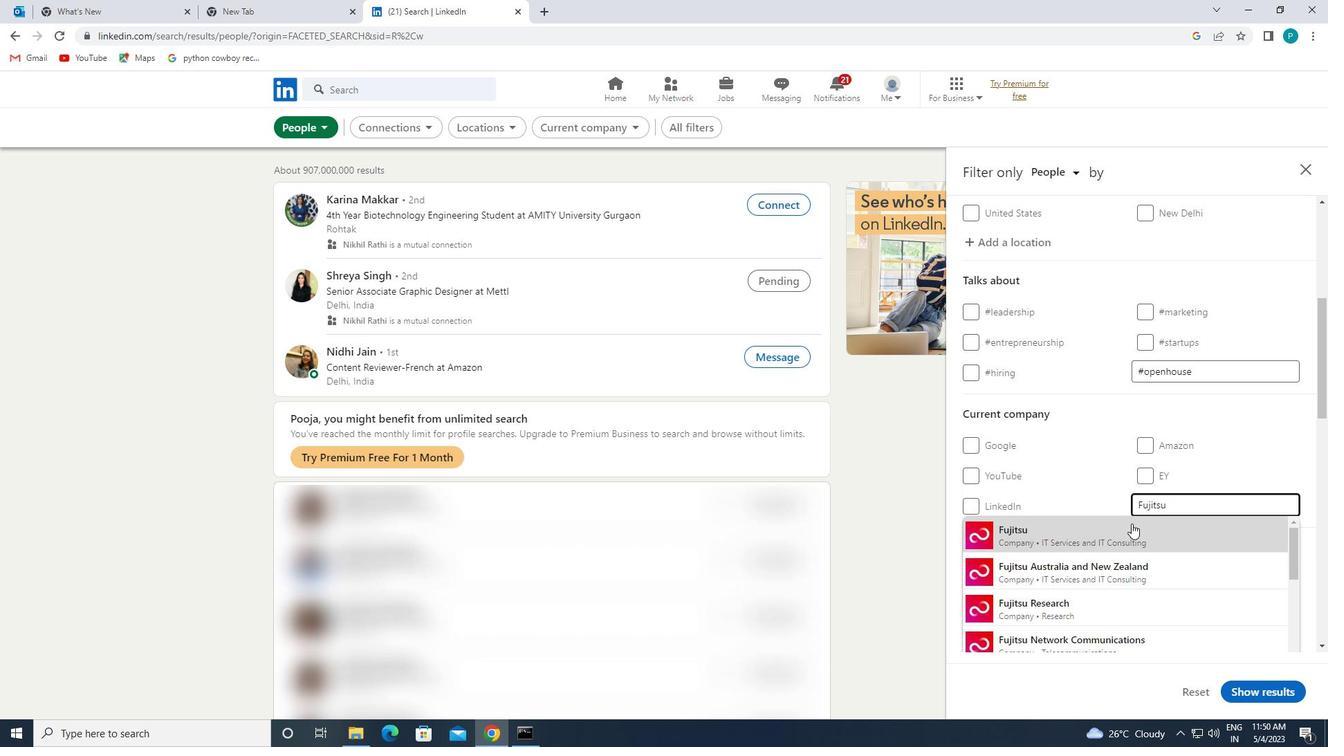 
Action: Mouse pressed left at (1128, 526)
Screenshot: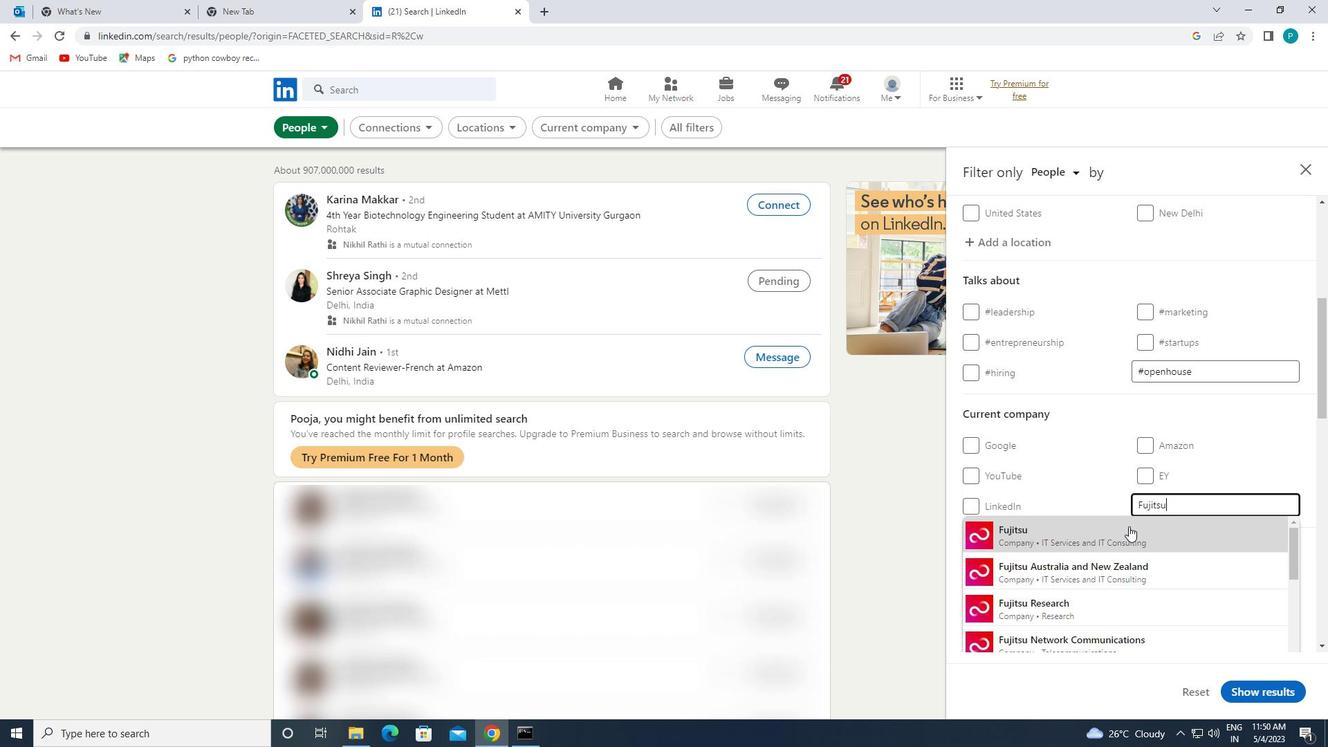 
Action: Mouse moved to (1128, 526)
Screenshot: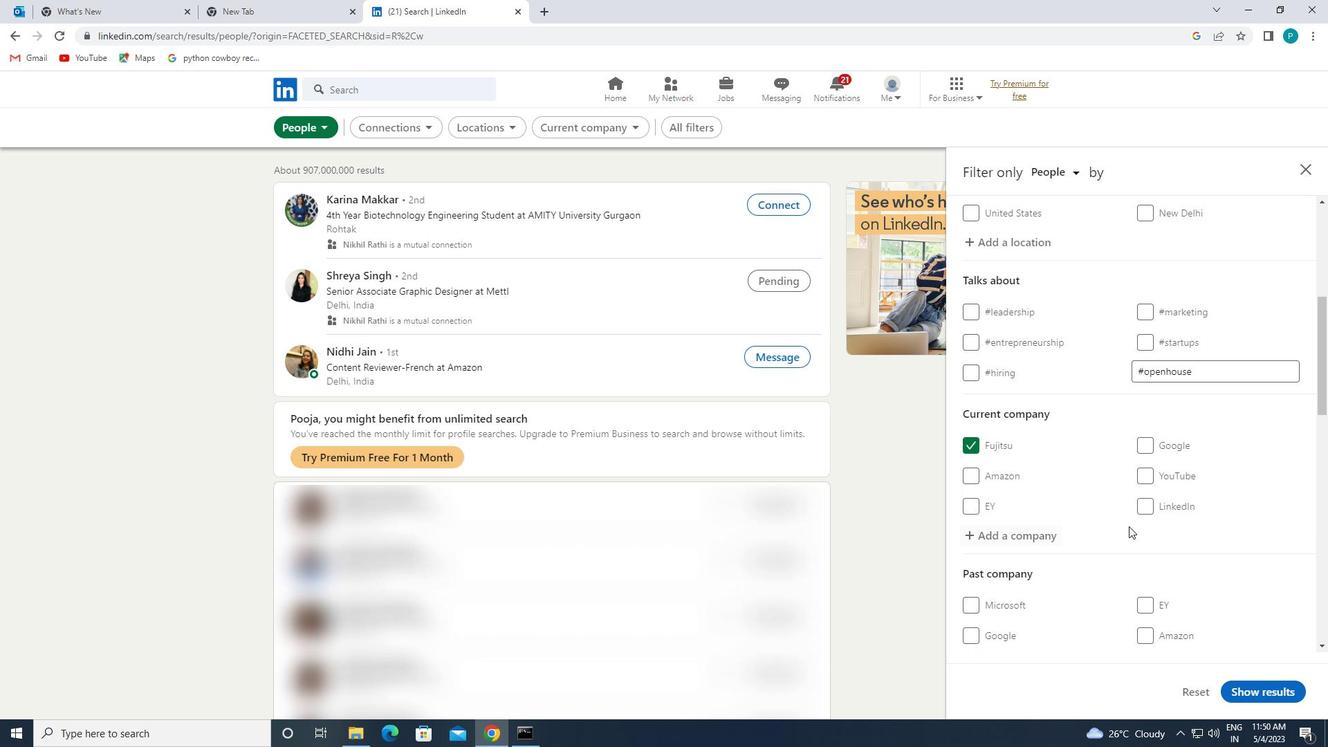 
Action: Mouse scrolled (1128, 525) with delta (0, 0)
Screenshot: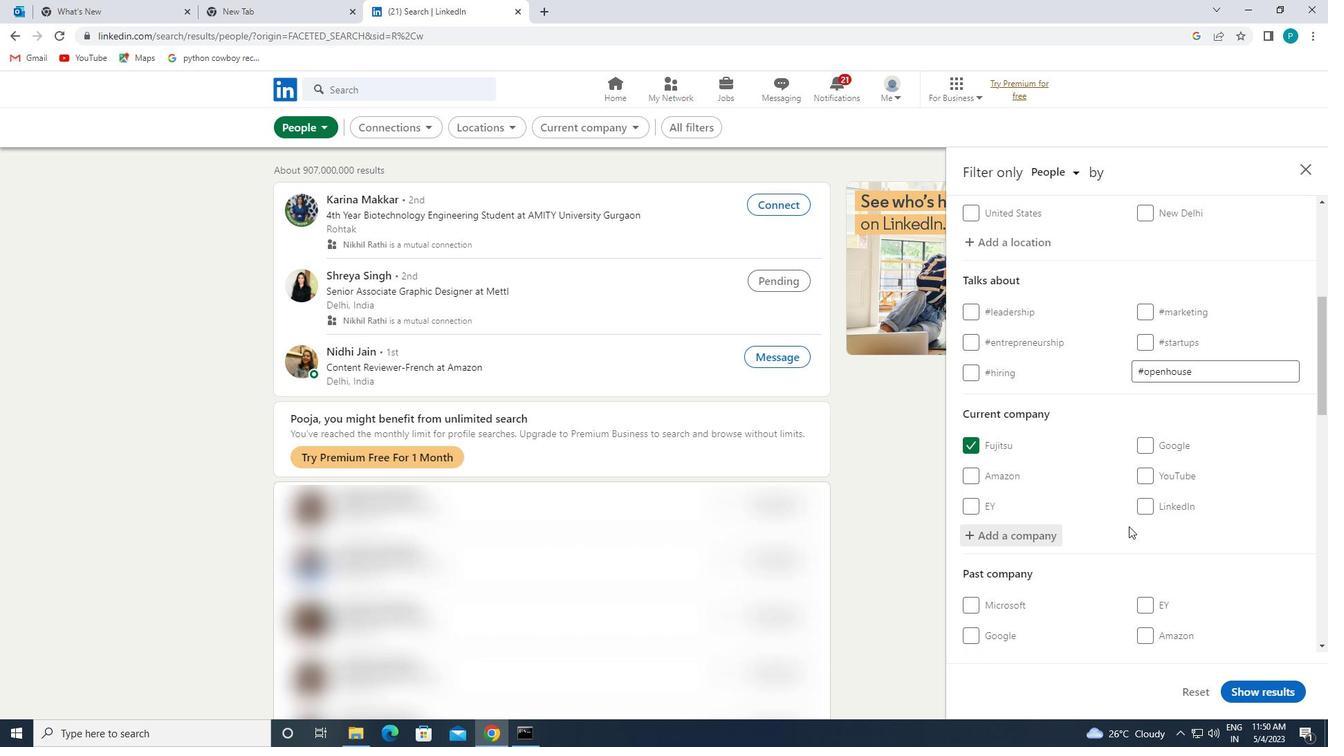 
Action: Mouse scrolled (1128, 525) with delta (0, 0)
Screenshot: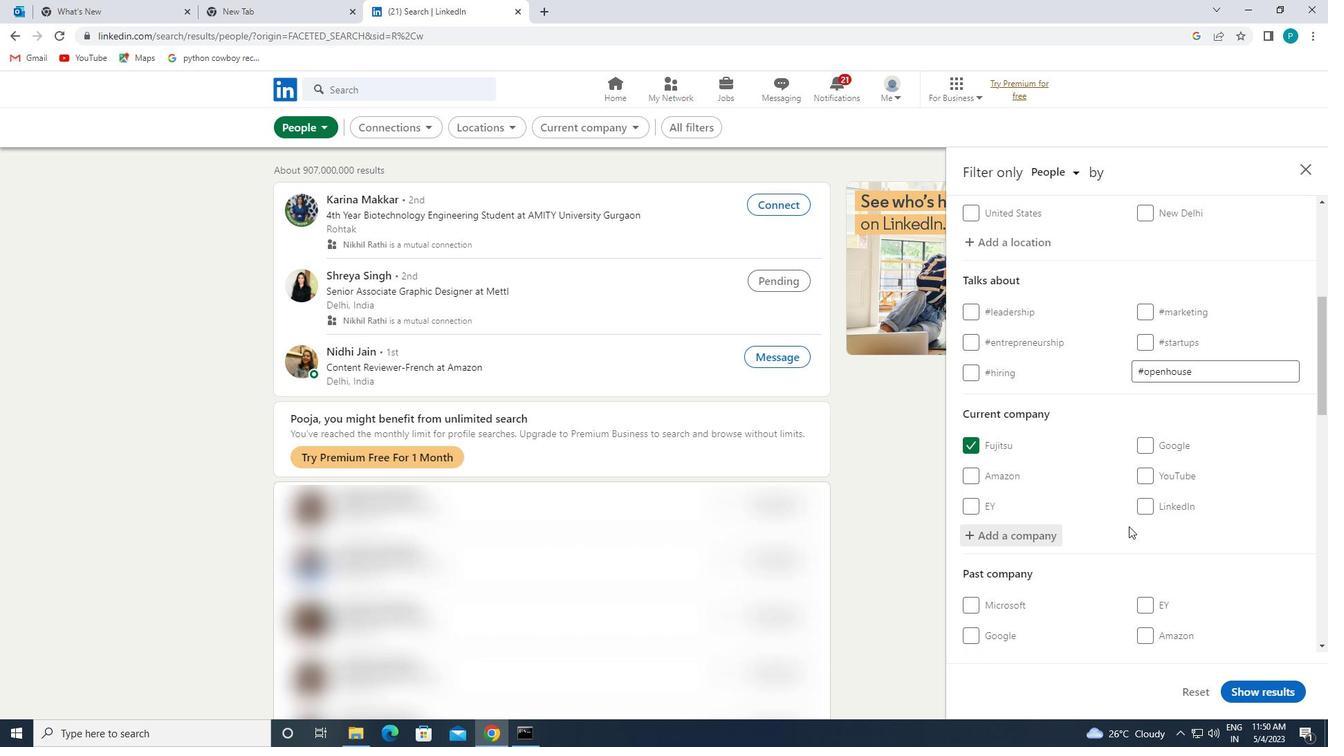 
Action: Mouse scrolled (1128, 525) with delta (0, 0)
Screenshot: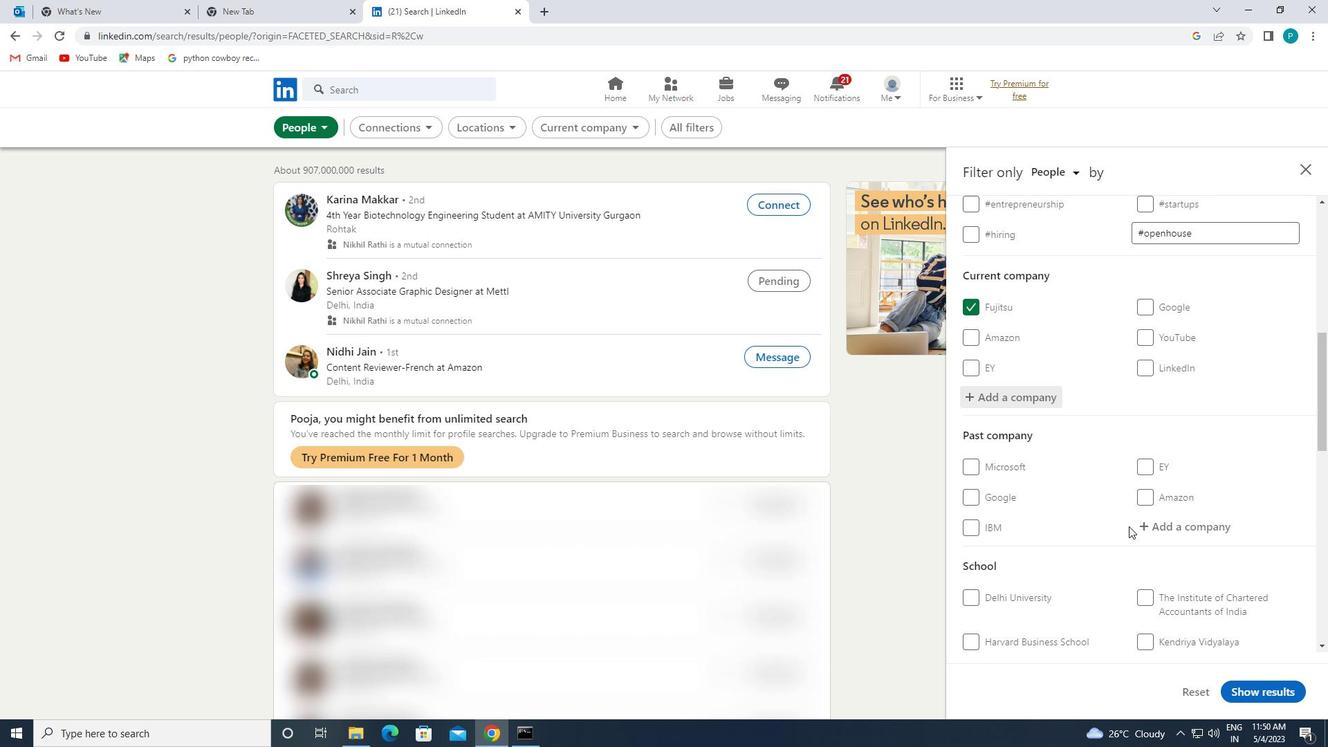 
Action: Mouse scrolled (1128, 525) with delta (0, 0)
Screenshot: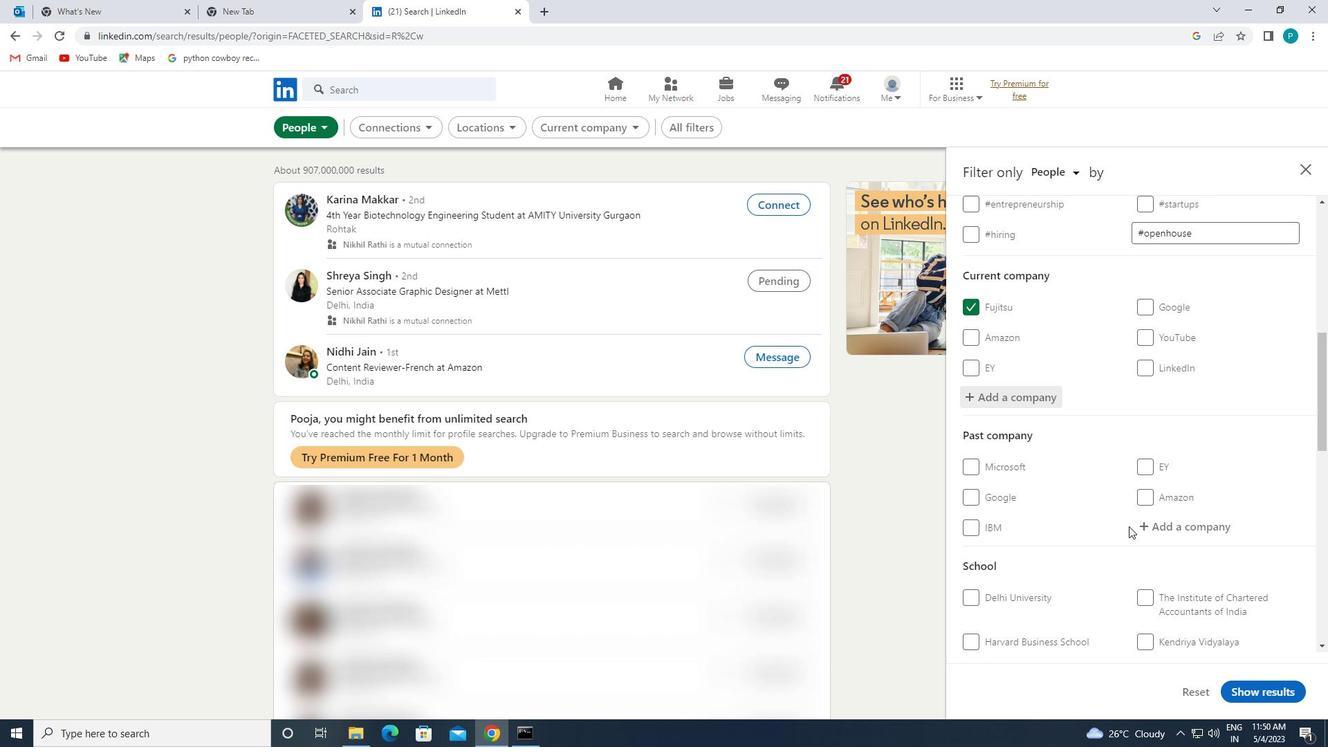 
Action: Mouse scrolled (1128, 525) with delta (0, 0)
Screenshot: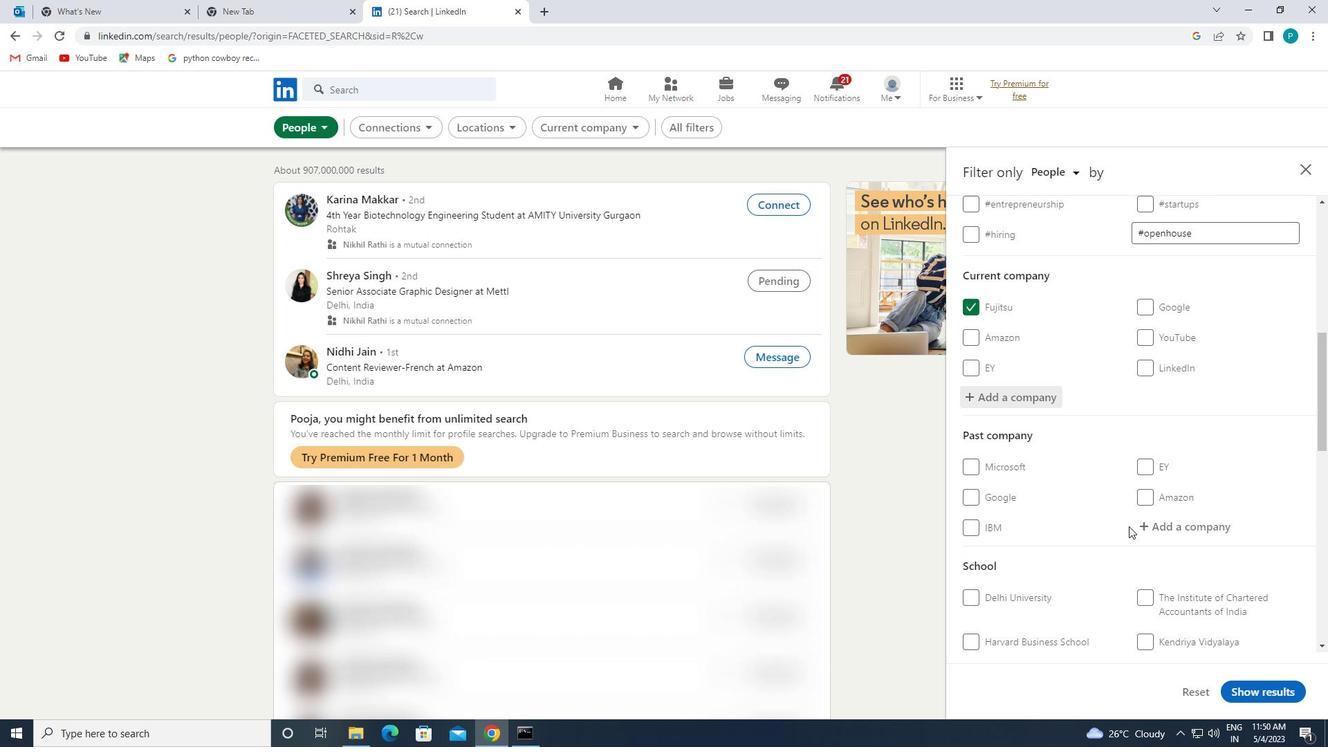 
Action: Mouse moved to (1171, 471)
Screenshot: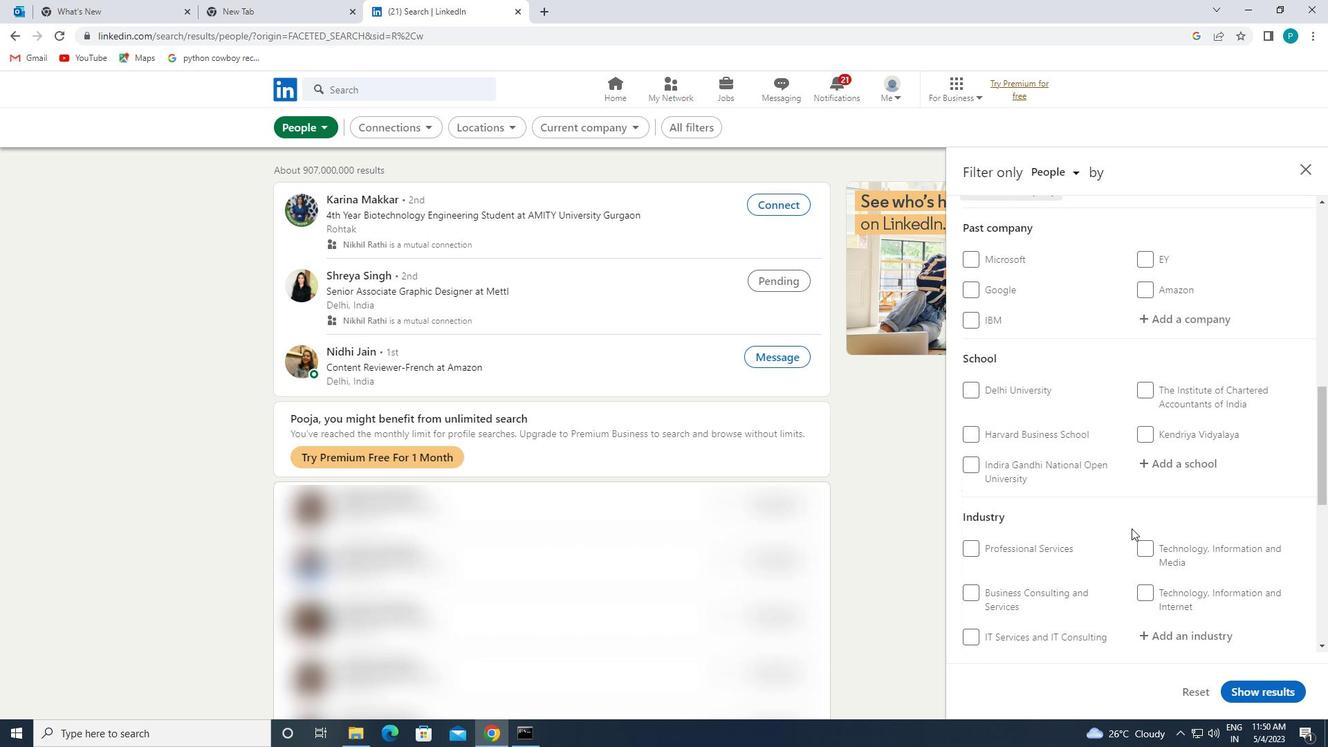 
Action: Mouse pressed left at (1171, 471)
Screenshot: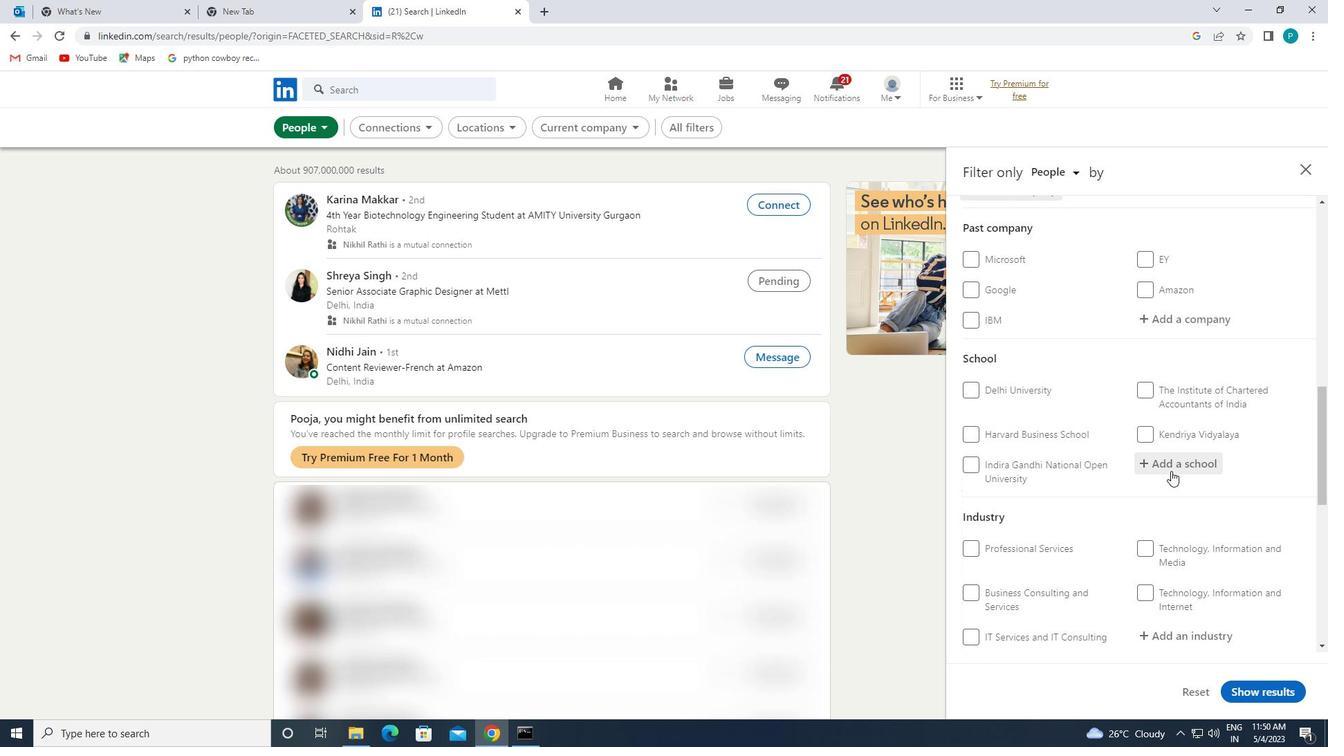 
Action: Key pressed <Key.caps_lock>D<Key.caps_lock>WARAKA
Screenshot: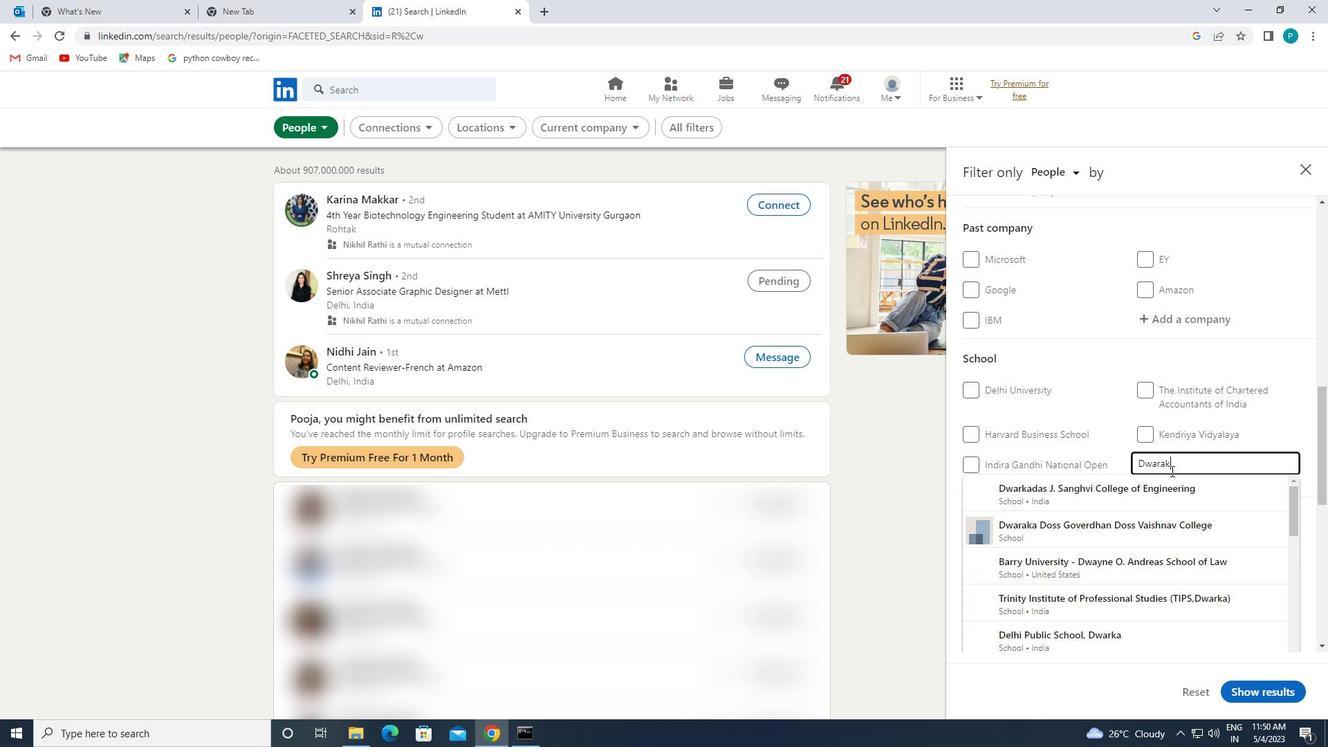 
Action: Mouse moved to (1175, 489)
Screenshot: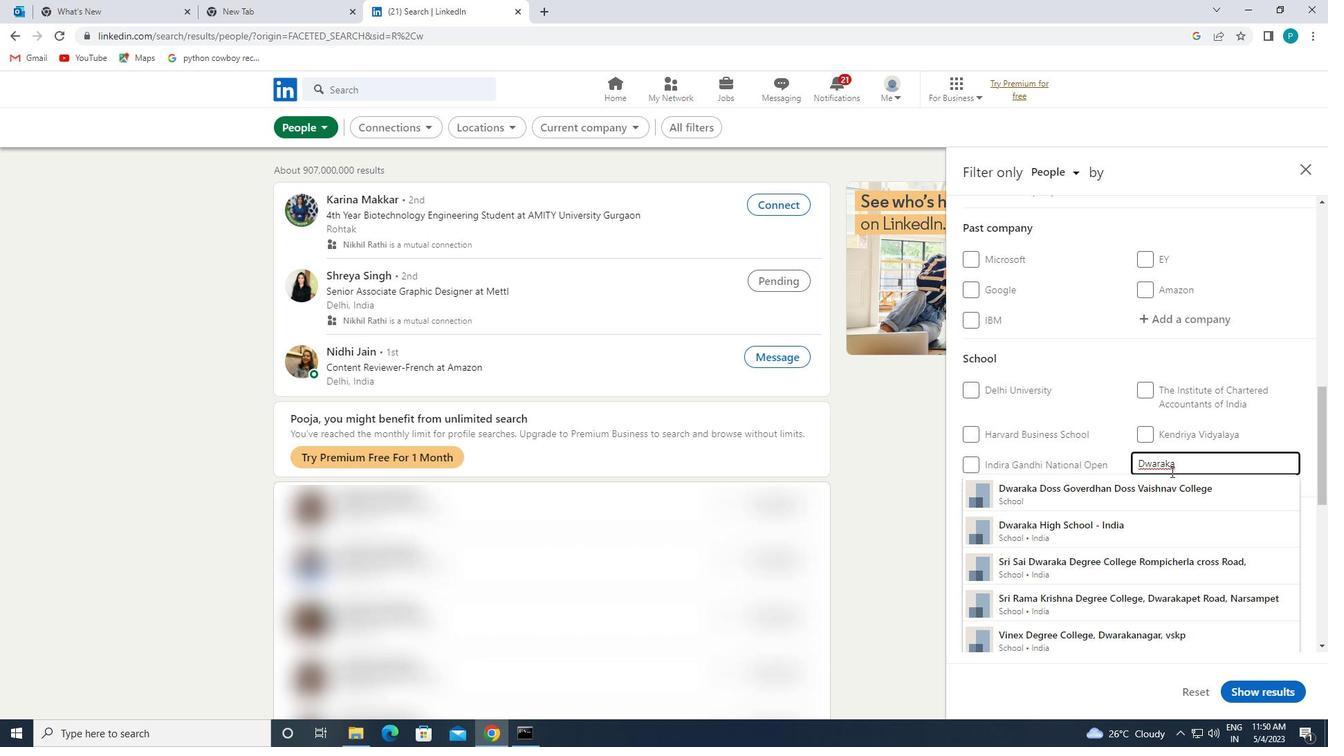 
Action: Mouse pressed left at (1175, 489)
Screenshot: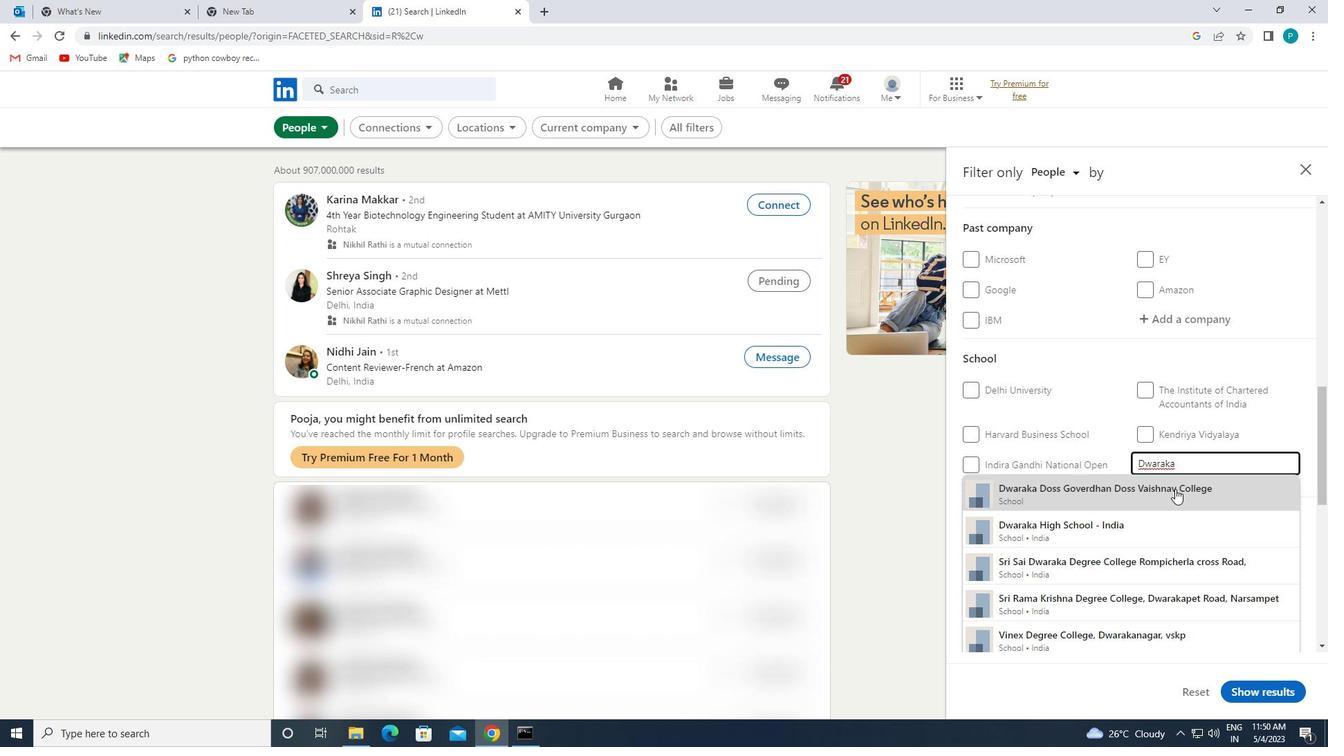 
Action: Mouse moved to (1236, 513)
Screenshot: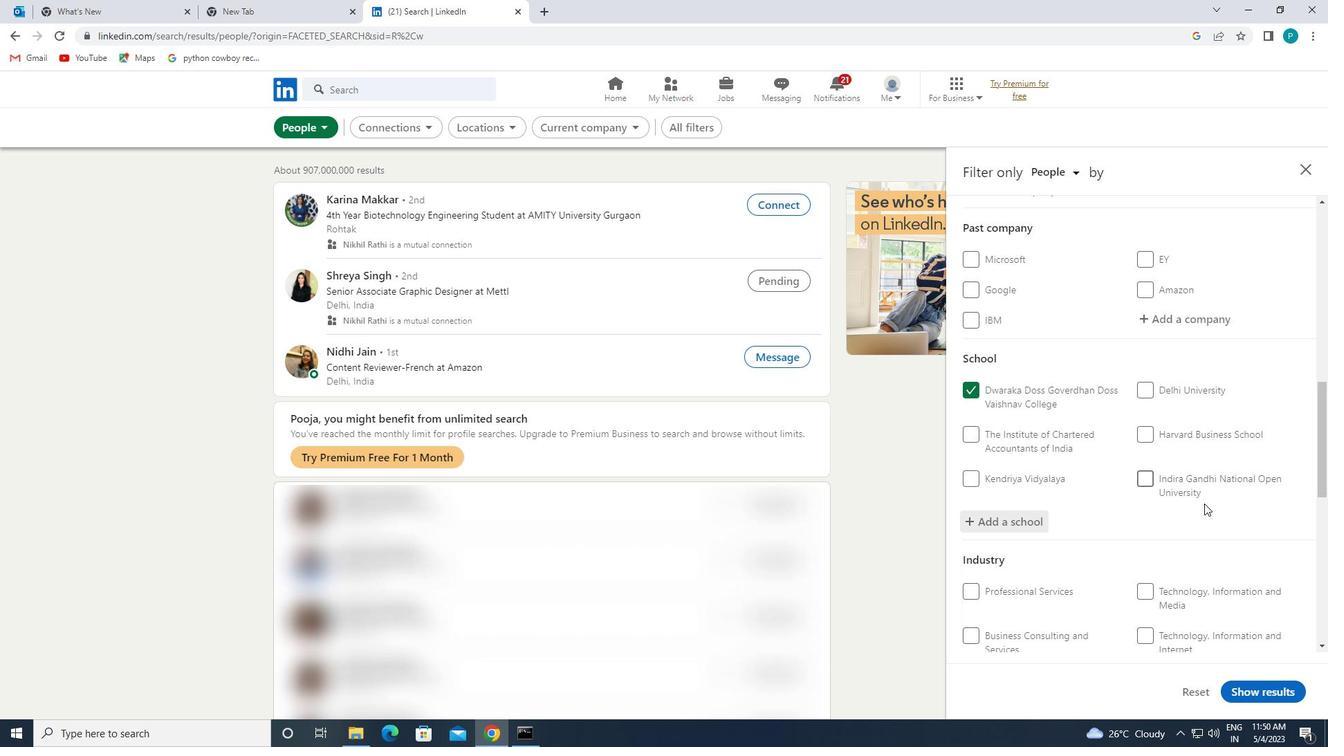 
Action: Mouse scrolled (1236, 512) with delta (0, 0)
Screenshot: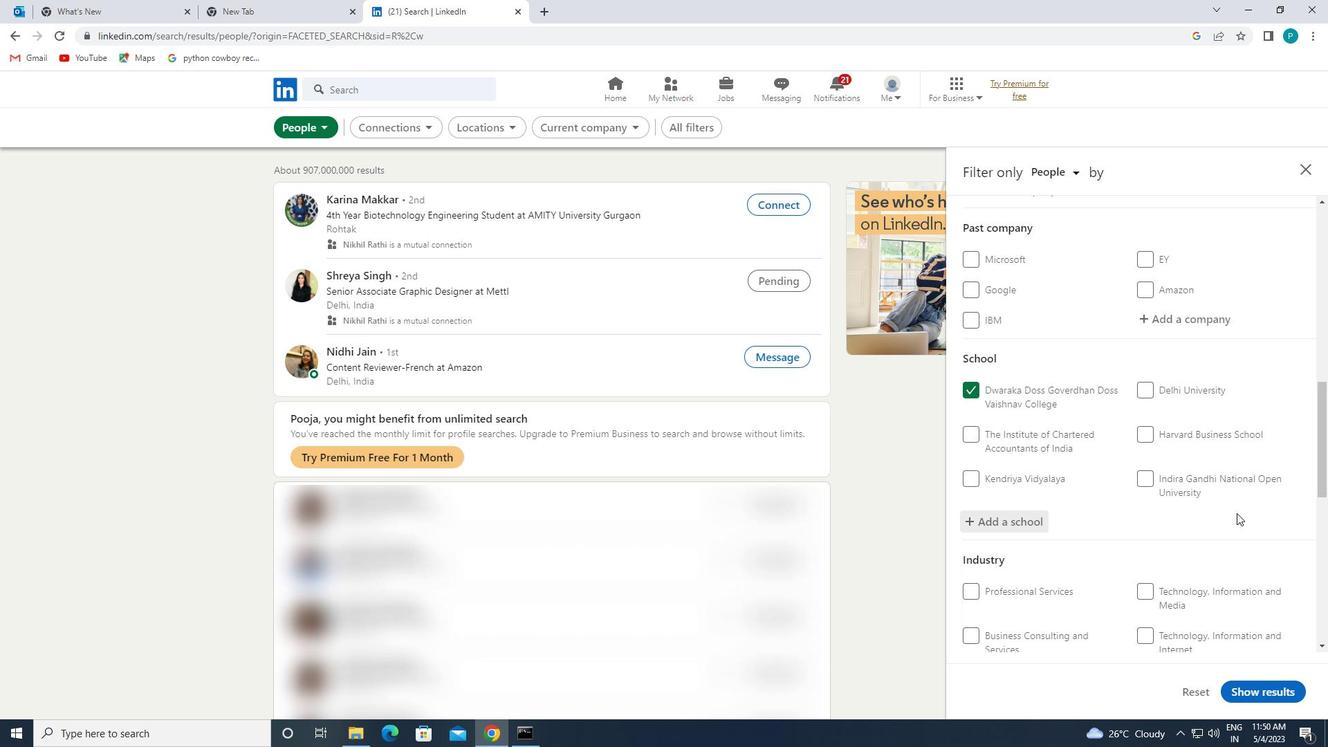 
Action: Mouse moved to (1237, 513)
Screenshot: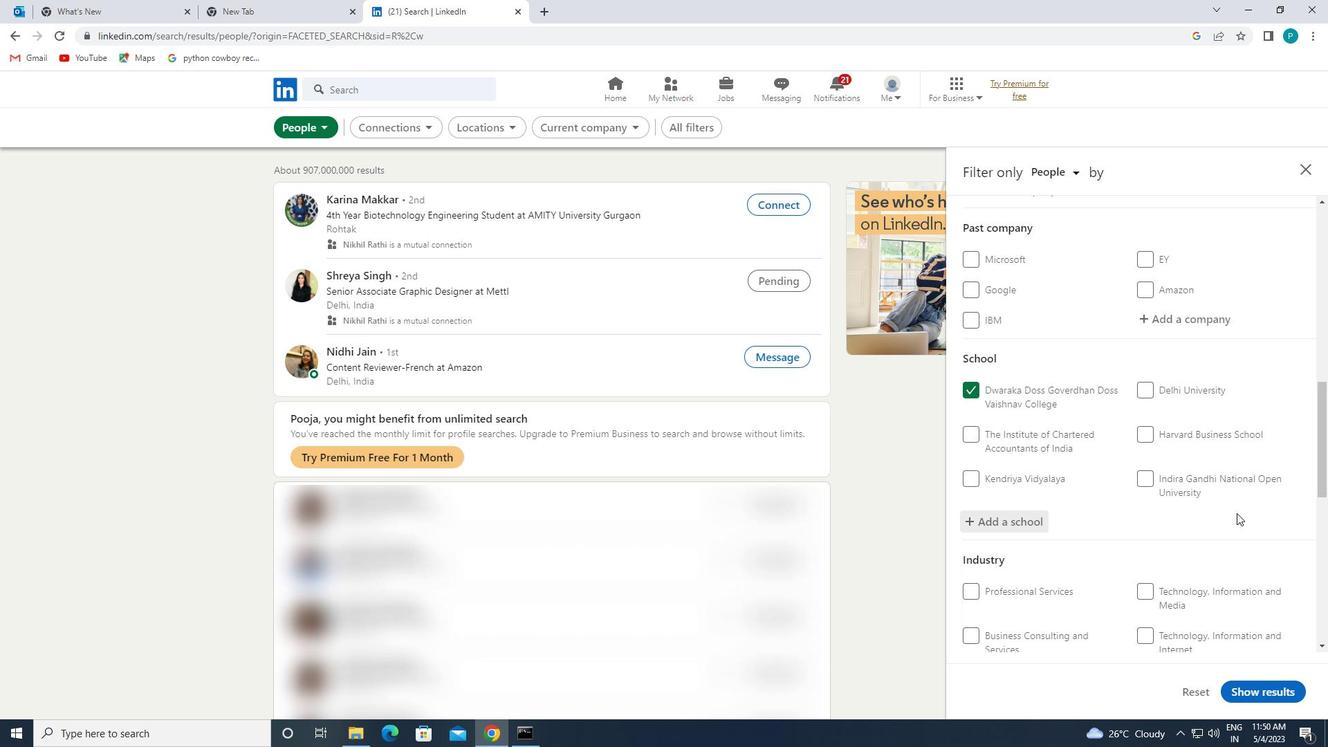 
Action: Mouse scrolled (1237, 512) with delta (0, 0)
Screenshot: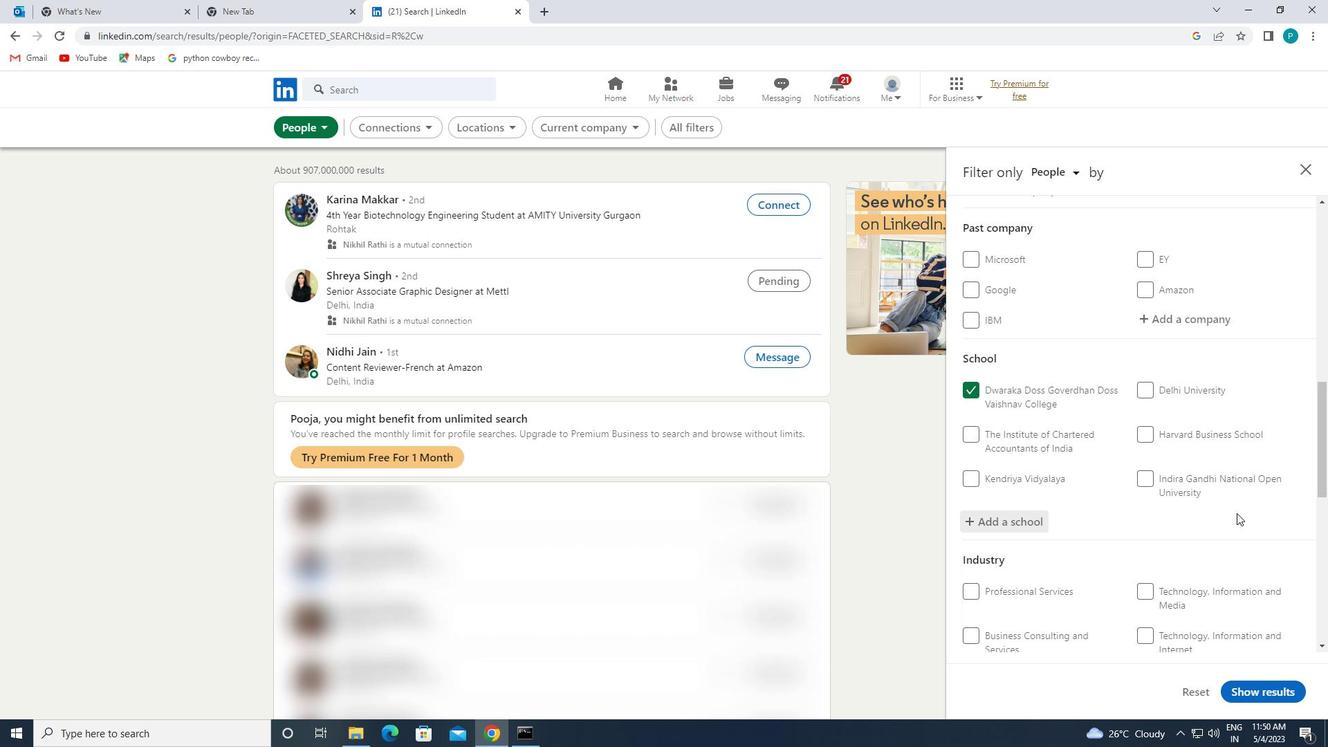 
Action: Mouse moved to (1233, 538)
Screenshot: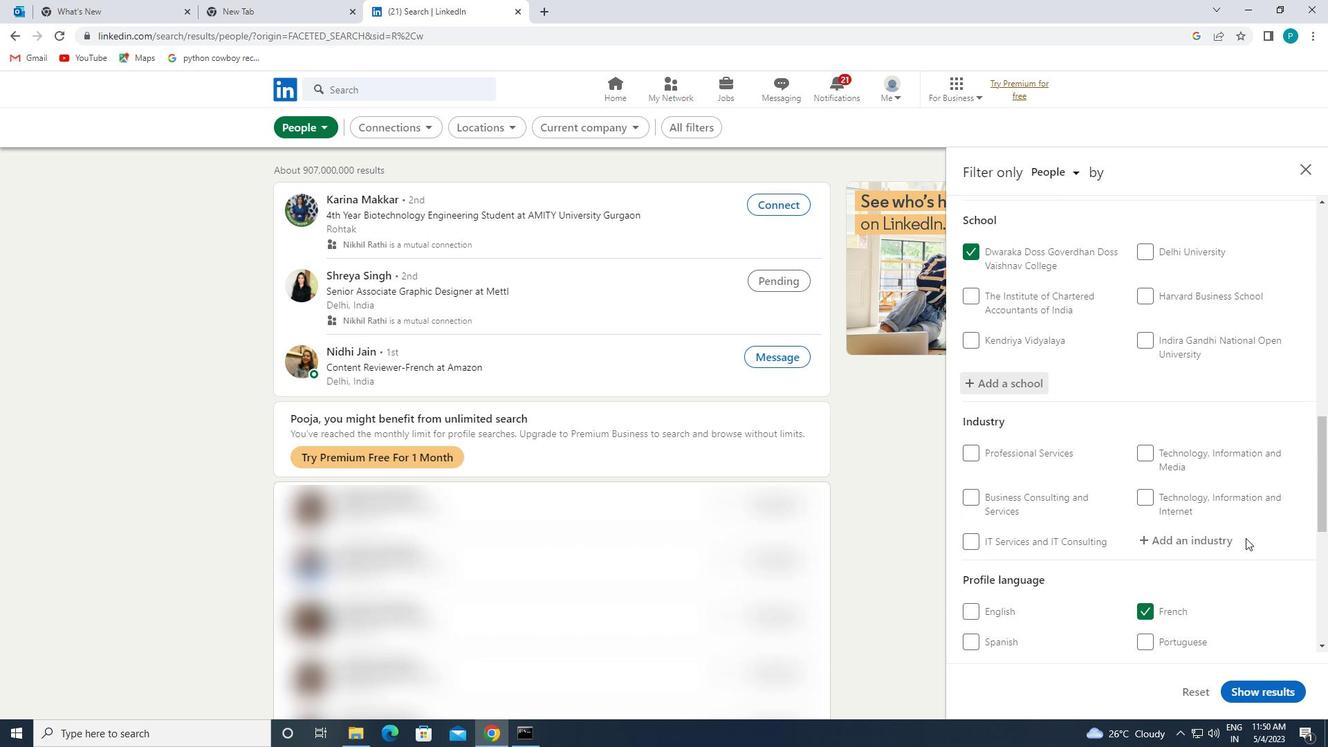 
Action: Mouse pressed left at (1233, 538)
Screenshot: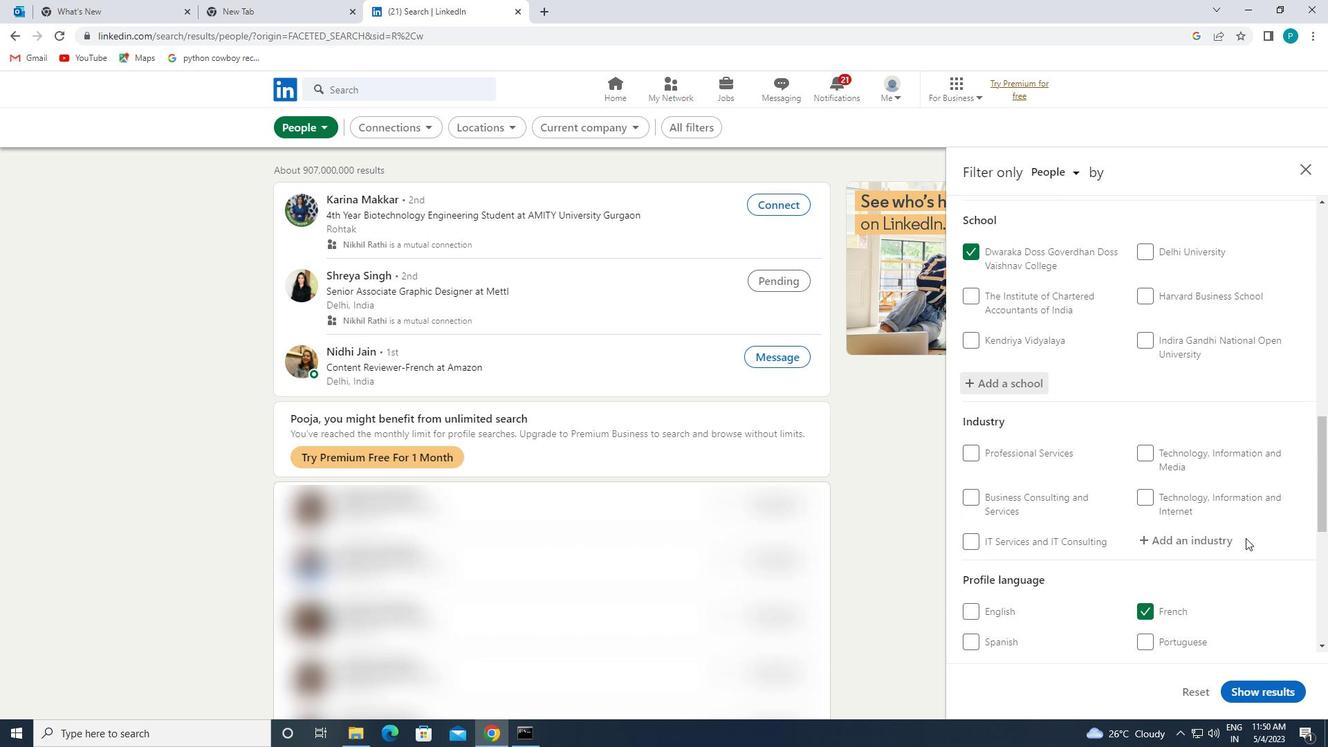 
Action: Mouse moved to (1231, 538)
Screenshot: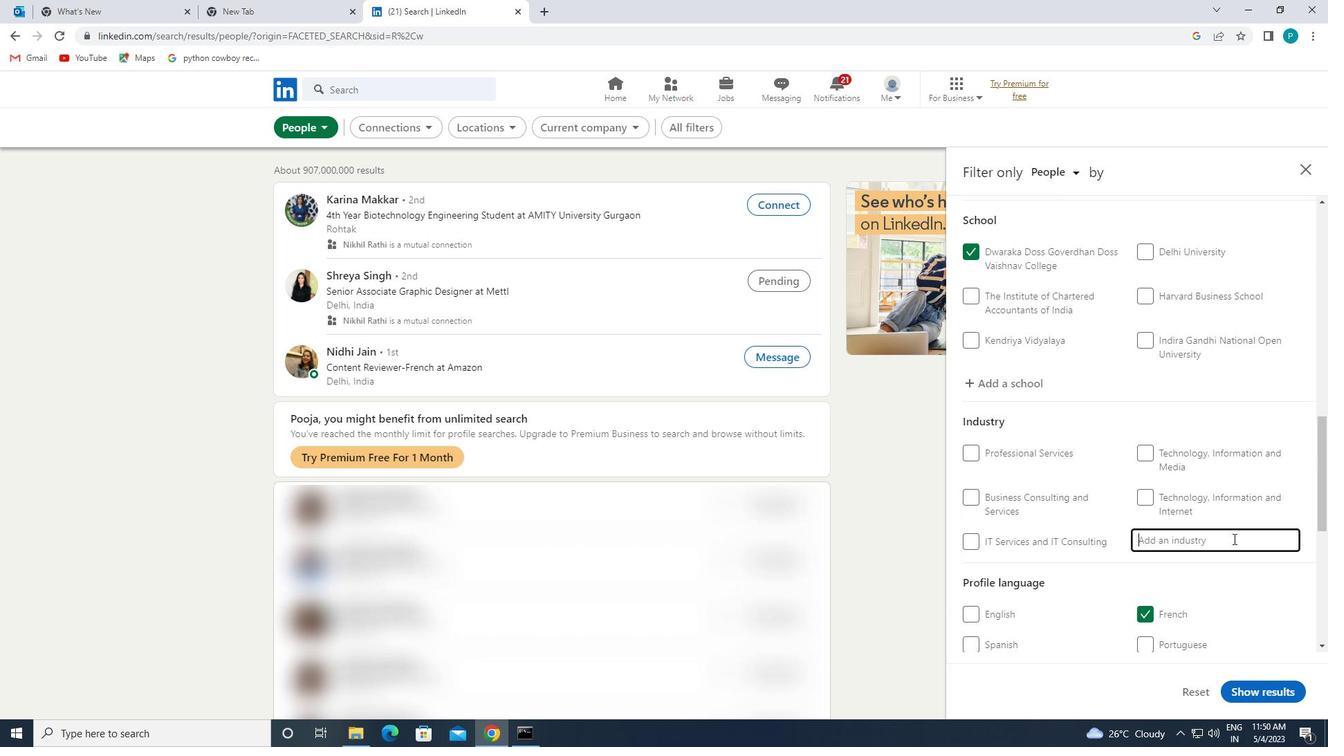 
Action: Key pressed <Key.caps_lock>P<Key.caps_lock>UBLIC
Screenshot: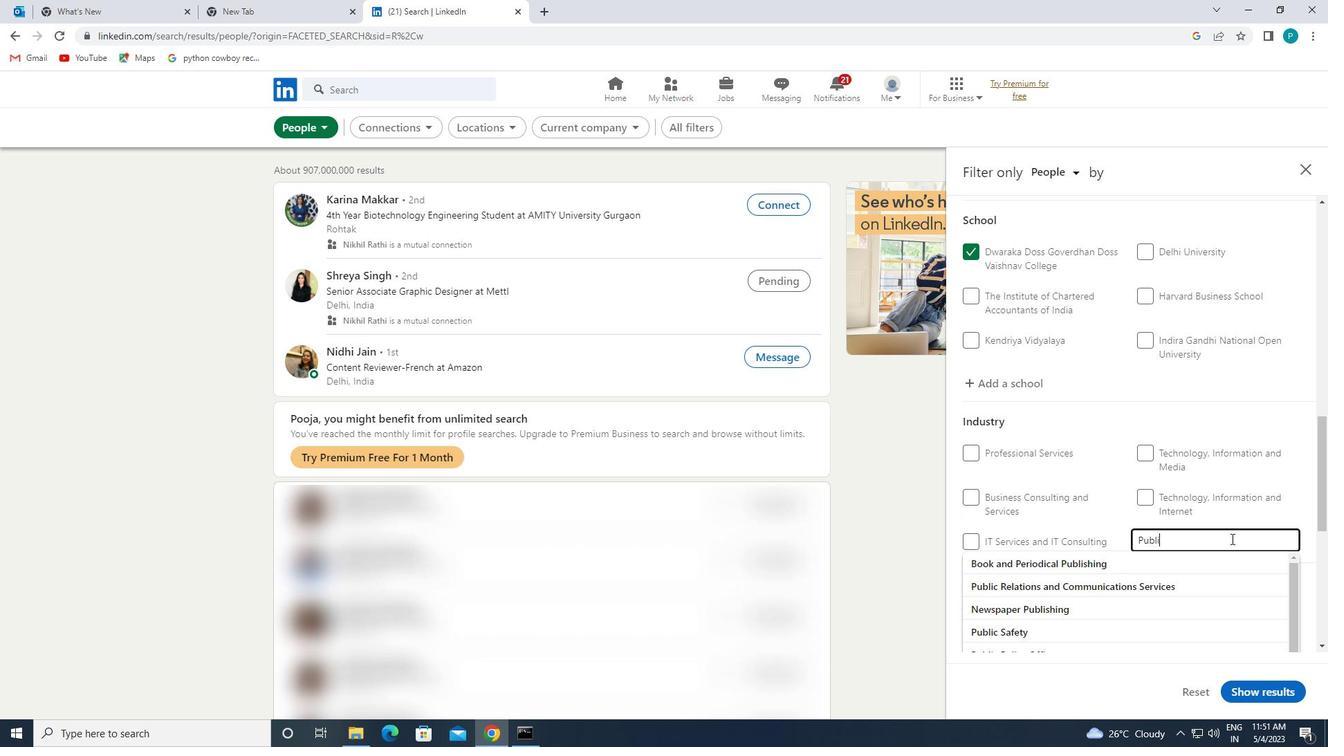 
Action: Mouse moved to (1075, 608)
Screenshot: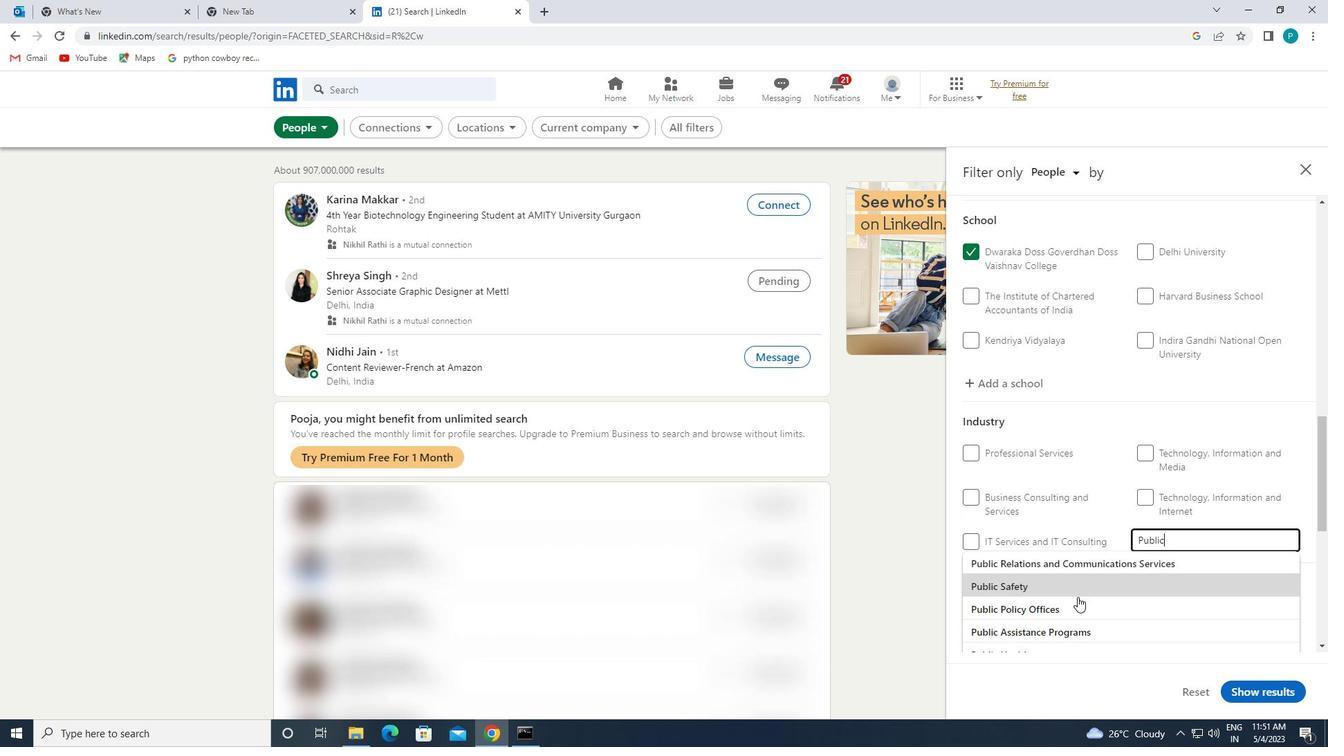 
Action: Mouse pressed left at (1075, 608)
Screenshot: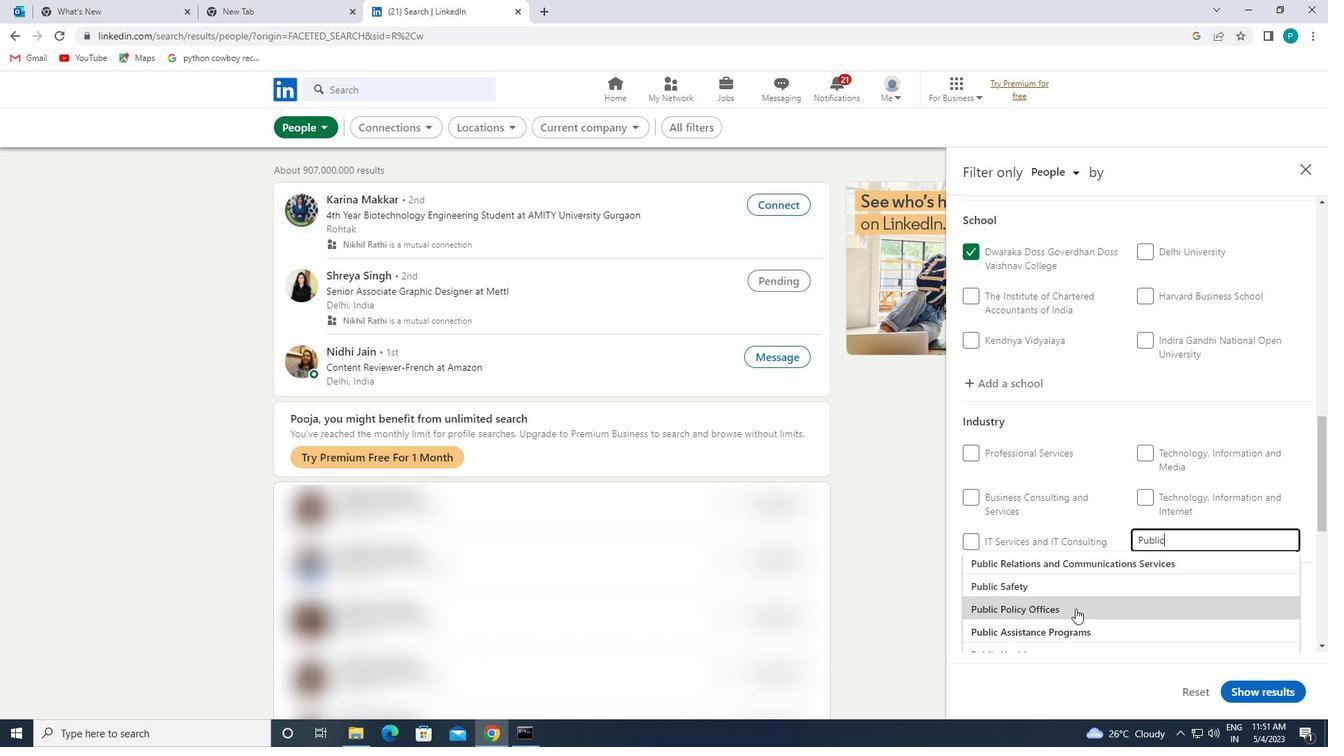 
Action: Mouse scrolled (1075, 607) with delta (0, 0)
Screenshot: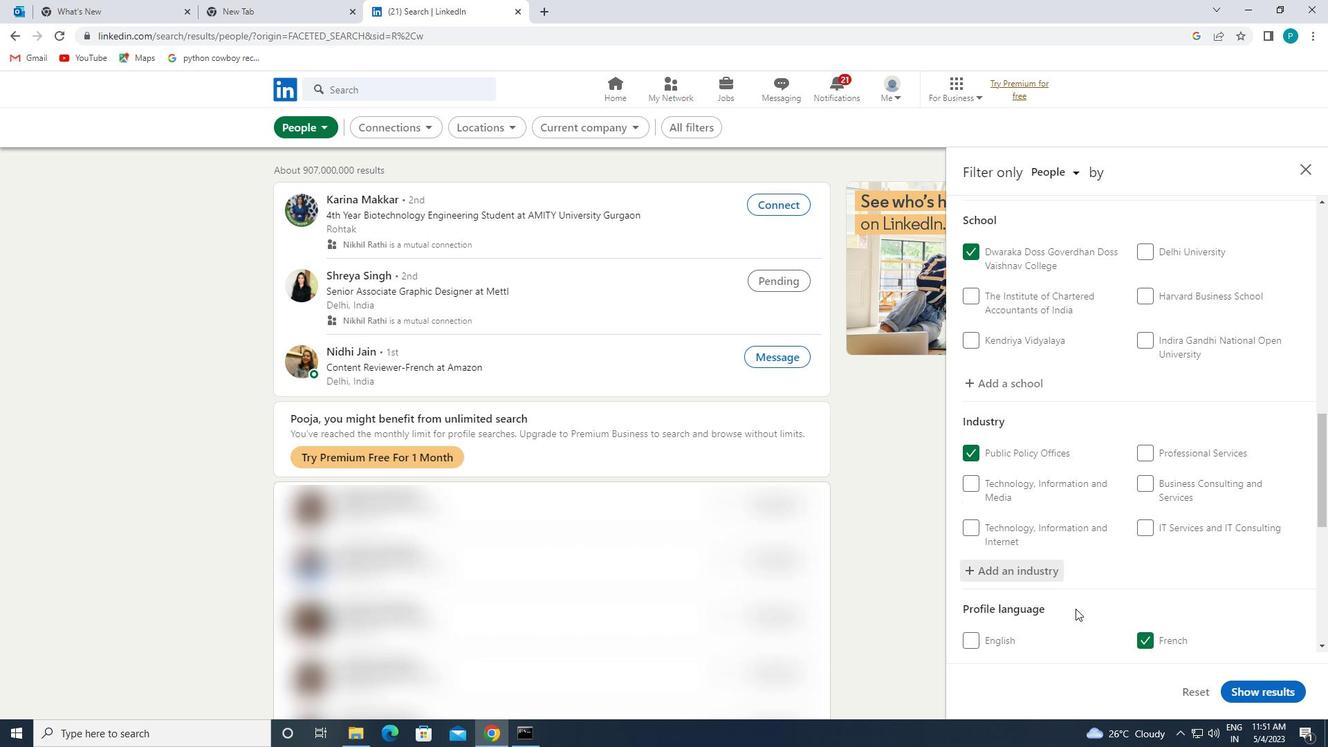 
Action: Mouse scrolled (1075, 607) with delta (0, 0)
Screenshot: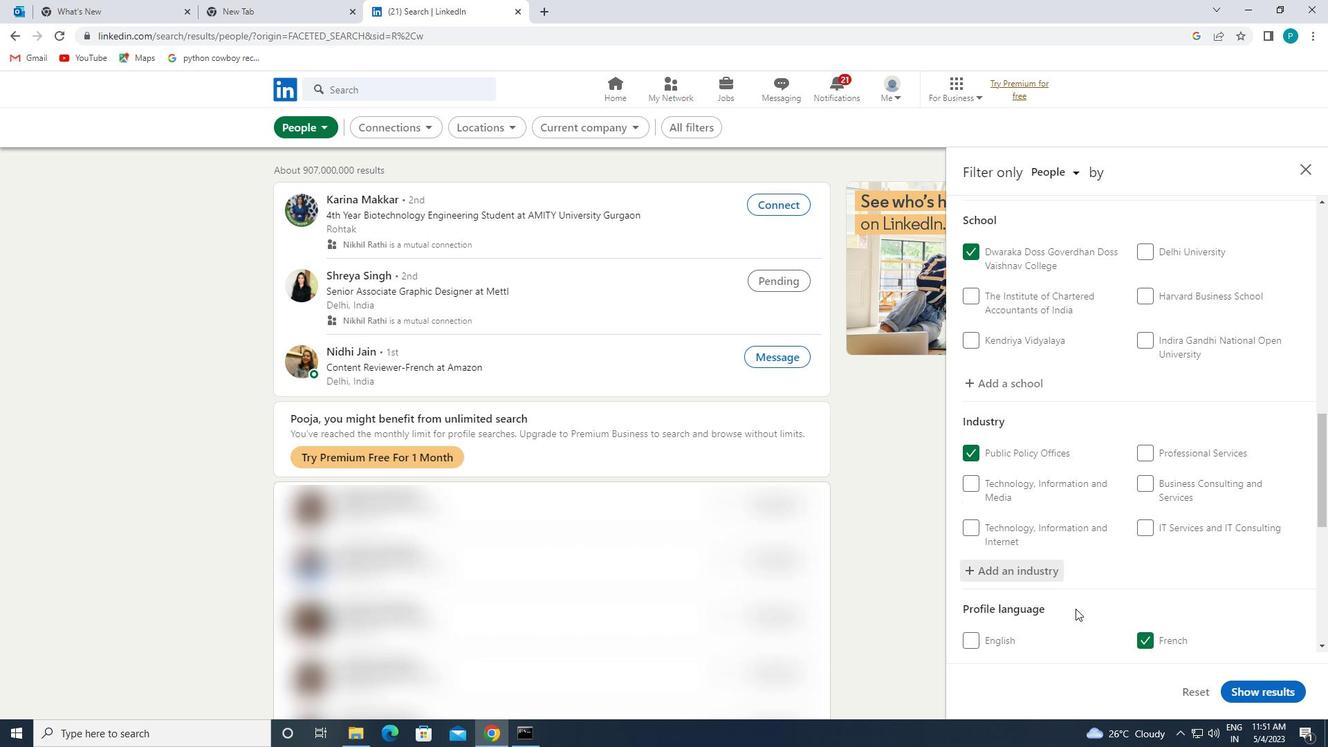 
Action: Mouse scrolled (1075, 607) with delta (0, 0)
Screenshot: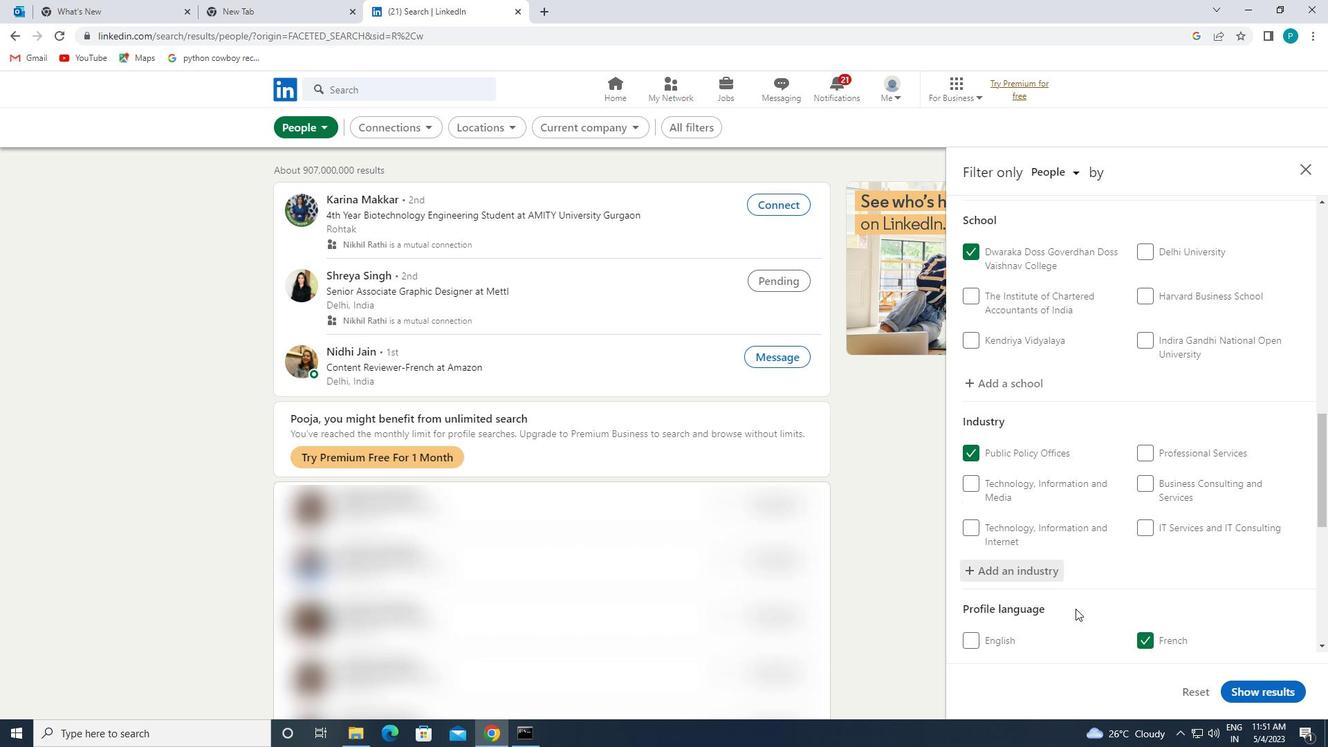 
Action: Mouse moved to (1175, 579)
Screenshot: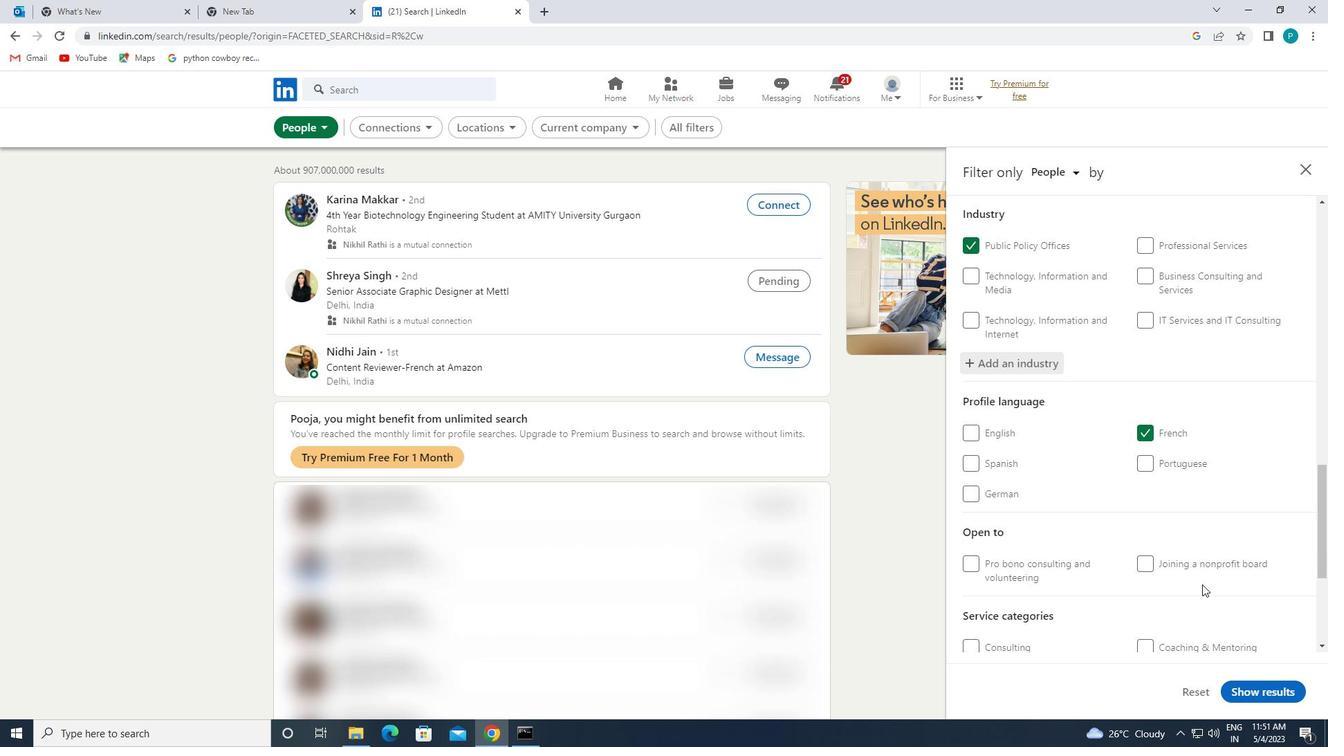 
Action: Mouse scrolled (1175, 578) with delta (0, 0)
Screenshot: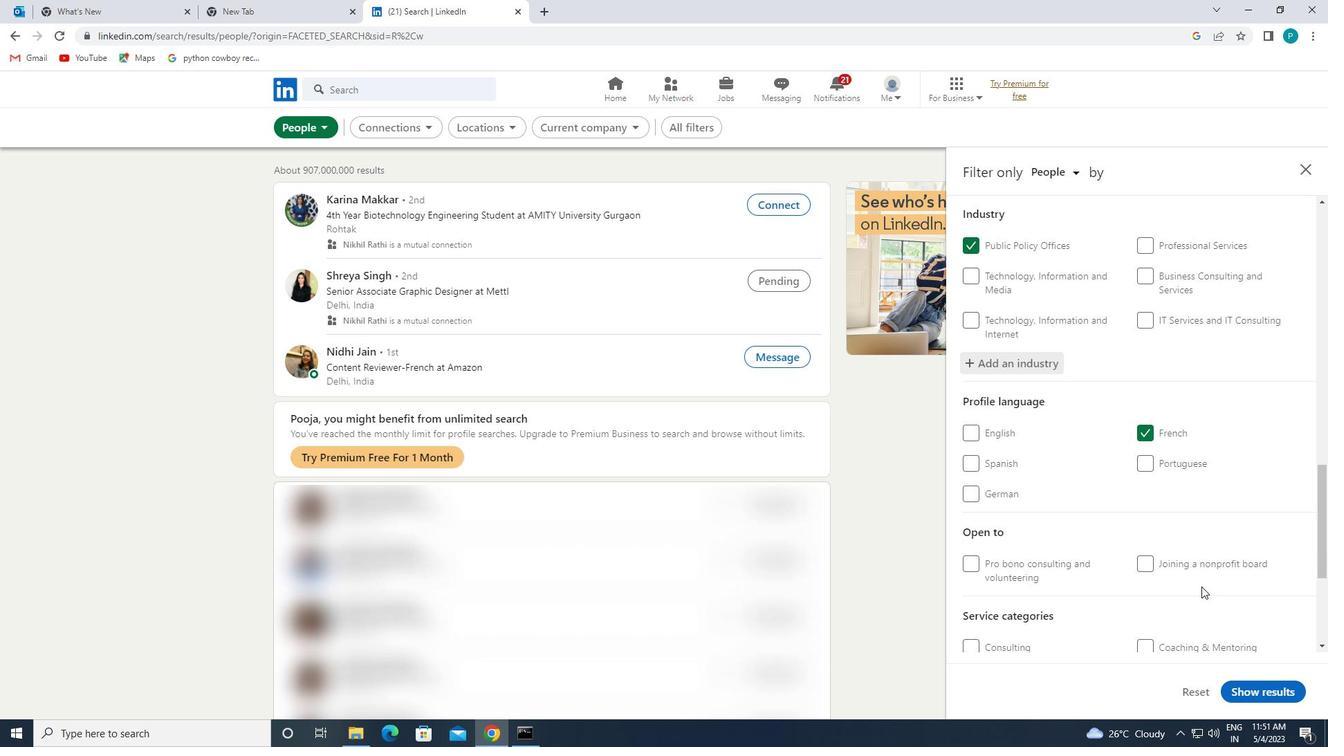 
Action: Mouse scrolled (1175, 578) with delta (0, 0)
Screenshot: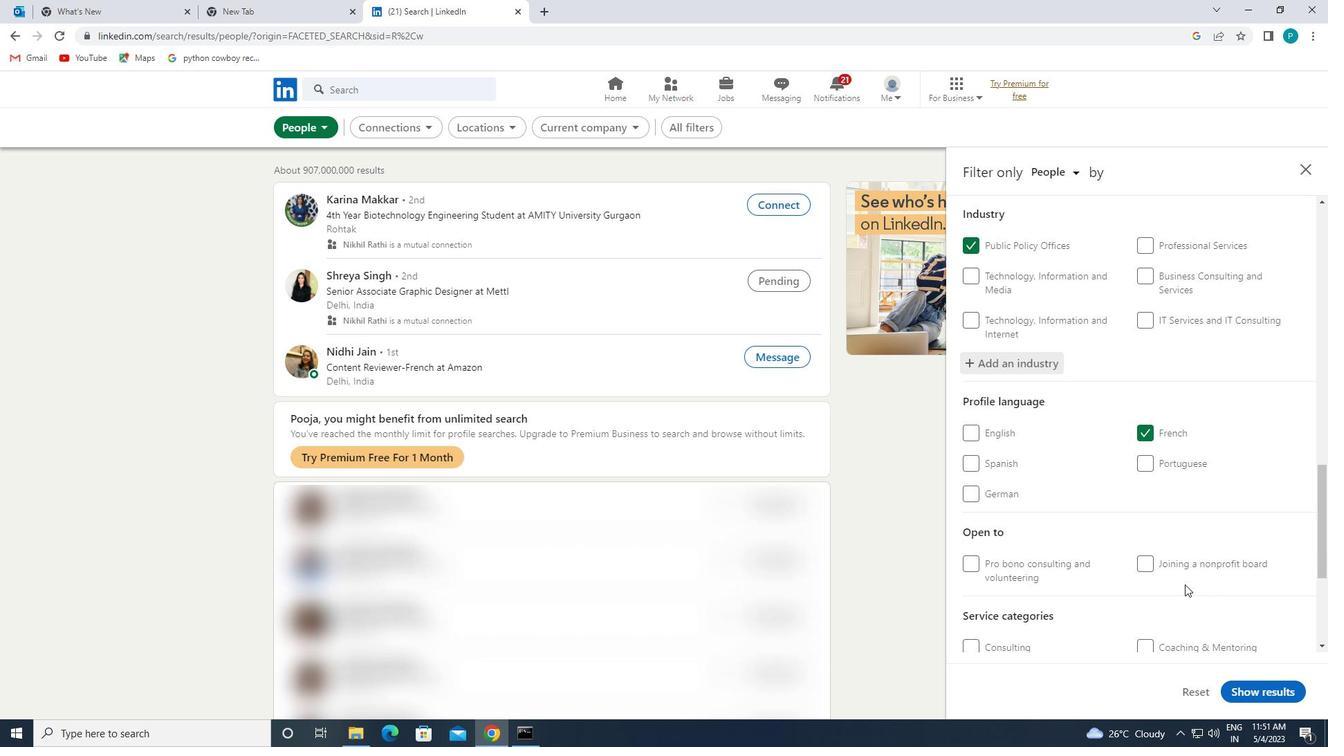 
Action: Mouse scrolled (1175, 578) with delta (0, 0)
Screenshot: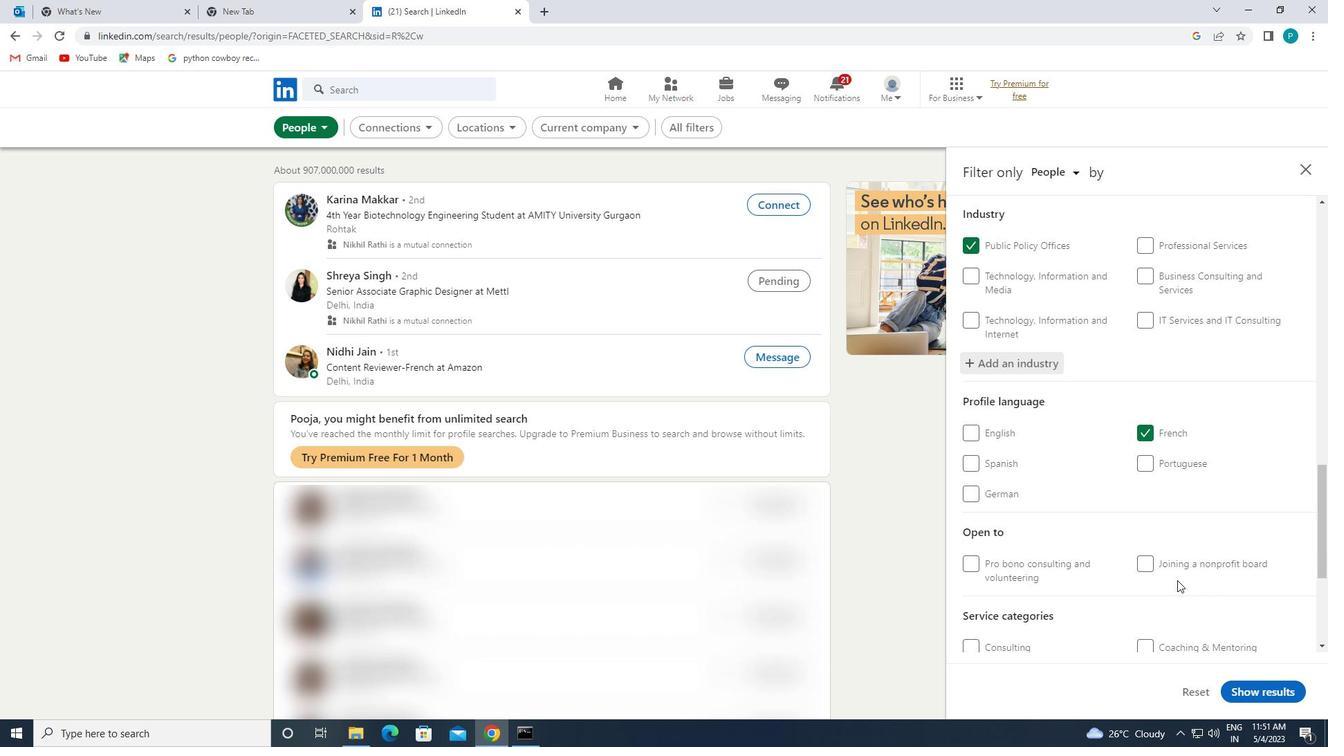 
Action: Mouse moved to (1164, 504)
Screenshot: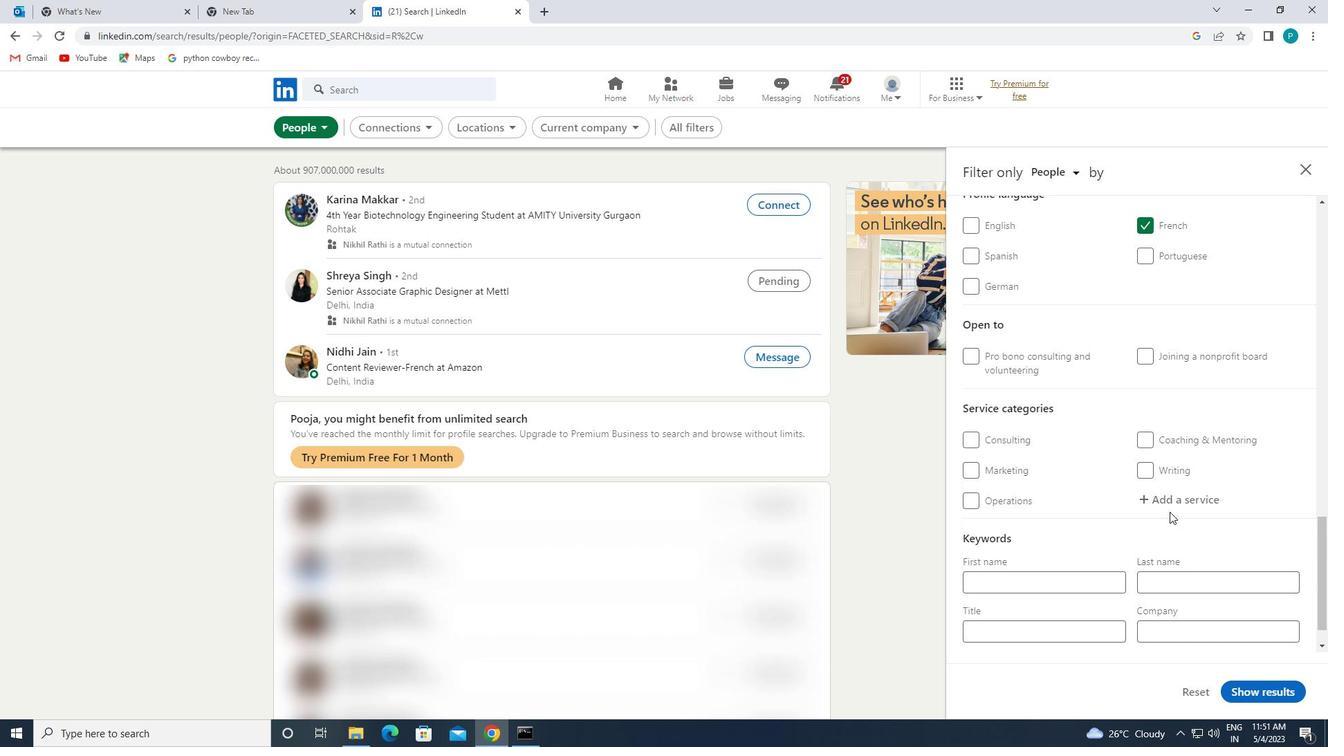 
Action: Mouse pressed left at (1164, 504)
Screenshot: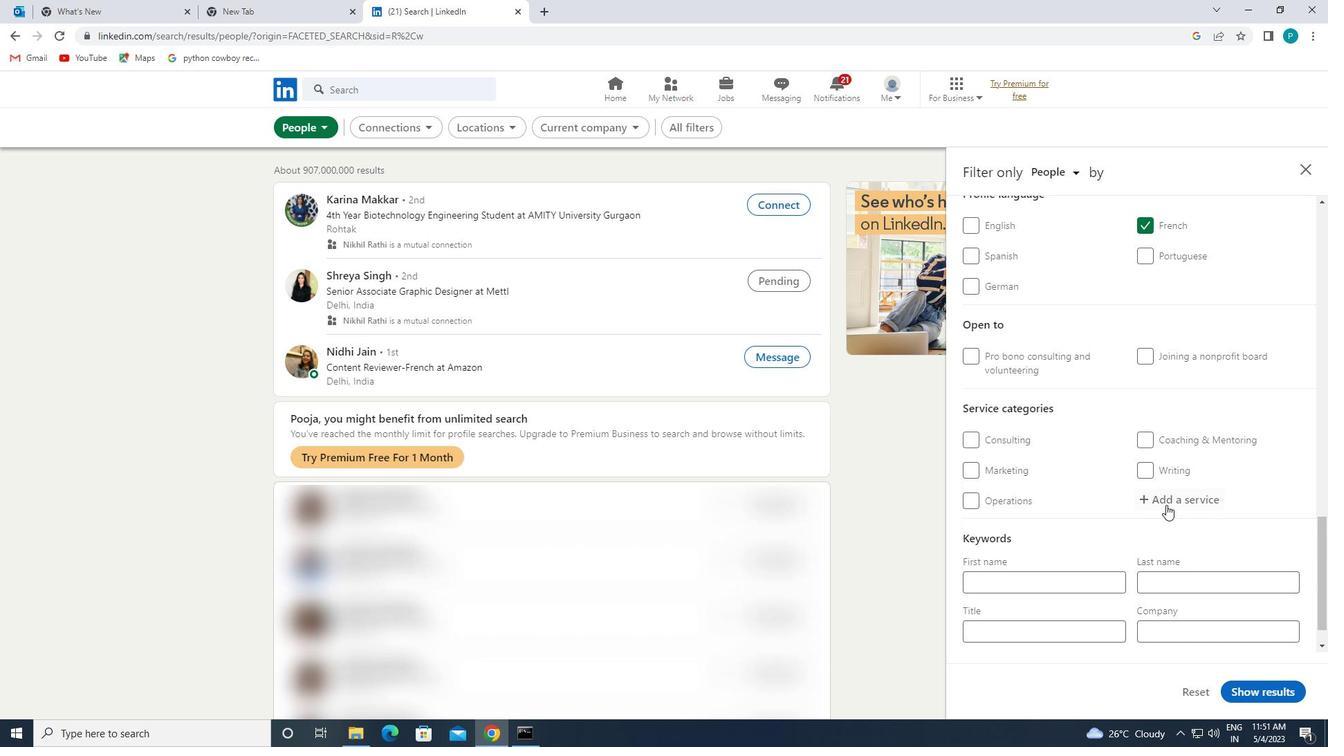 
Action: Mouse moved to (1171, 498)
Screenshot: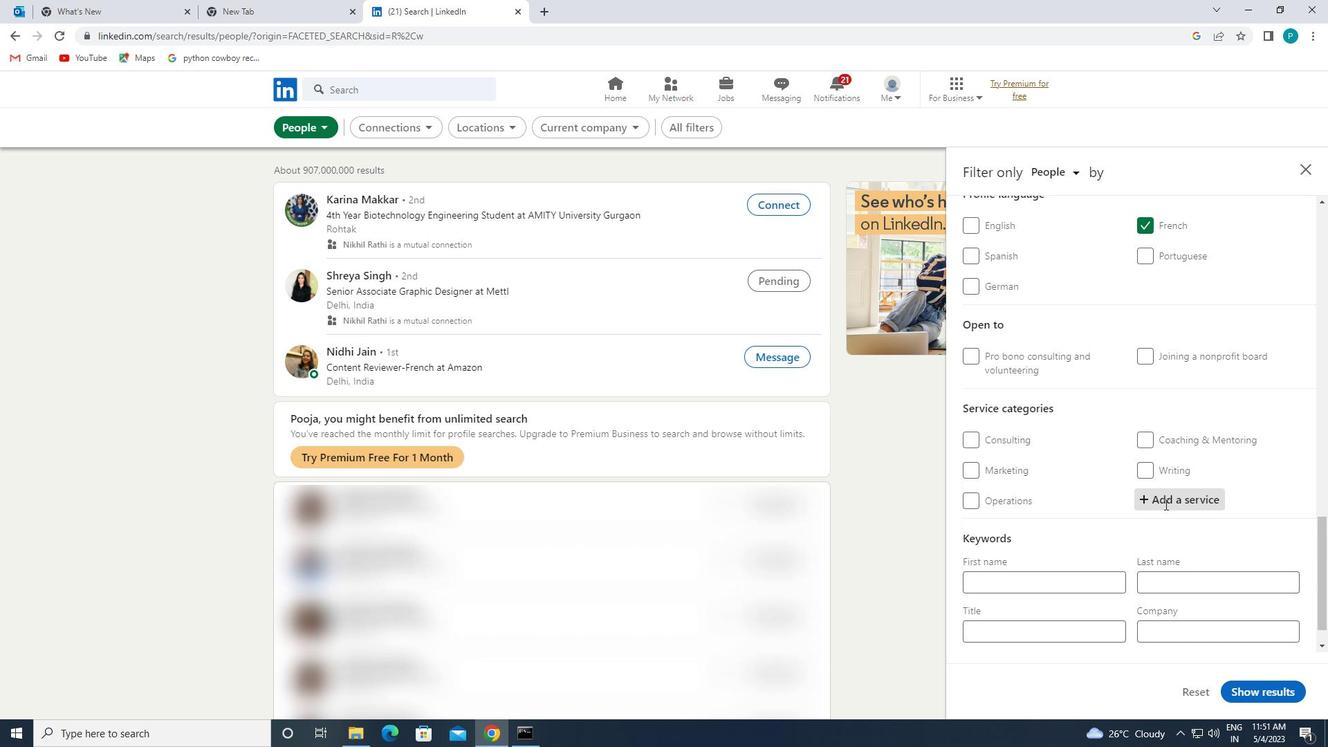 
Action: Key pressed <Key.caps_lock>F<Key.caps_lock>INANCIAL
Screenshot: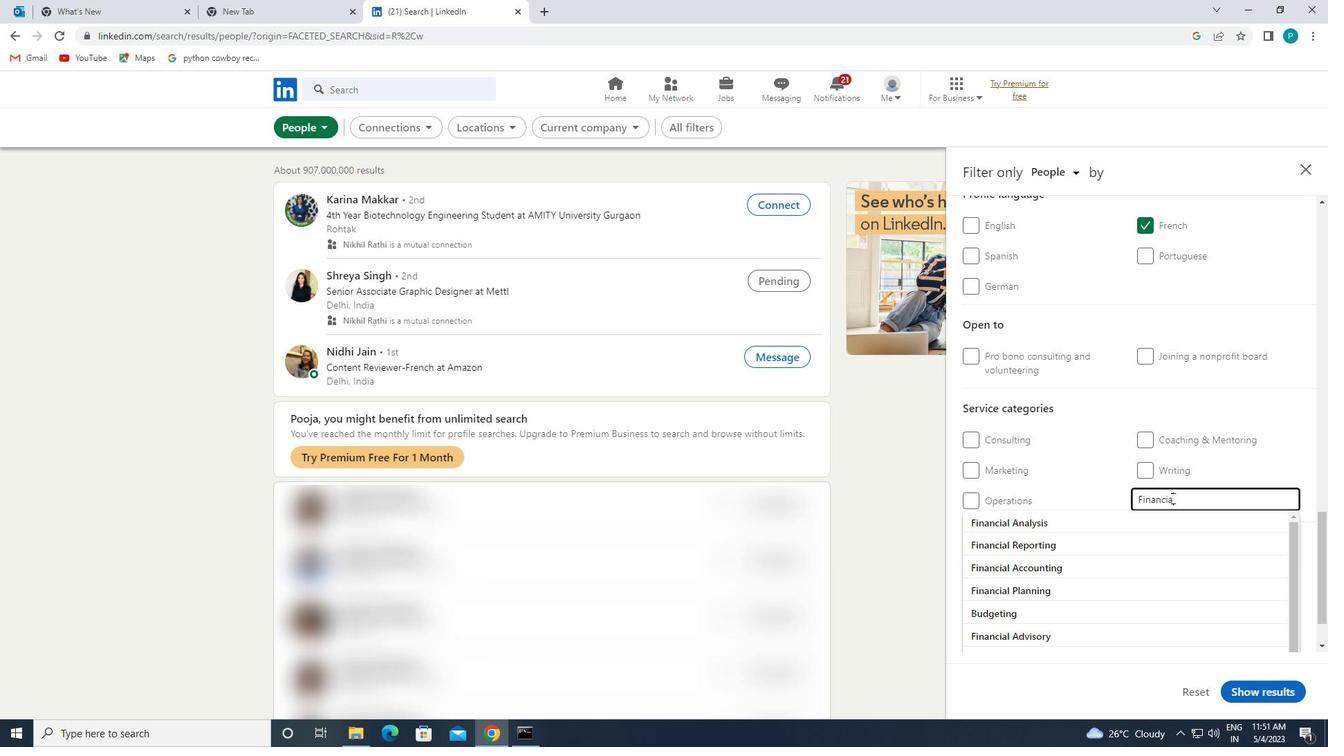 
Action: Mouse moved to (1081, 609)
Screenshot: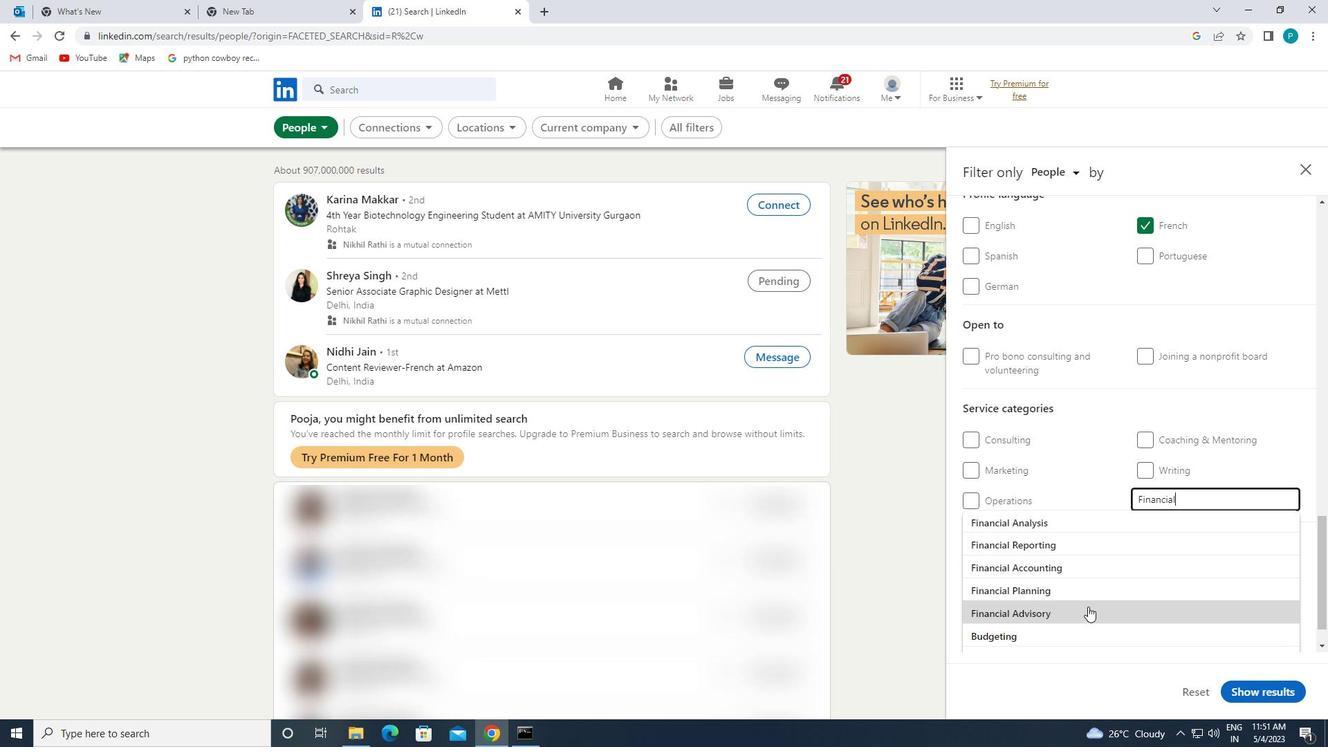 
Action: Mouse pressed left at (1081, 609)
Screenshot: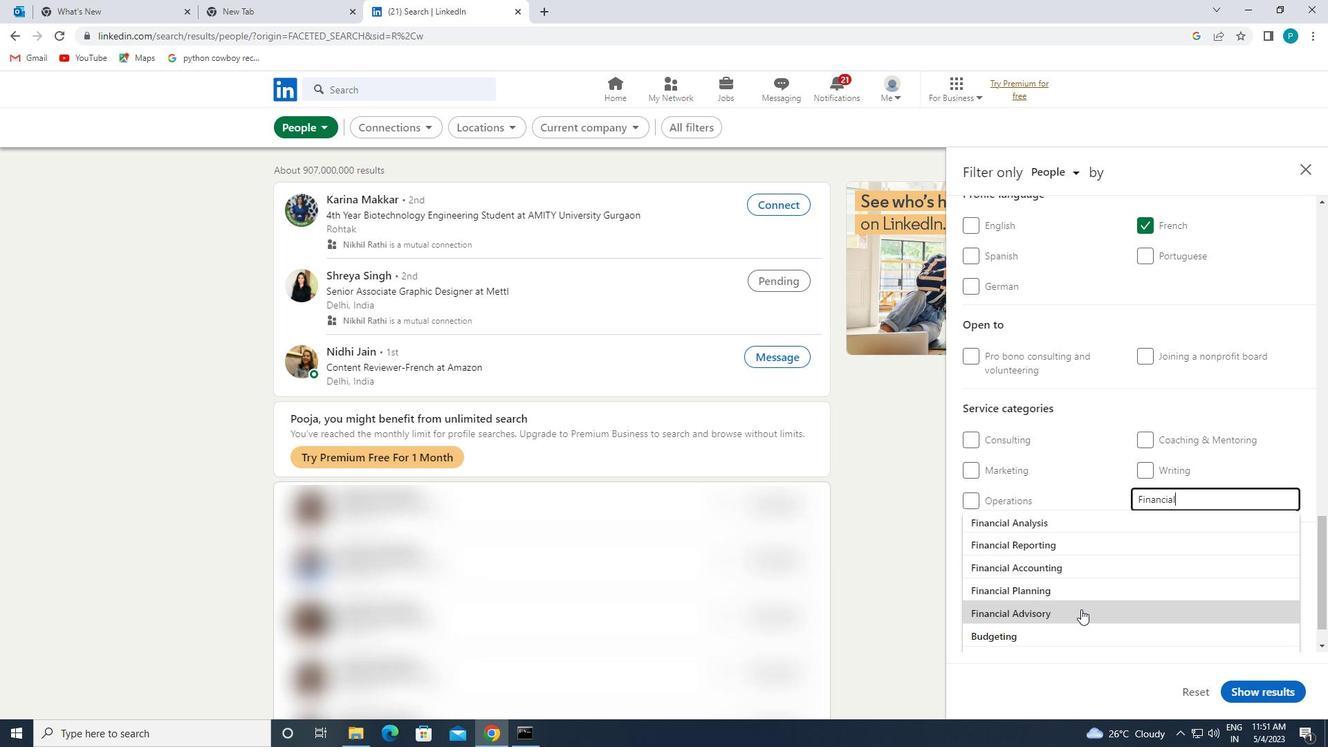 
Action: Mouse moved to (1094, 573)
Screenshot: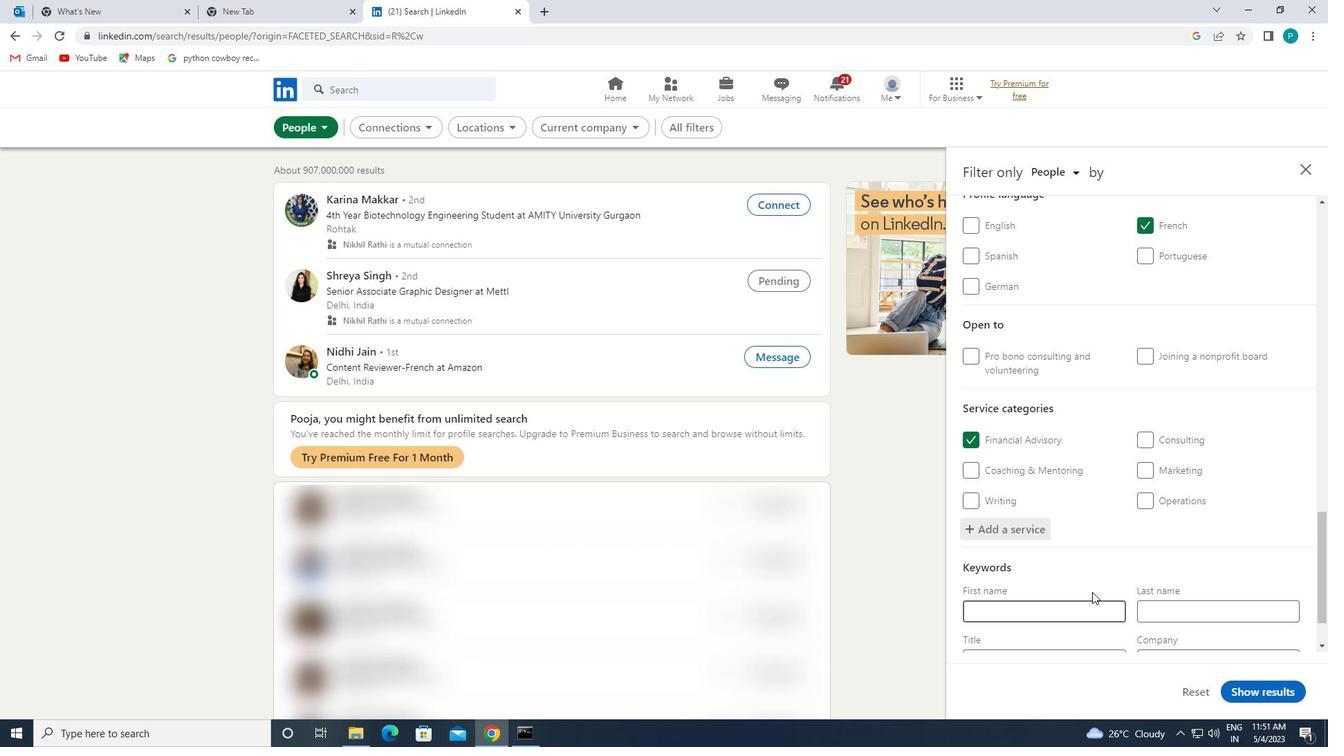 
Action: Mouse scrolled (1094, 572) with delta (0, 0)
Screenshot: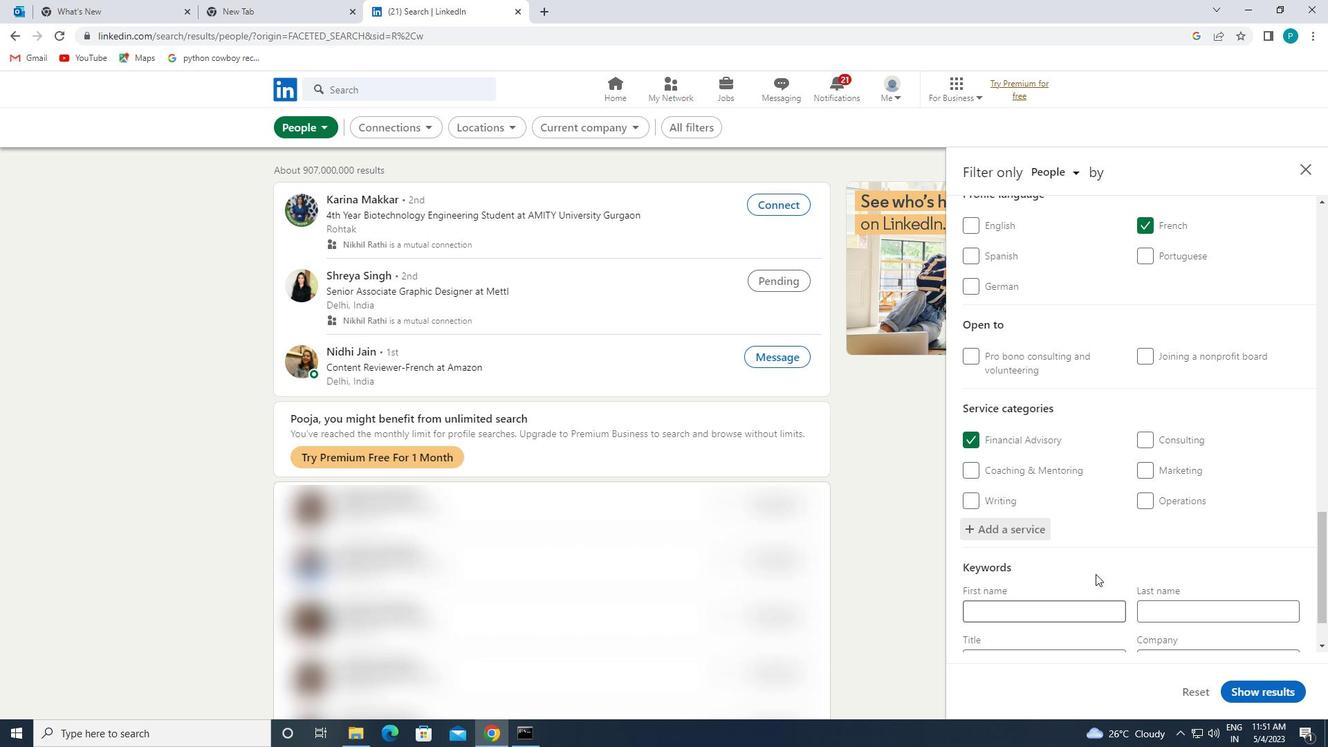 
Action: Mouse scrolled (1094, 572) with delta (0, 0)
Screenshot: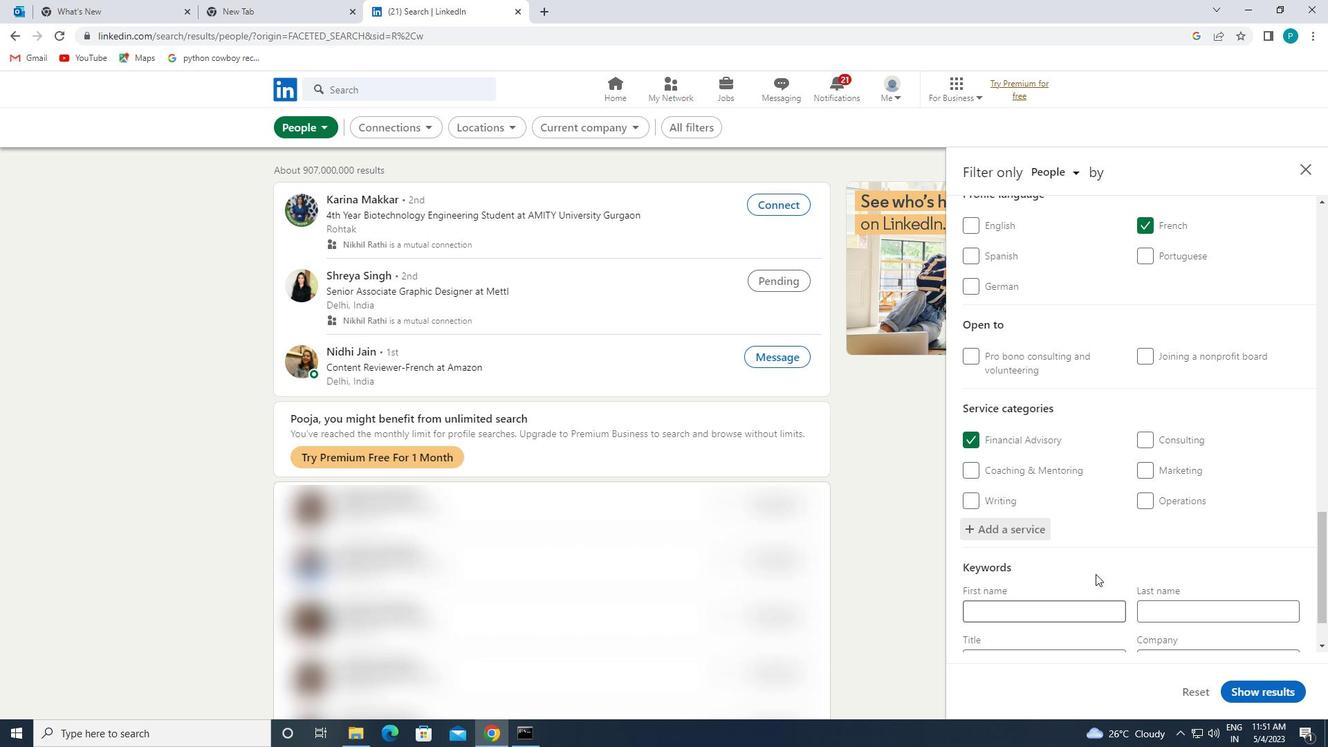 
Action: Mouse scrolled (1094, 572) with delta (0, 0)
Screenshot: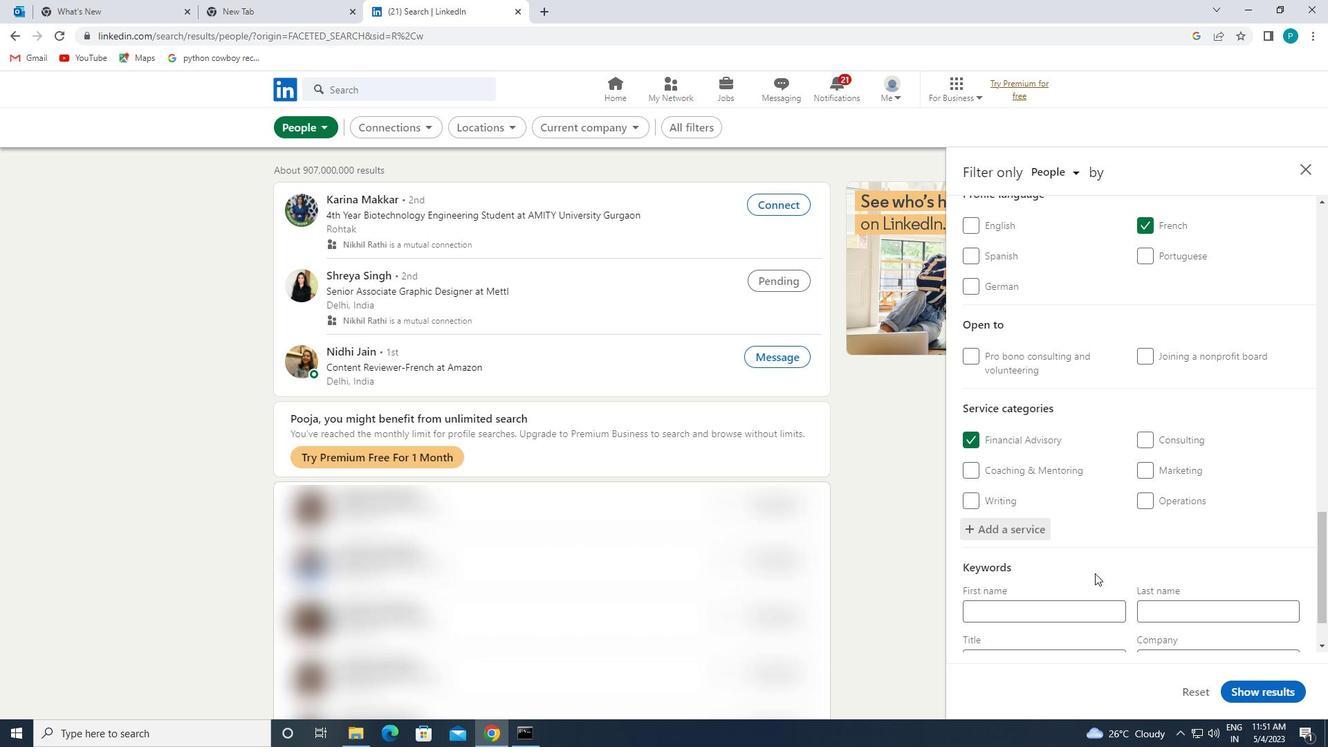 
Action: Mouse moved to (1094, 573)
Screenshot: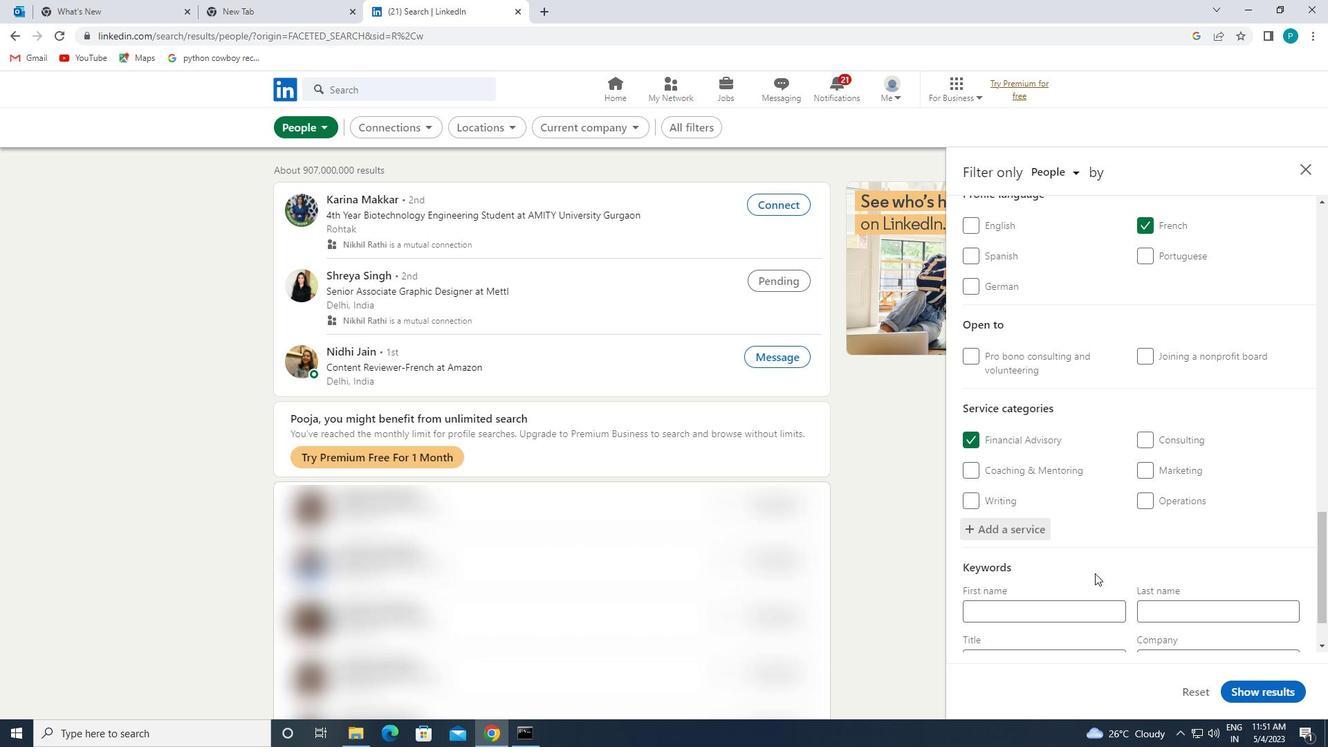 
Action: Mouse scrolled (1094, 572) with delta (0, 0)
Screenshot: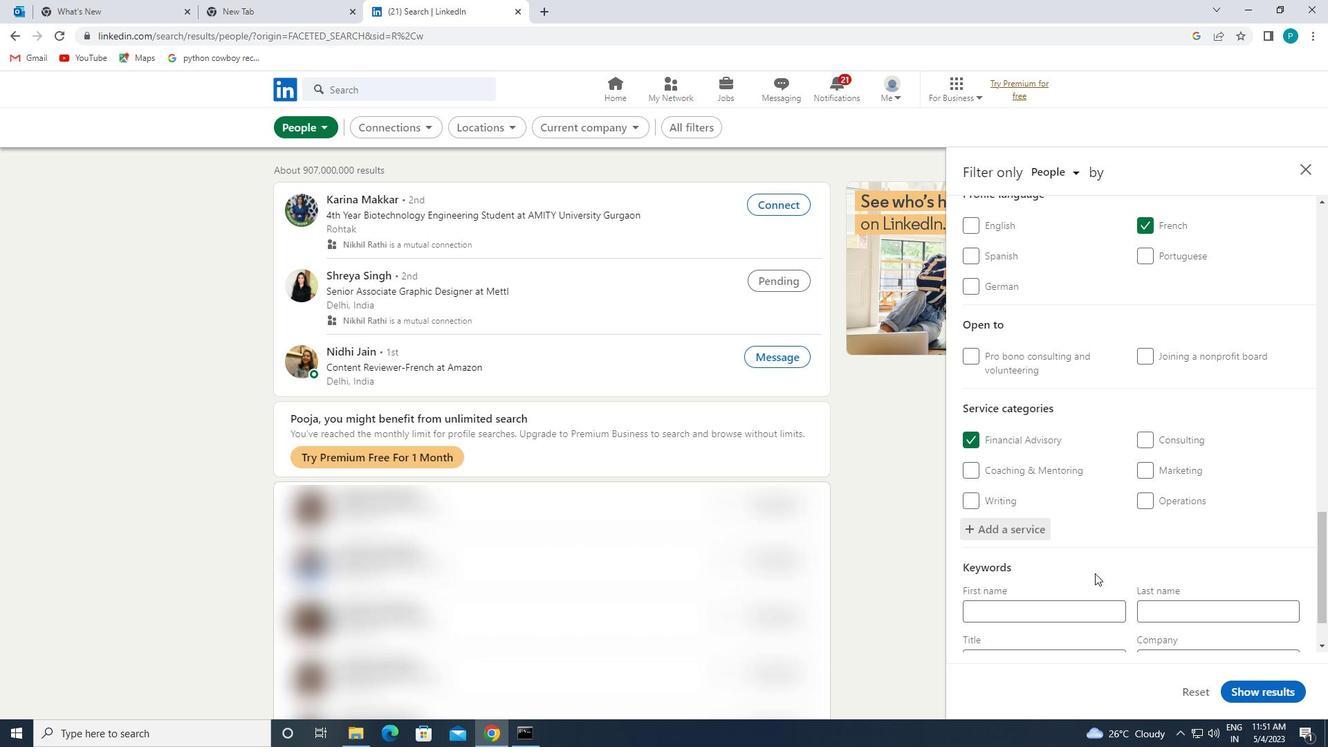 
Action: Mouse moved to (1061, 591)
Screenshot: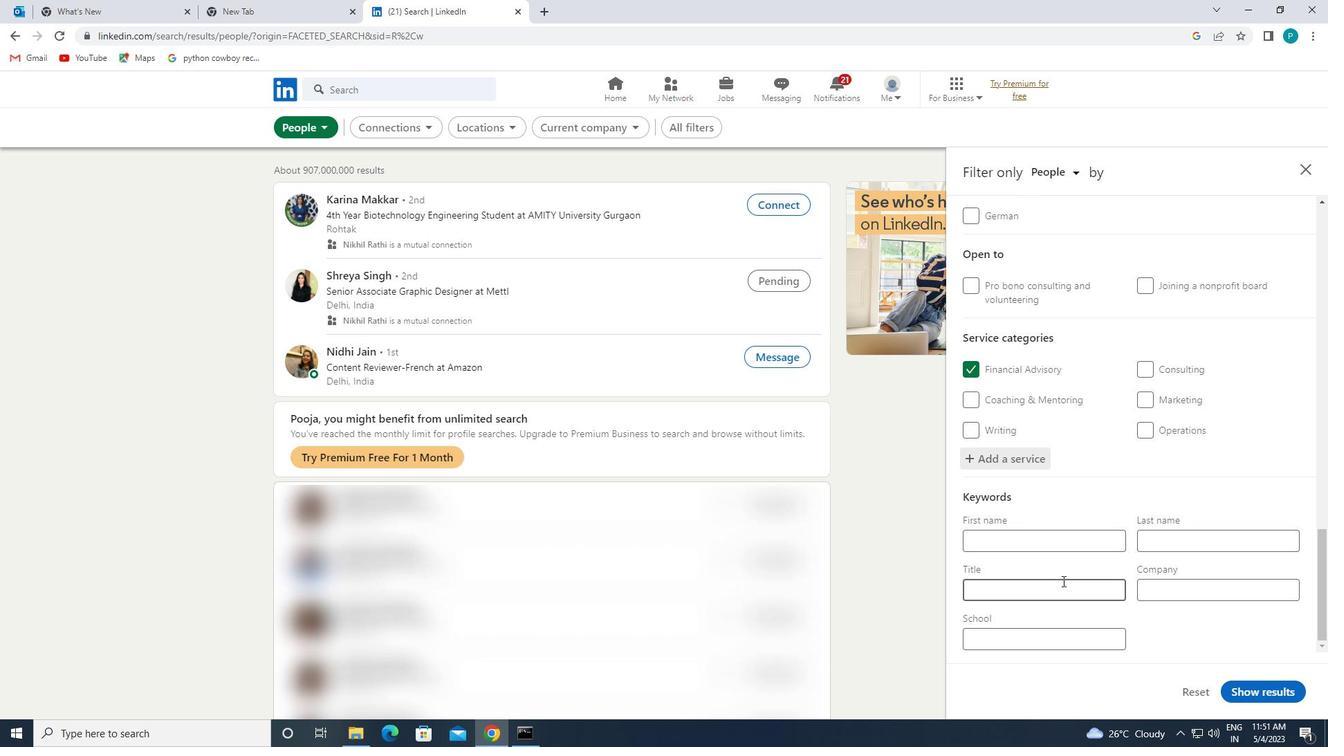 
Action: Mouse pressed left at (1061, 591)
Screenshot: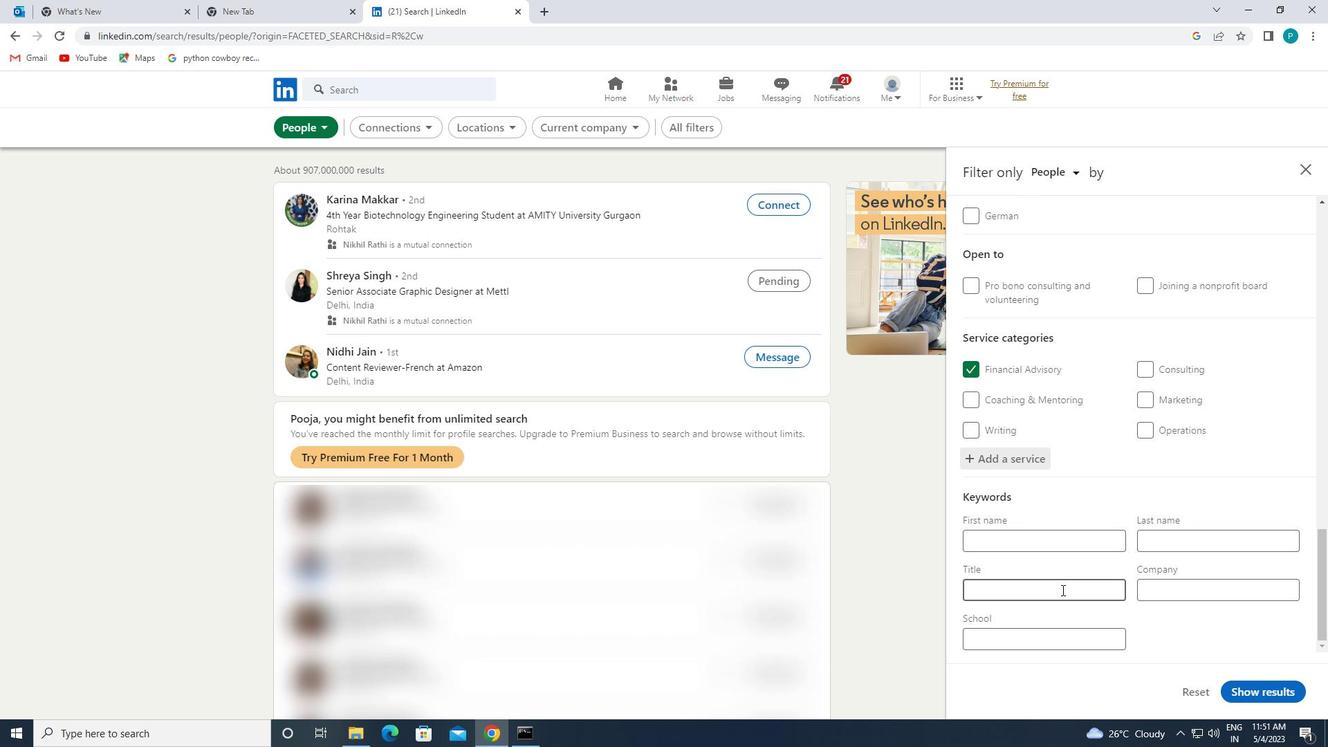 
Action: Mouse moved to (1062, 592)
Screenshot: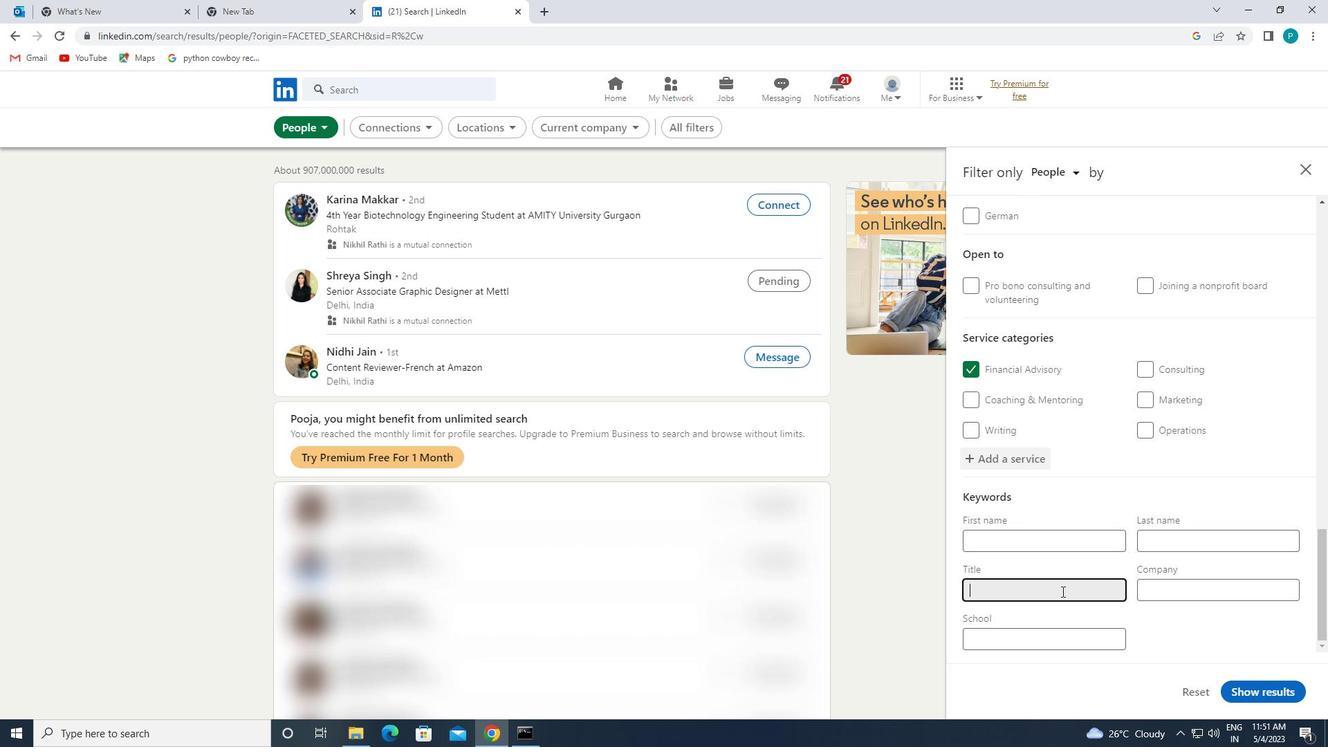 
Action: Key pressed <Key.caps_lock>R<Key.caps_lock>ESERVE<Key.backspace>ATIONIST
Screenshot: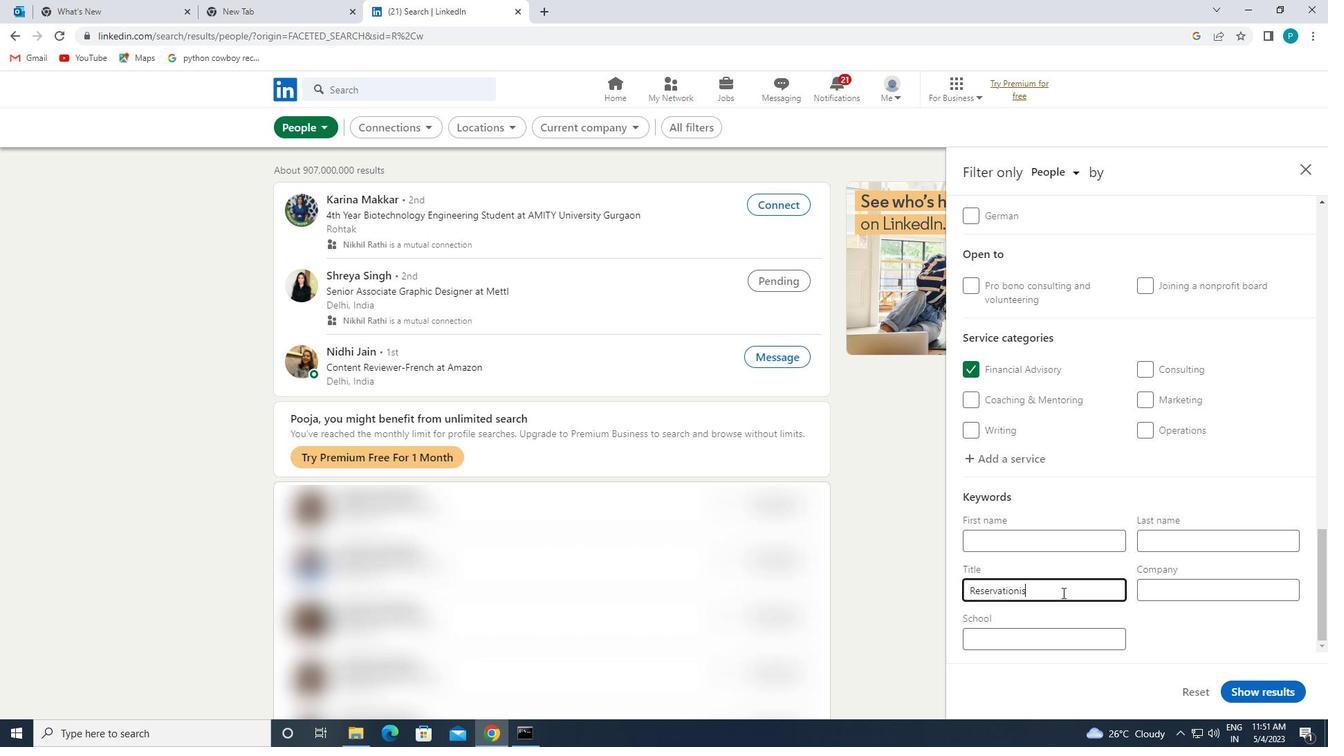 
Action: Mouse moved to (1247, 688)
Screenshot: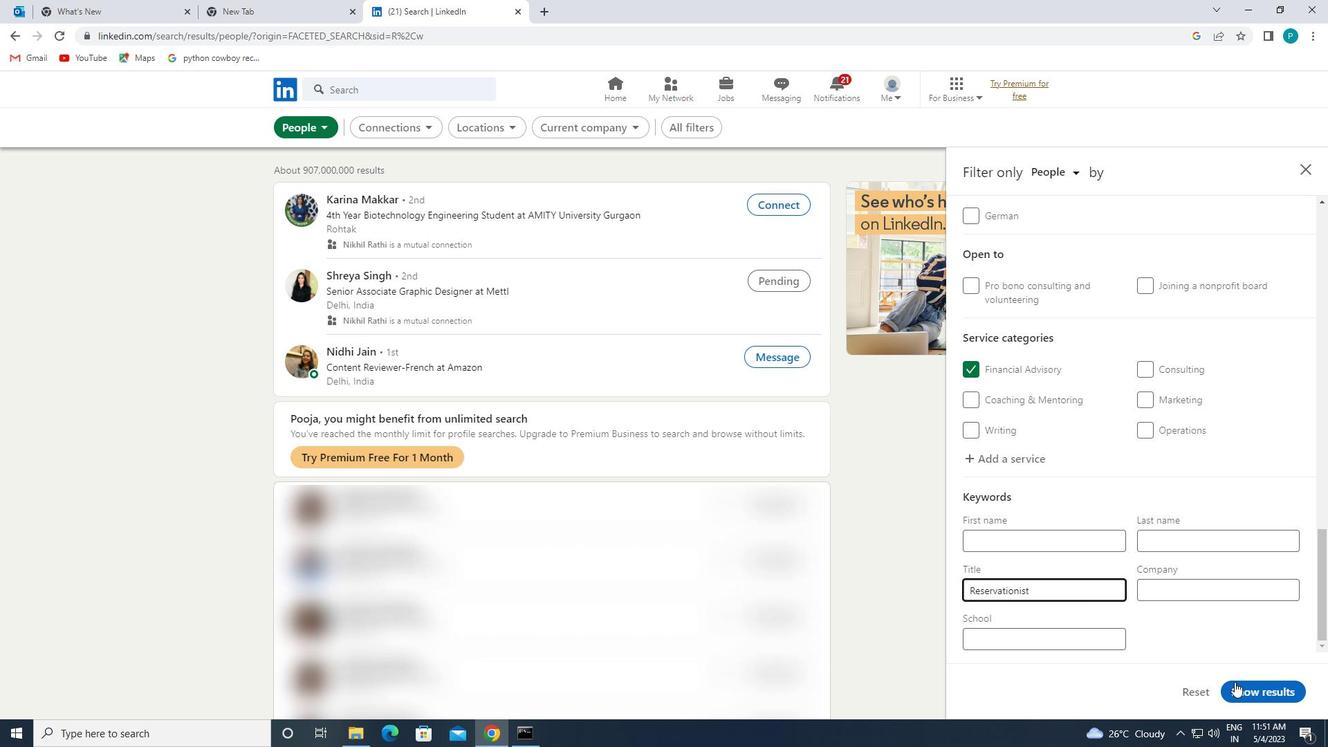 
Action: Mouse pressed left at (1247, 688)
Screenshot: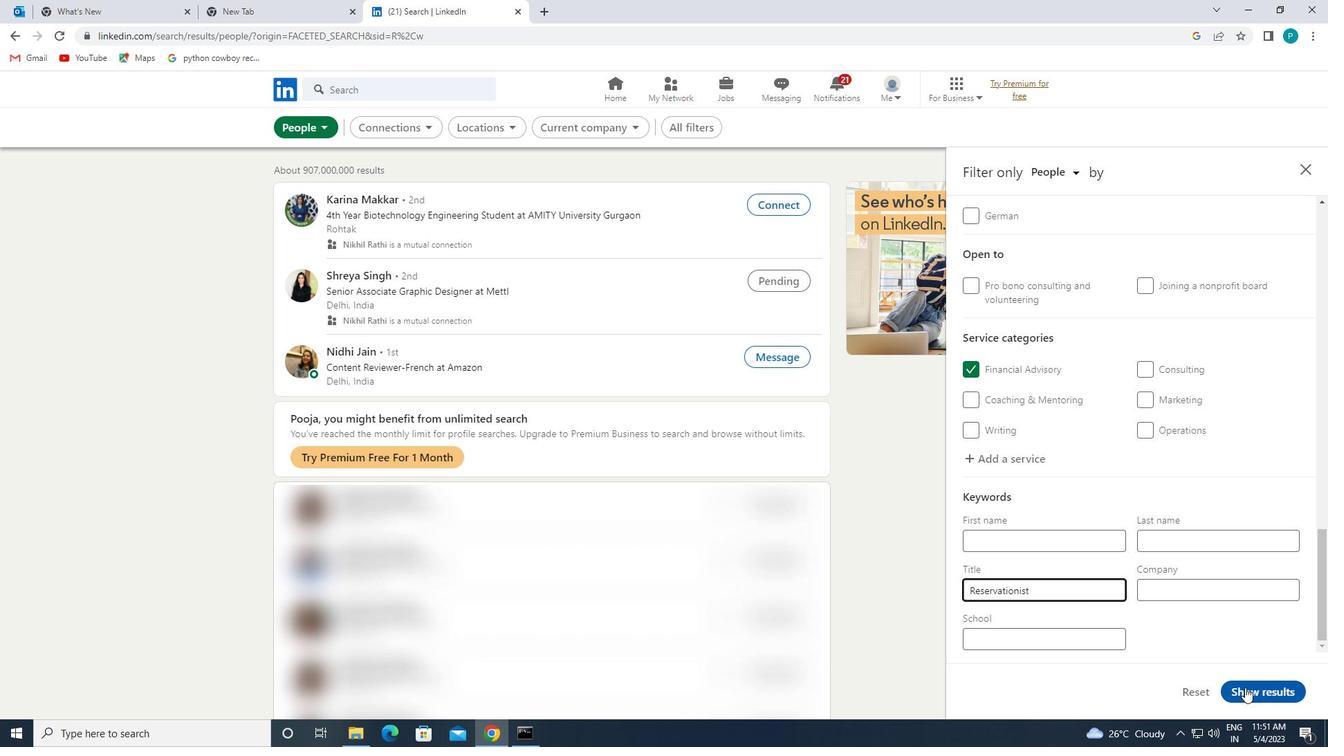 
